 Task: Find connections with filter location Aserrí with filter topic #givingbackwith filter profile language English with filter current company HDFC Bank with filter school LJ University with filter industry Measuring and Control Instrument Manufacturing with filter service category Life Insurance with filter keywords title Marketing Manager
Action: Mouse moved to (721, 120)
Screenshot: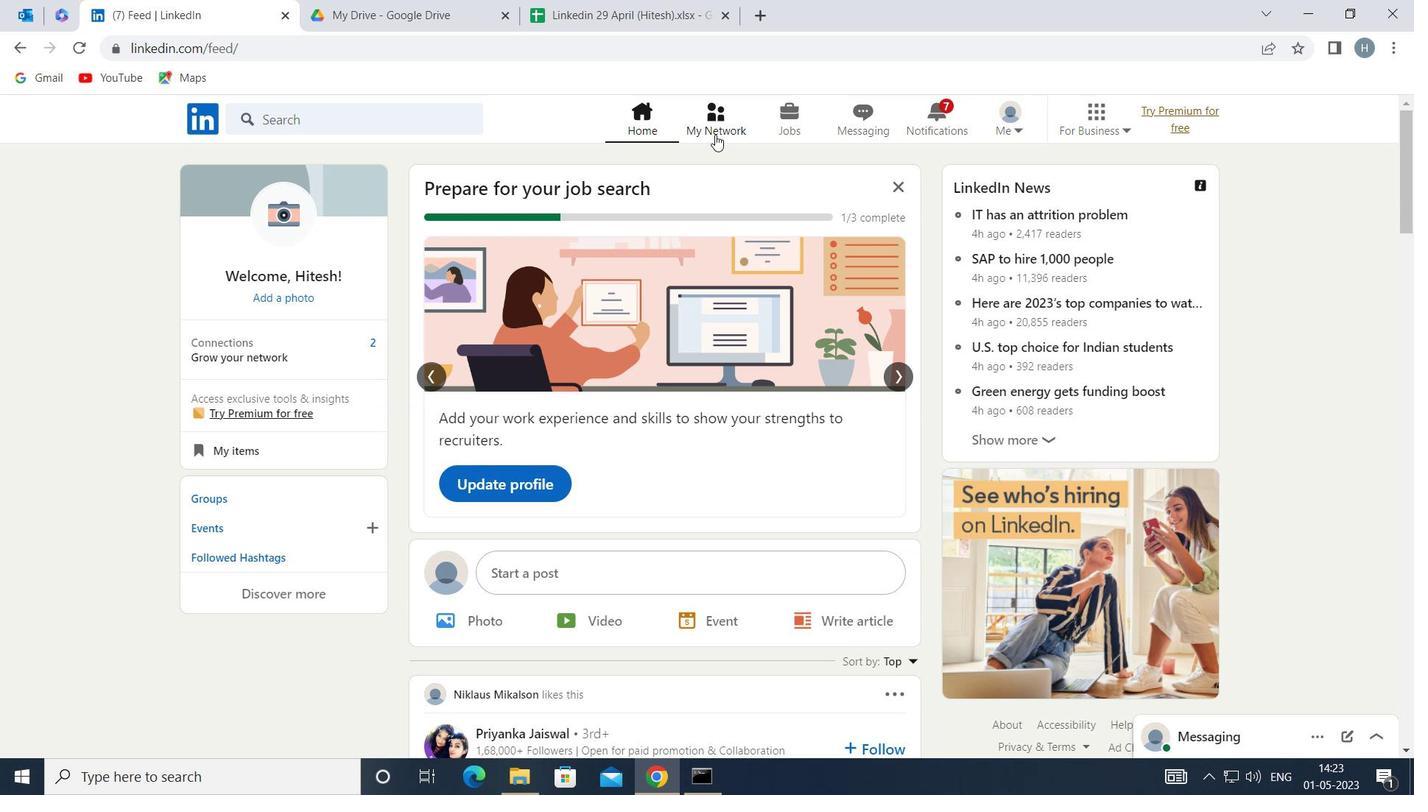 
Action: Mouse pressed left at (721, 120)
Screenshot: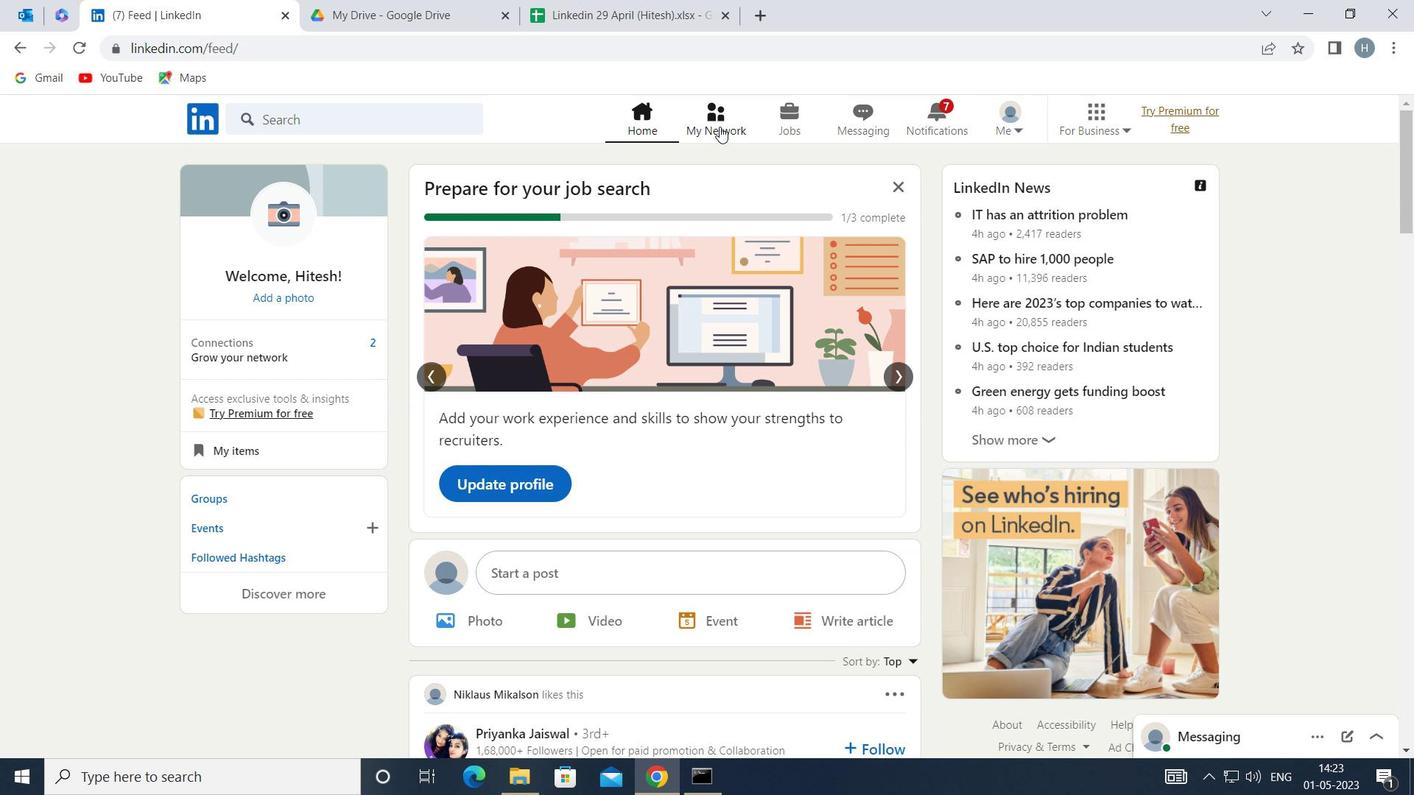 
Action: Mouse moved to (397, 224)
Screenshot: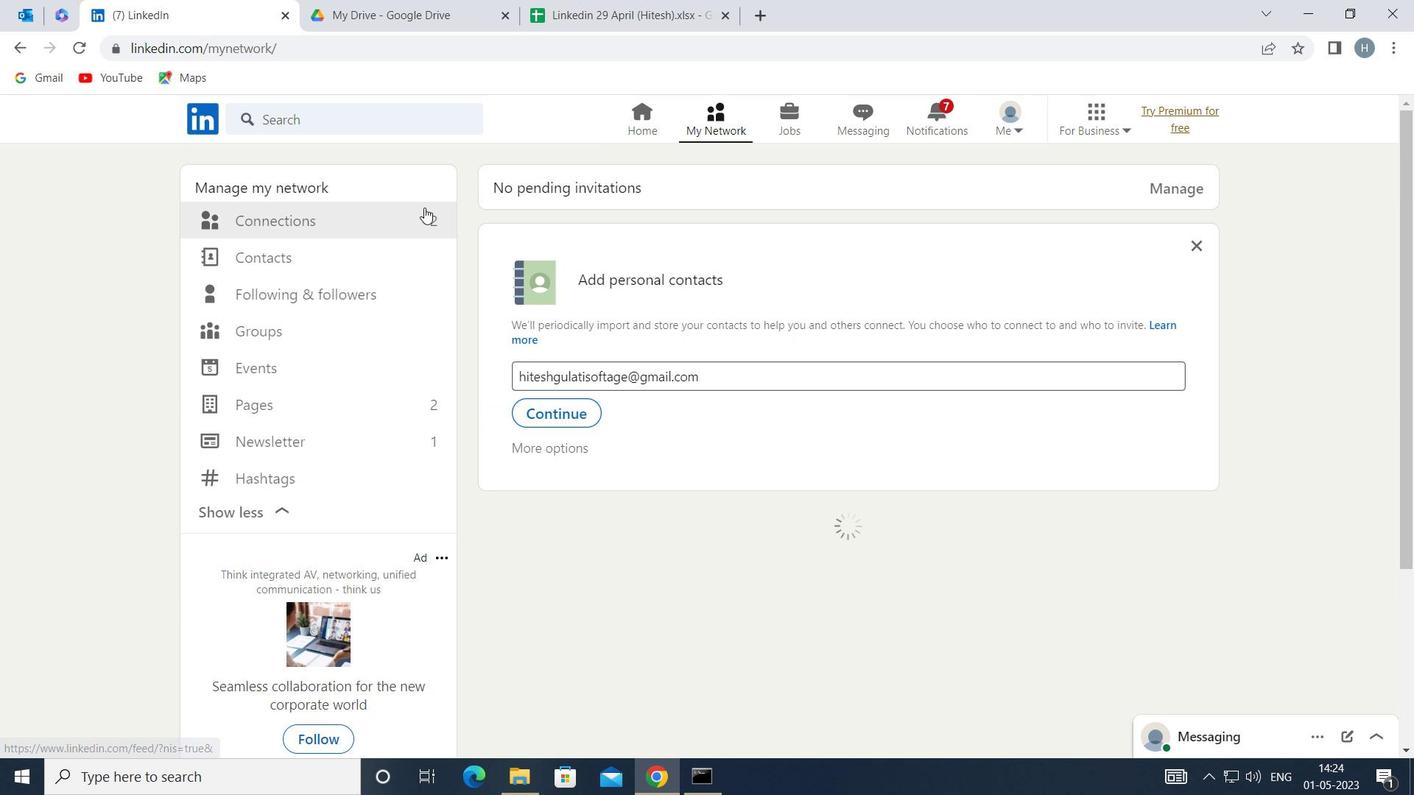 
Action: Mouse pressed left at (397, 224)
Screenshot: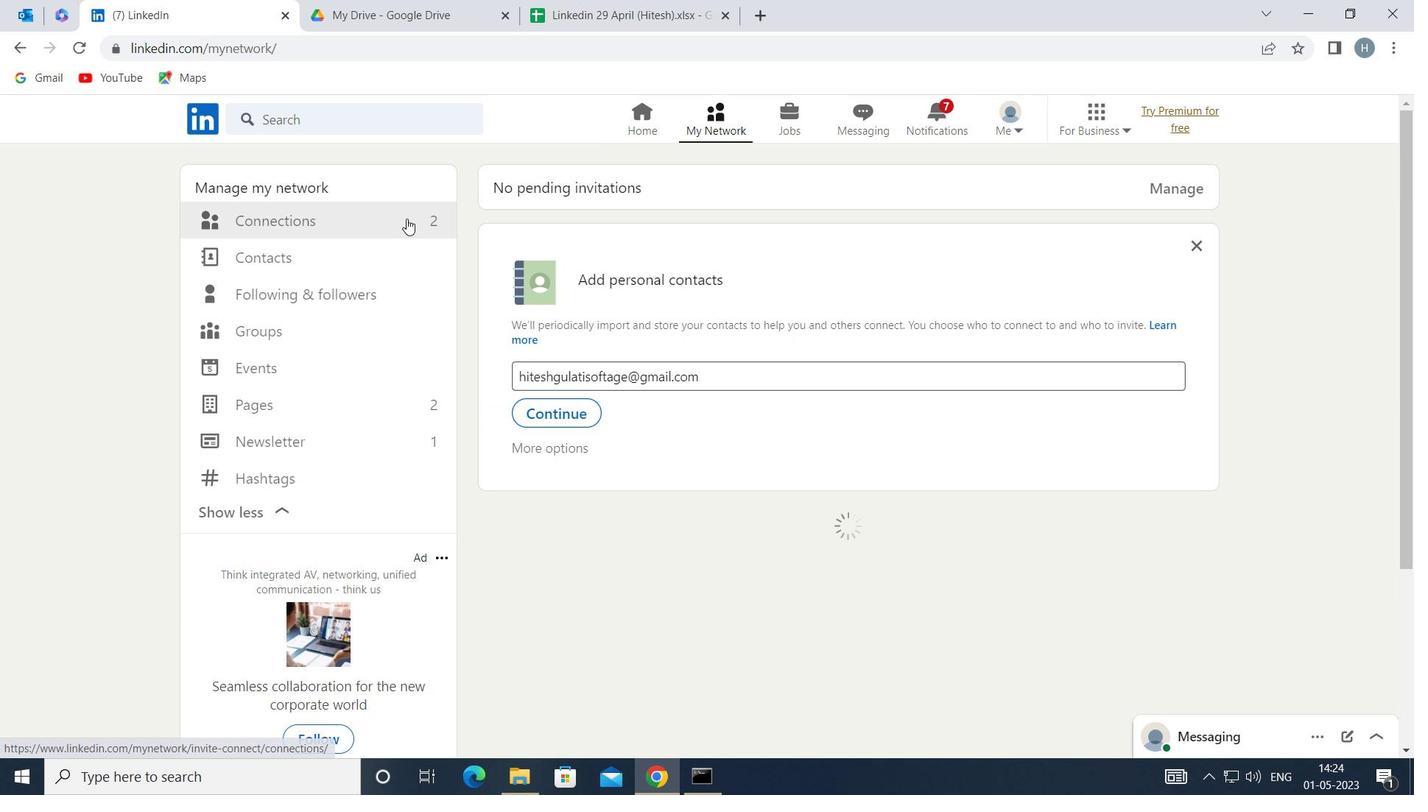 
Action: Mouse moved to (822, 224)
Screenshot: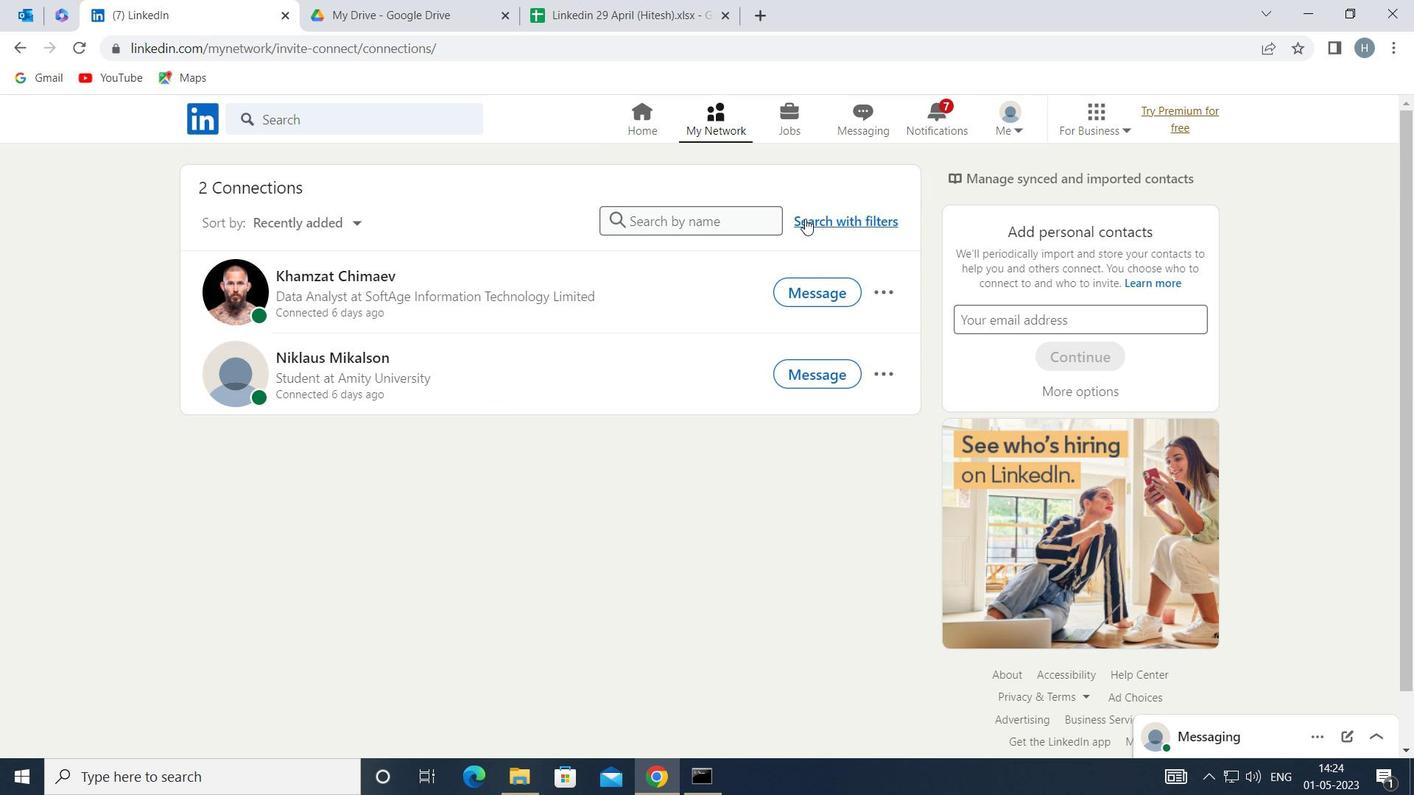 
Action: Mouse pressed left at (822, 224)
Screenshot: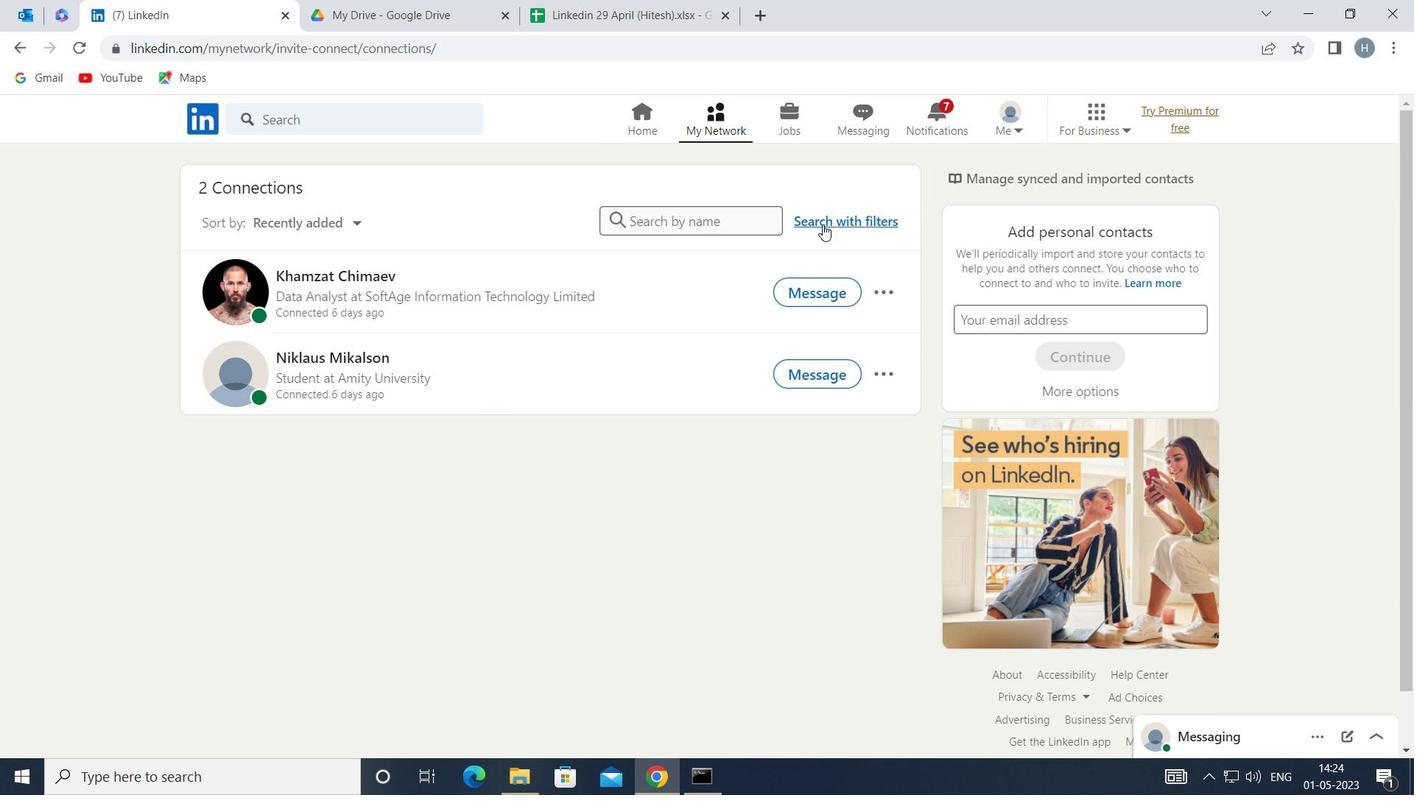 
Action: Mouse moved to (774, 171)
Screenshot: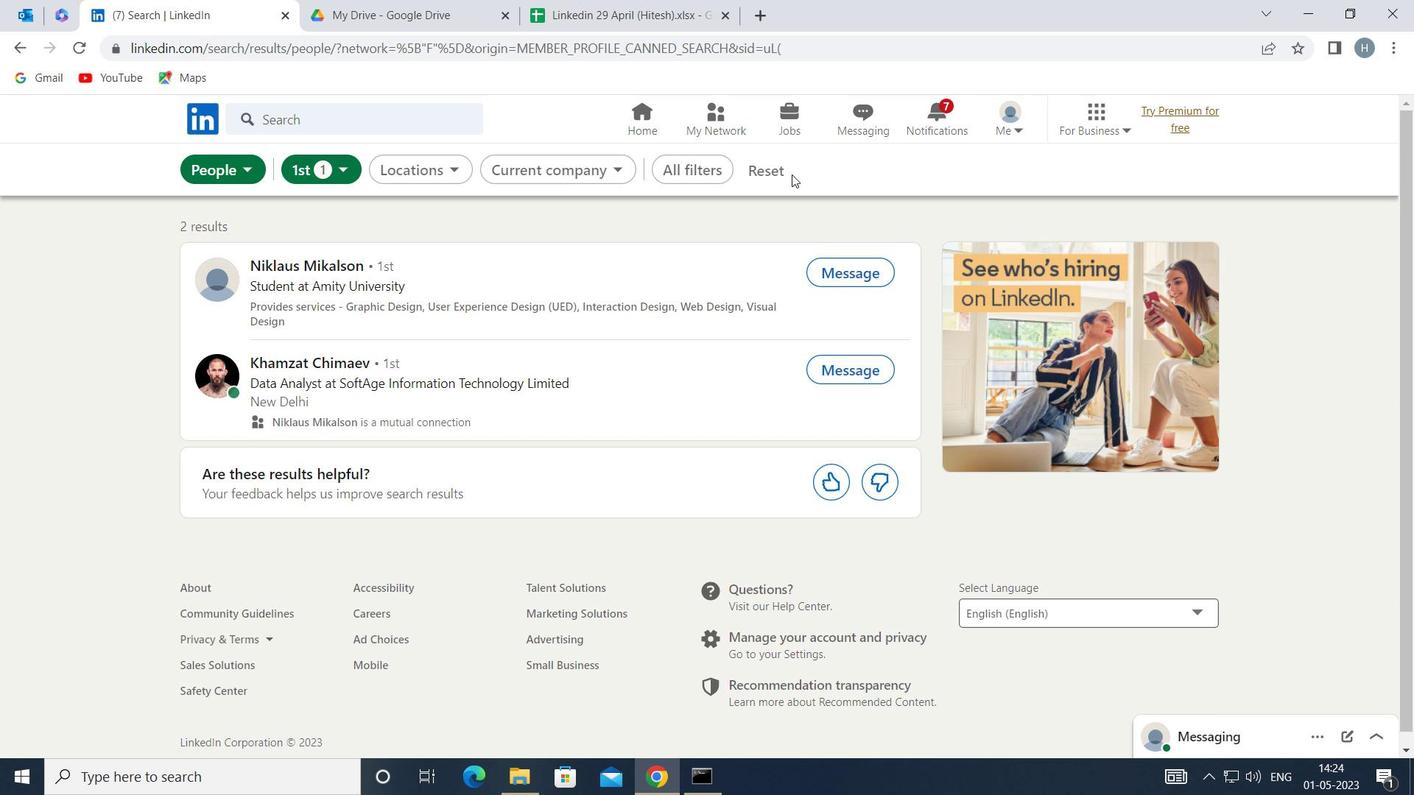 
Action: Mouse pressed left at (774, 171)
Screenshot: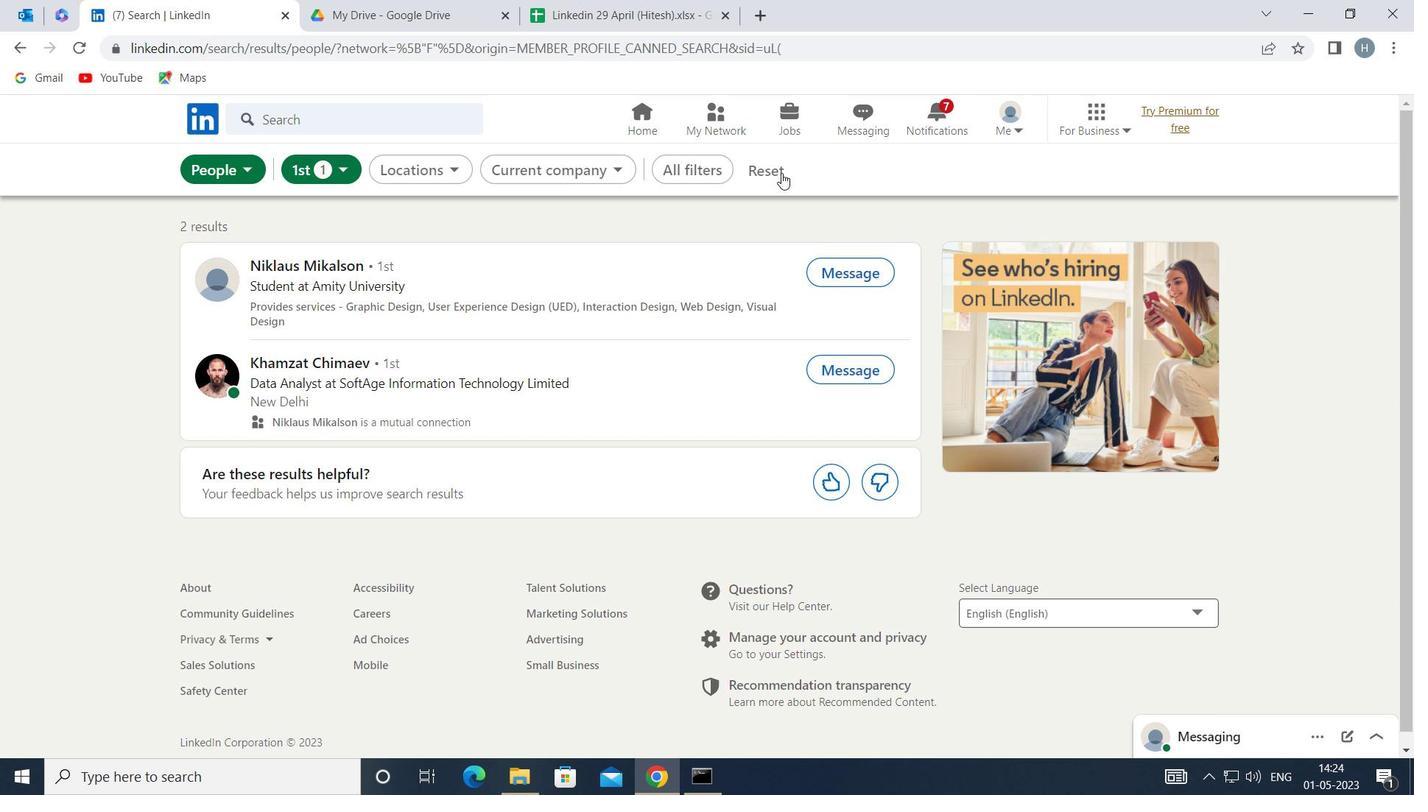 
Action: Mouse moved to (739, 173)
Screenshot: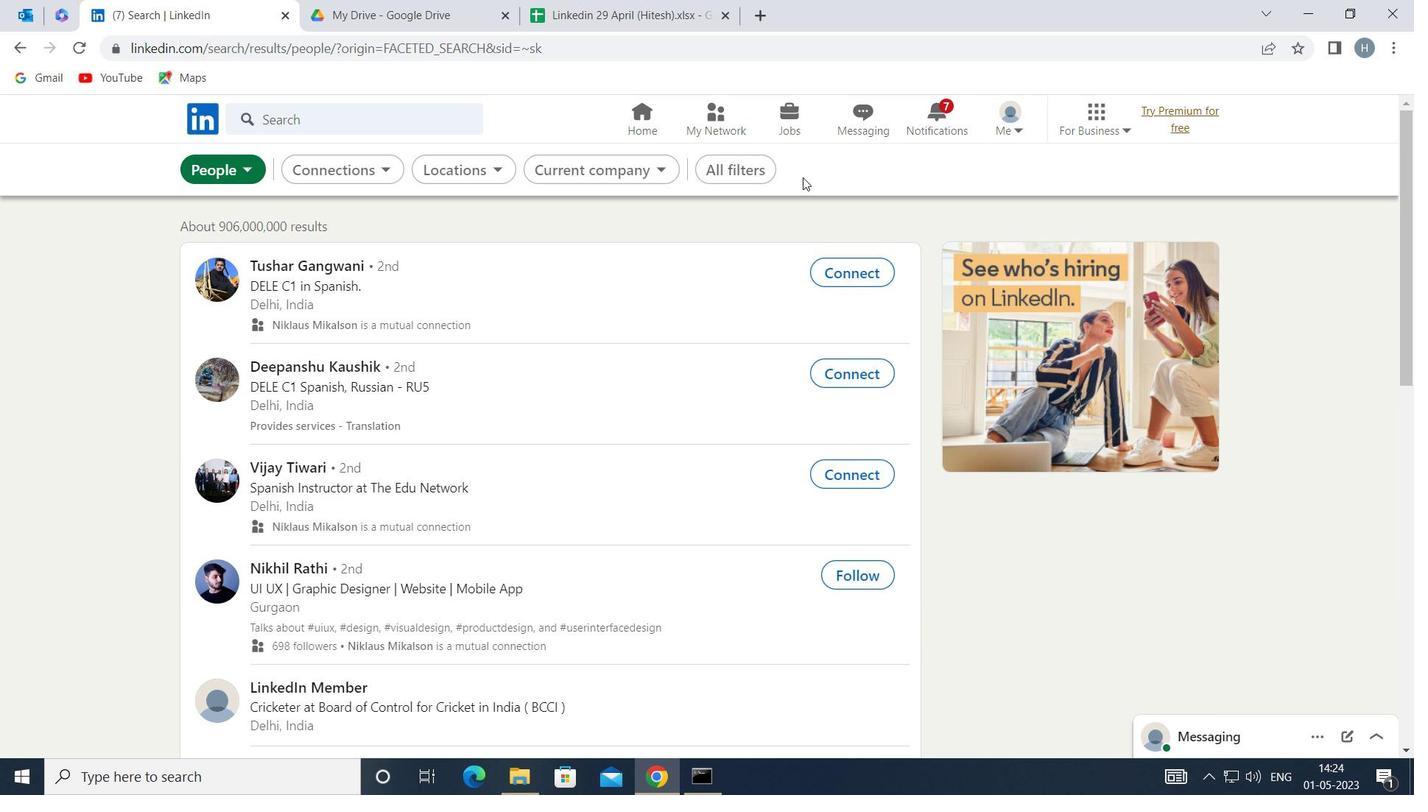 
Action: Mouse pressed left at (739, 173)
Screenshot: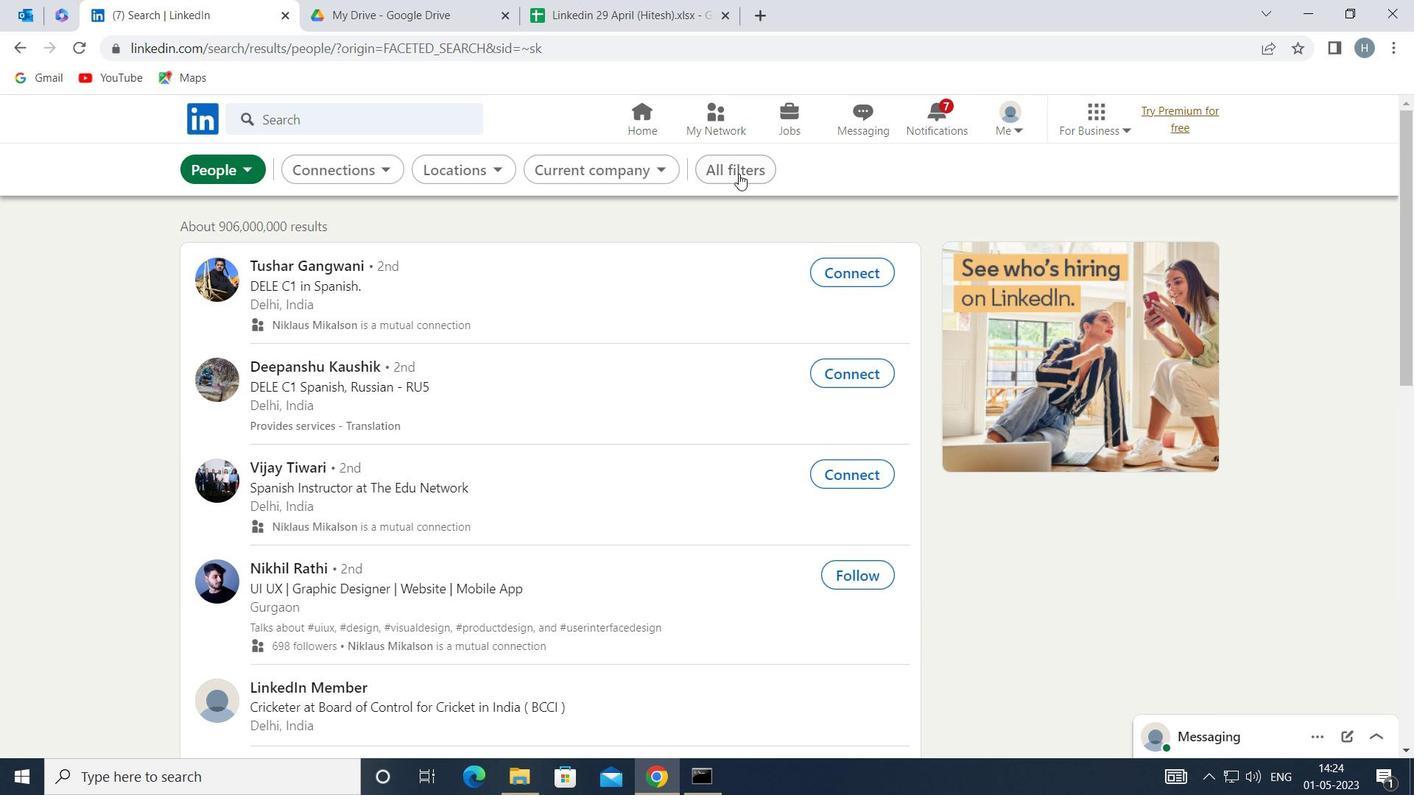 
Action: Mouse moved to (1094, 405)
Screenshot: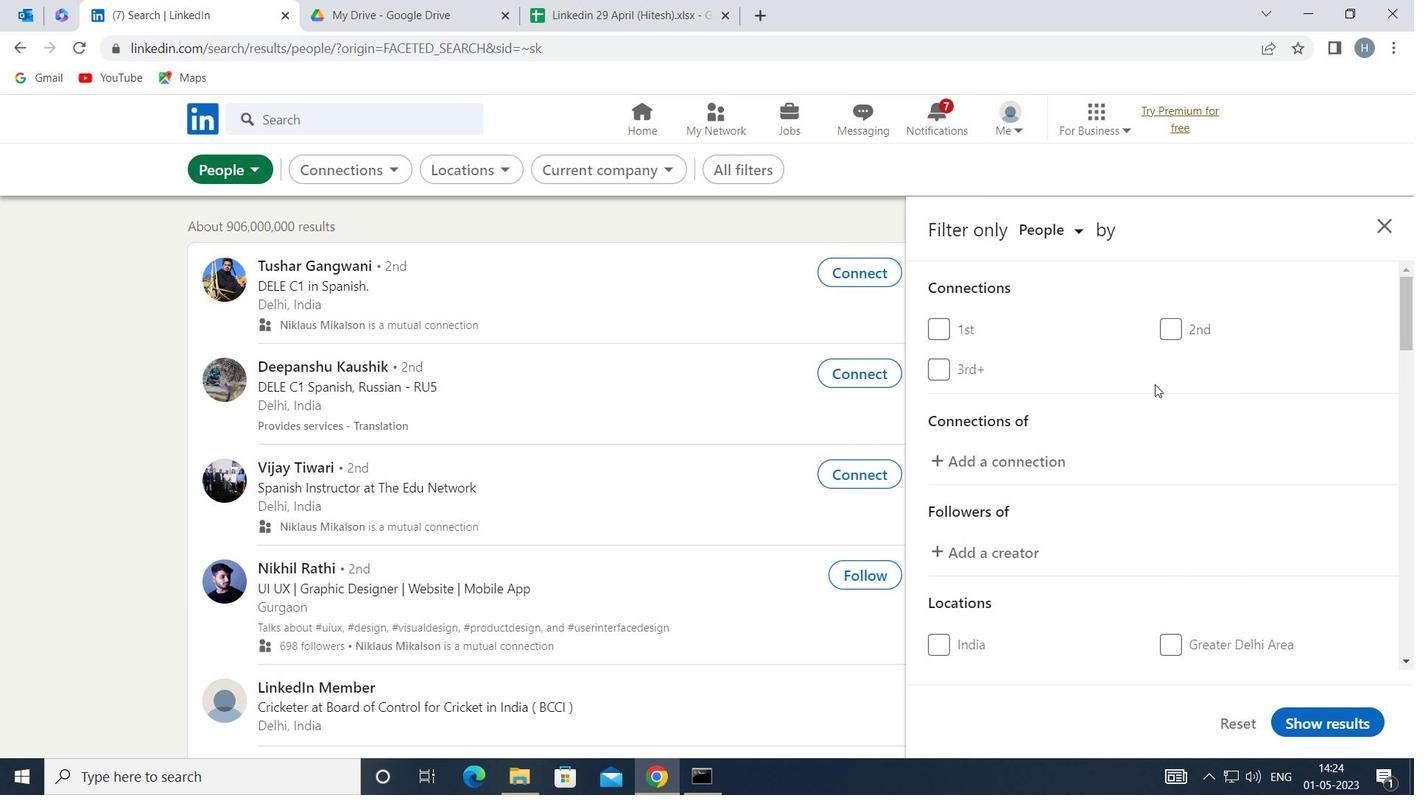 
Action: Mouse scrolled (1094, 405) with delta (0, 0)
Screenshot: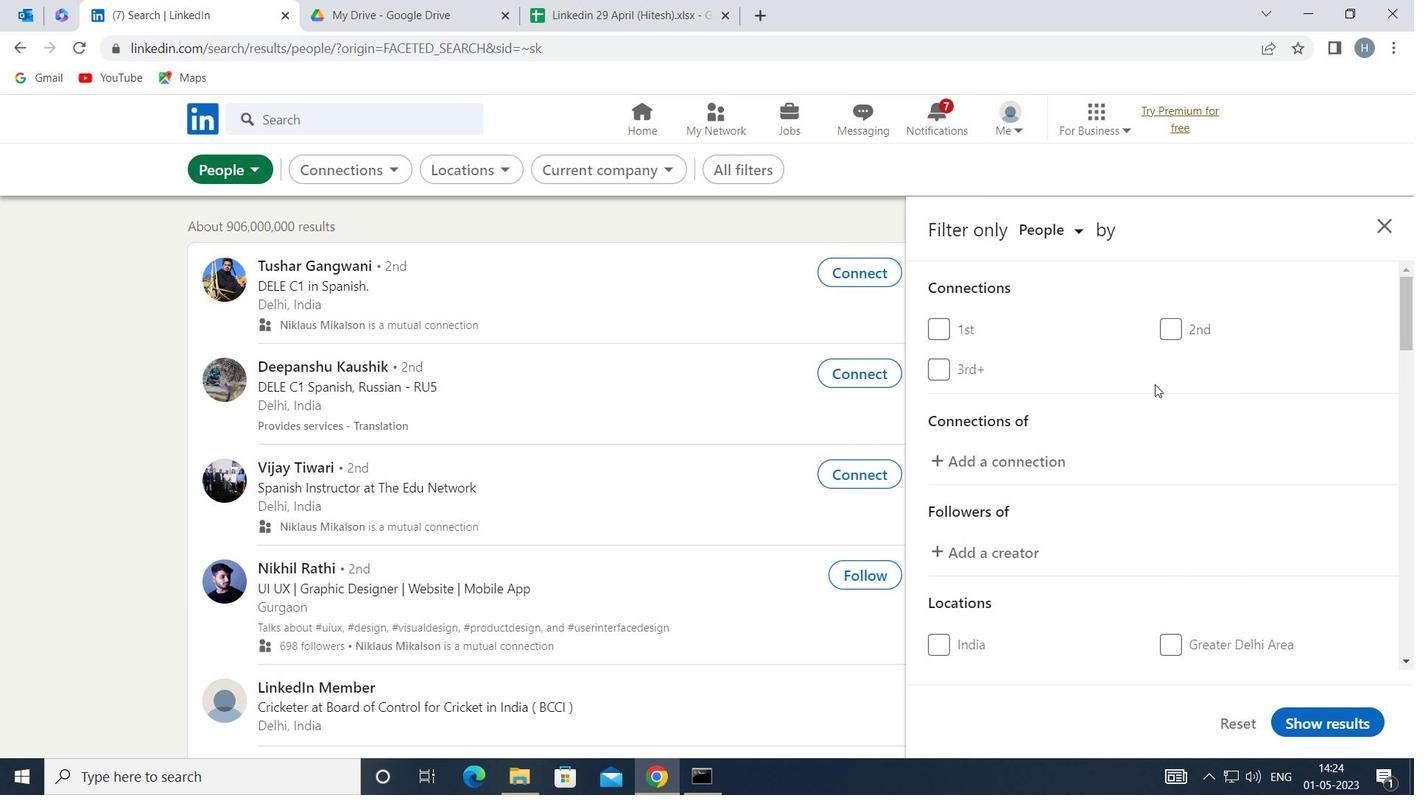 
Action: Mouse moved to (1094, 406)
Screenshot: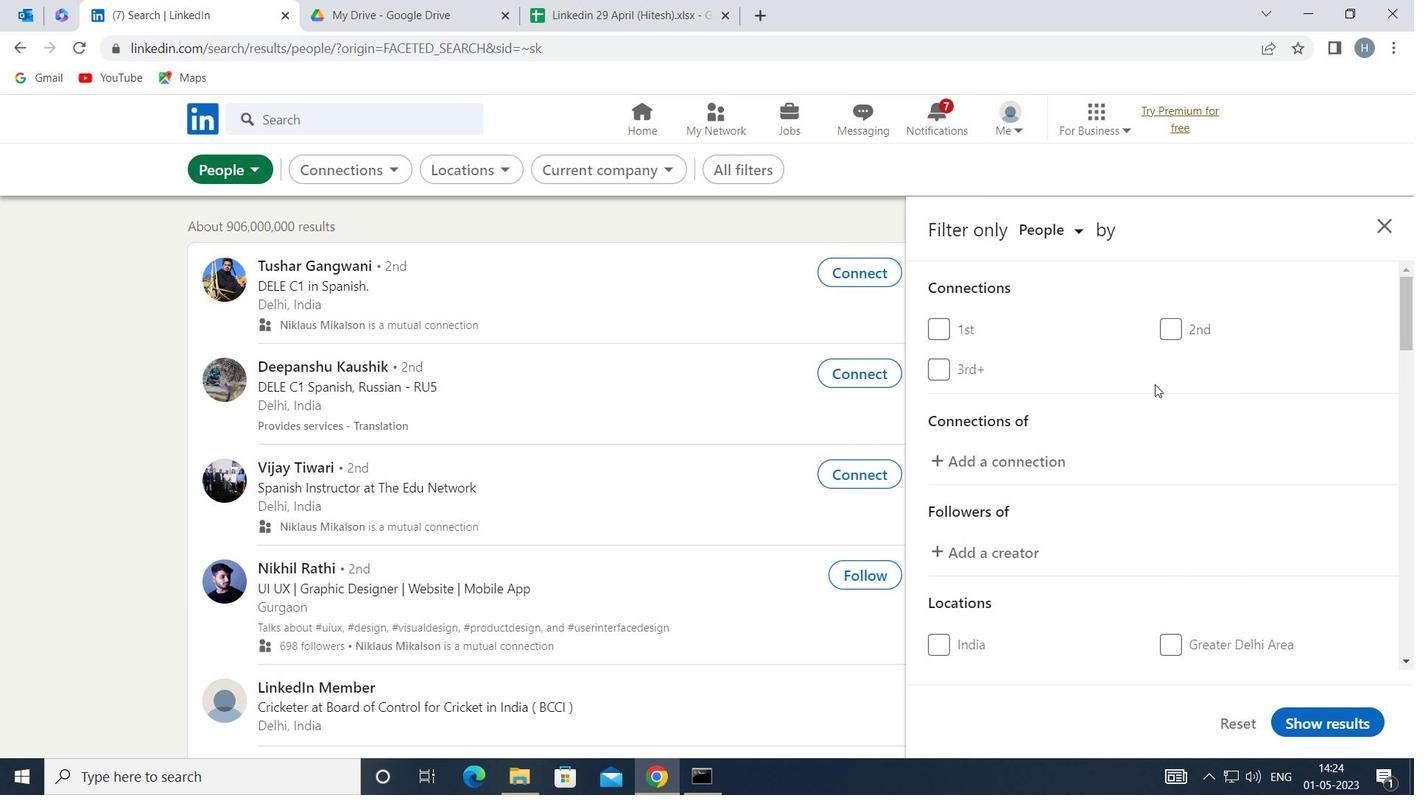 
Action: Mouse scrolled (1094, 405) with delta (0, 0)
Screenshot: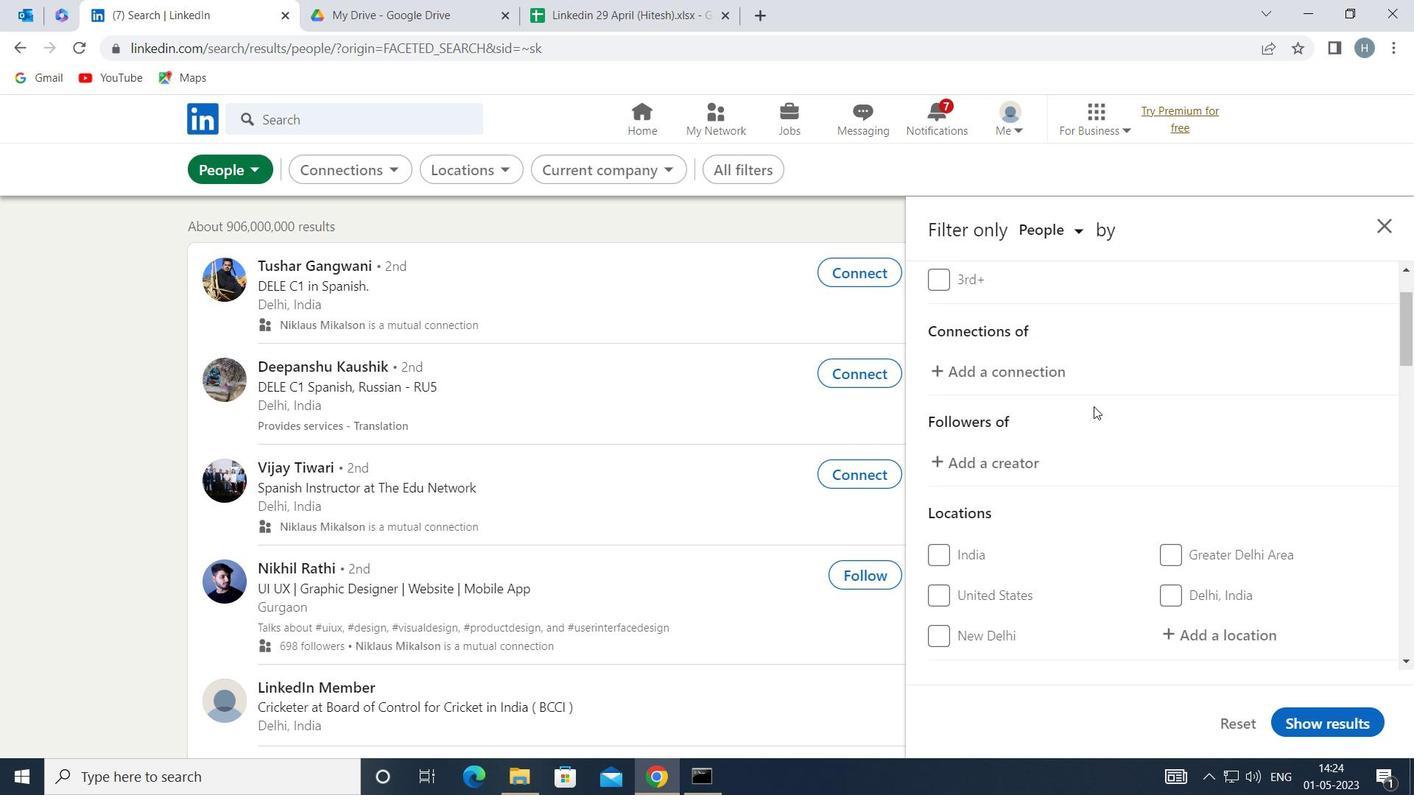 
Action: Mouse moved to (1186, 544)
Screenshot: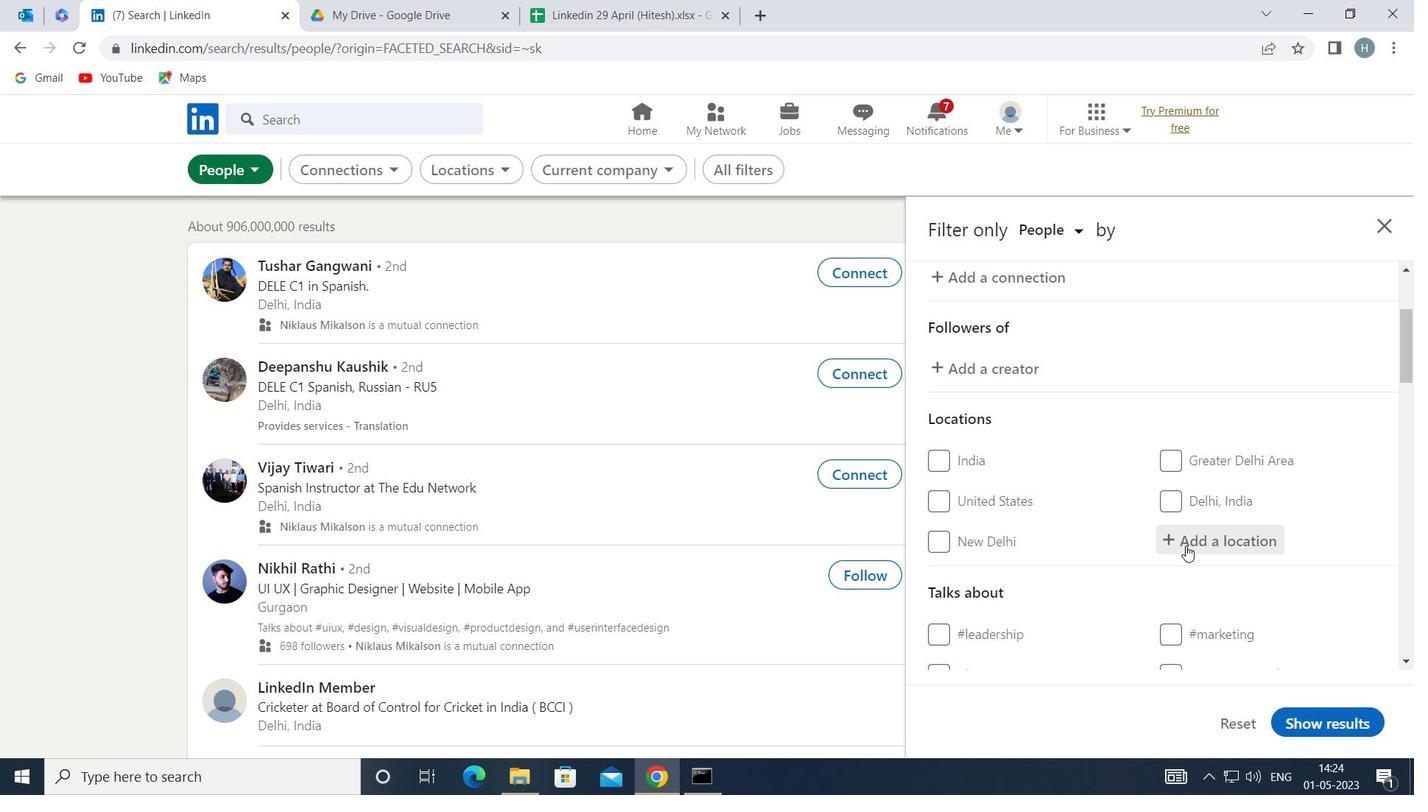 
Action: Mouse pressed left at (1186, 544)
Screenshot: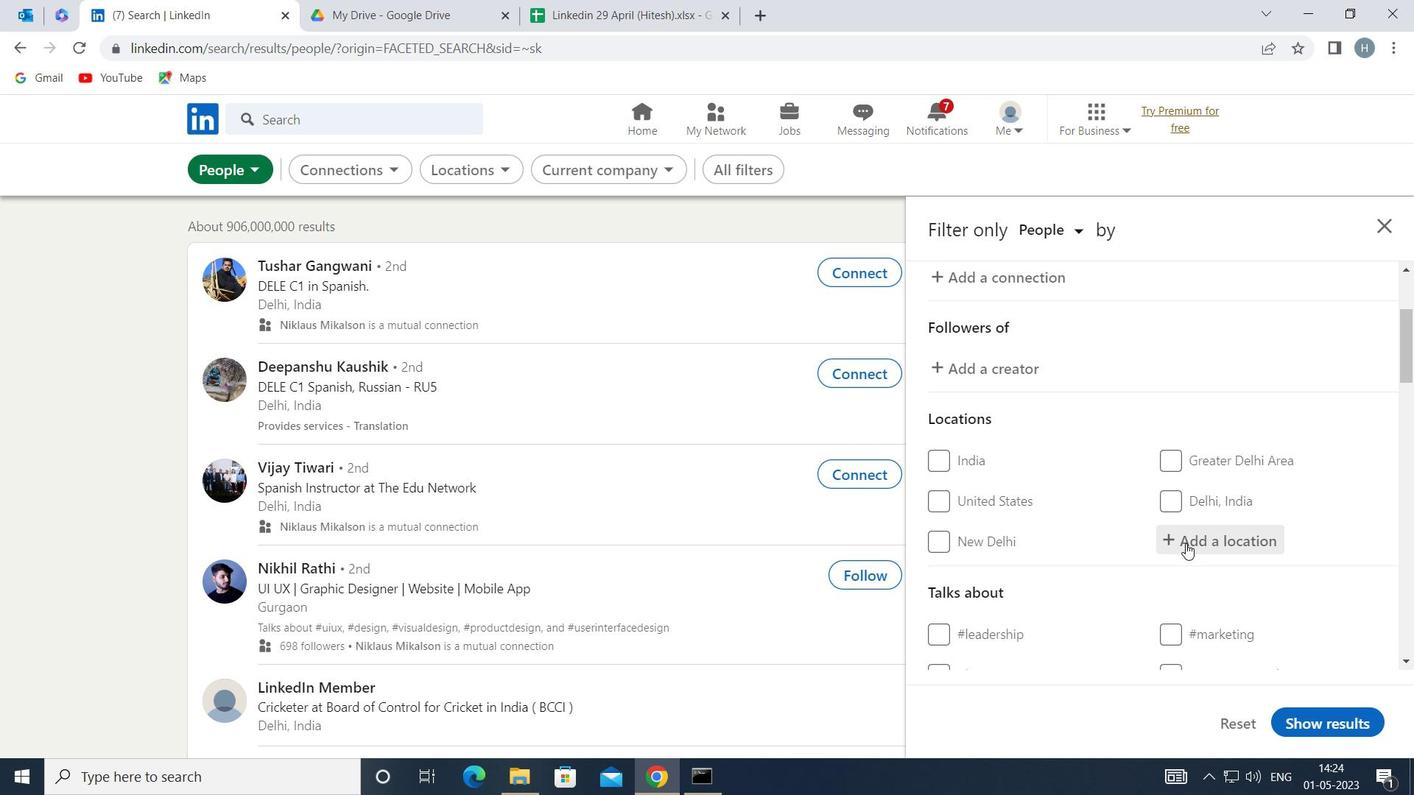 
Action: Mouse moved to (1186, 543)
Screenshot: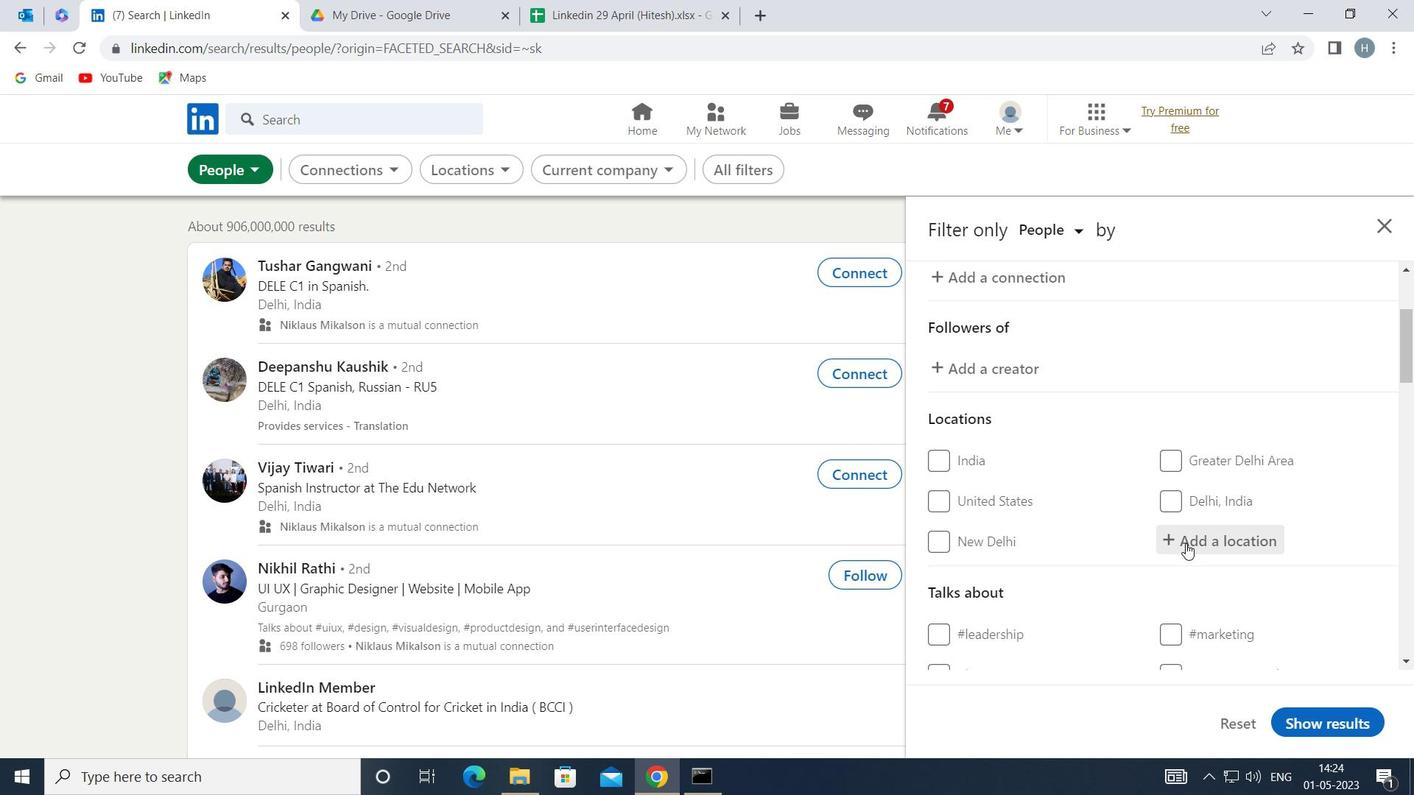 
Action: Key pressed <Key.shift>ASERRI
Screenshot: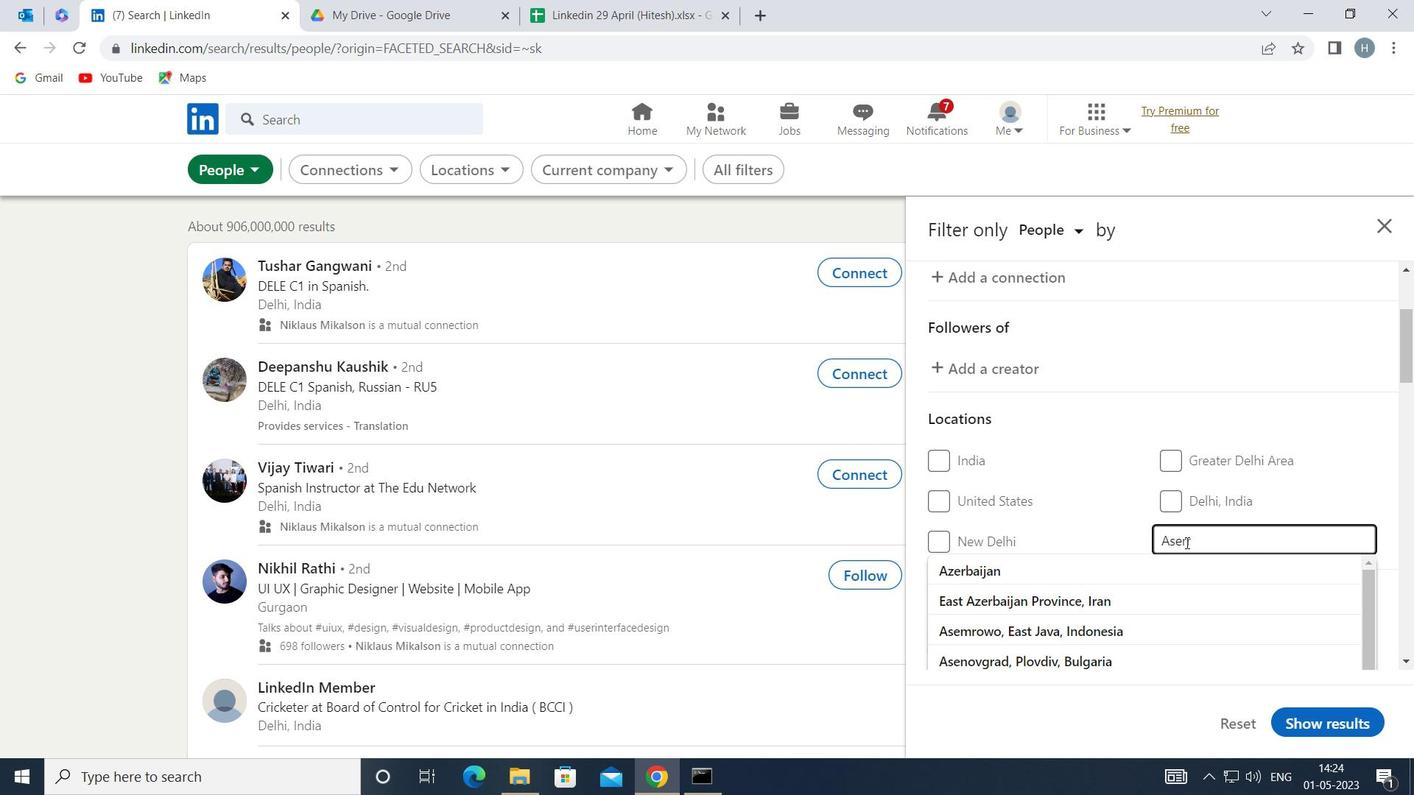 
Action: Mouse moved to (1122, 572)
Screenshot: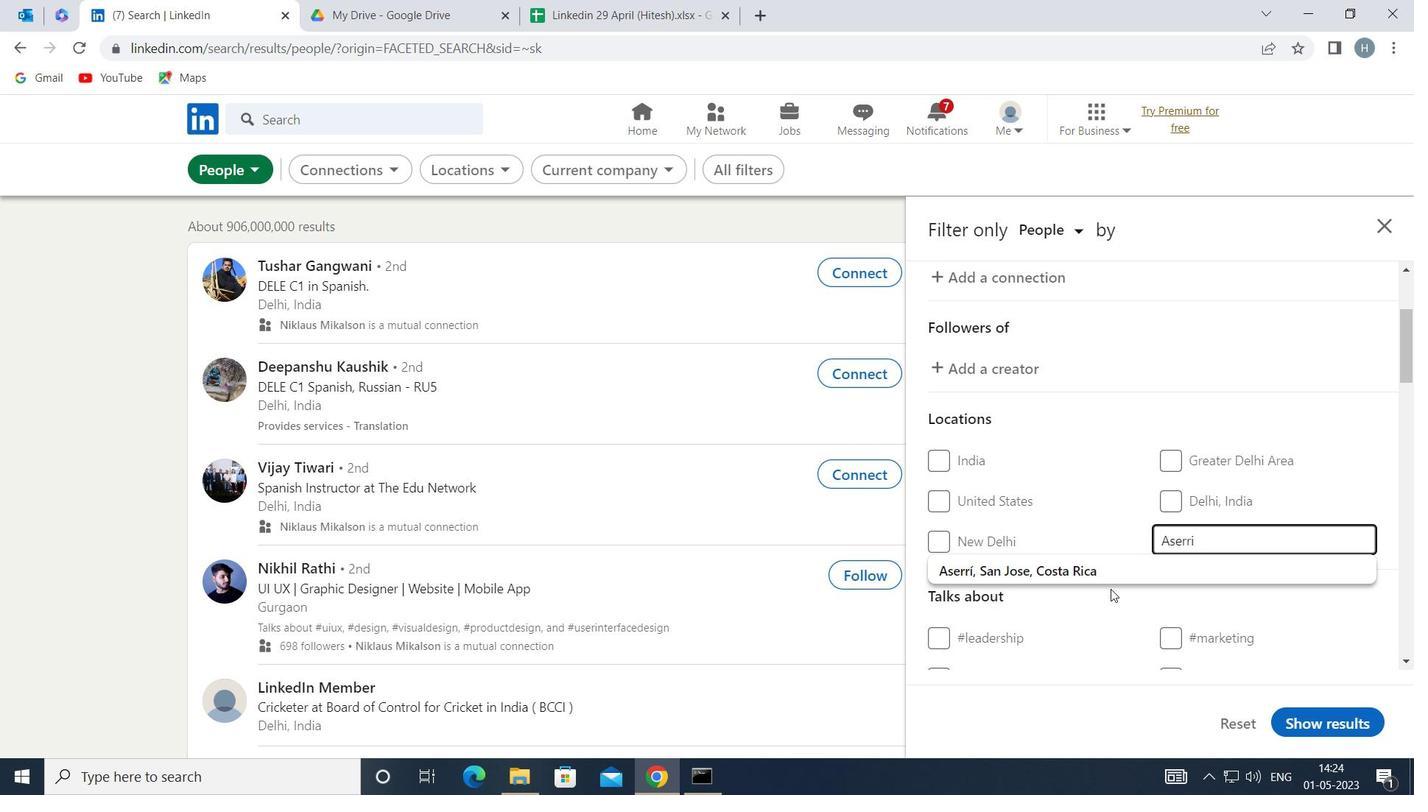 
Action: Mouse pressed left at (1122, 572)
Screenshot: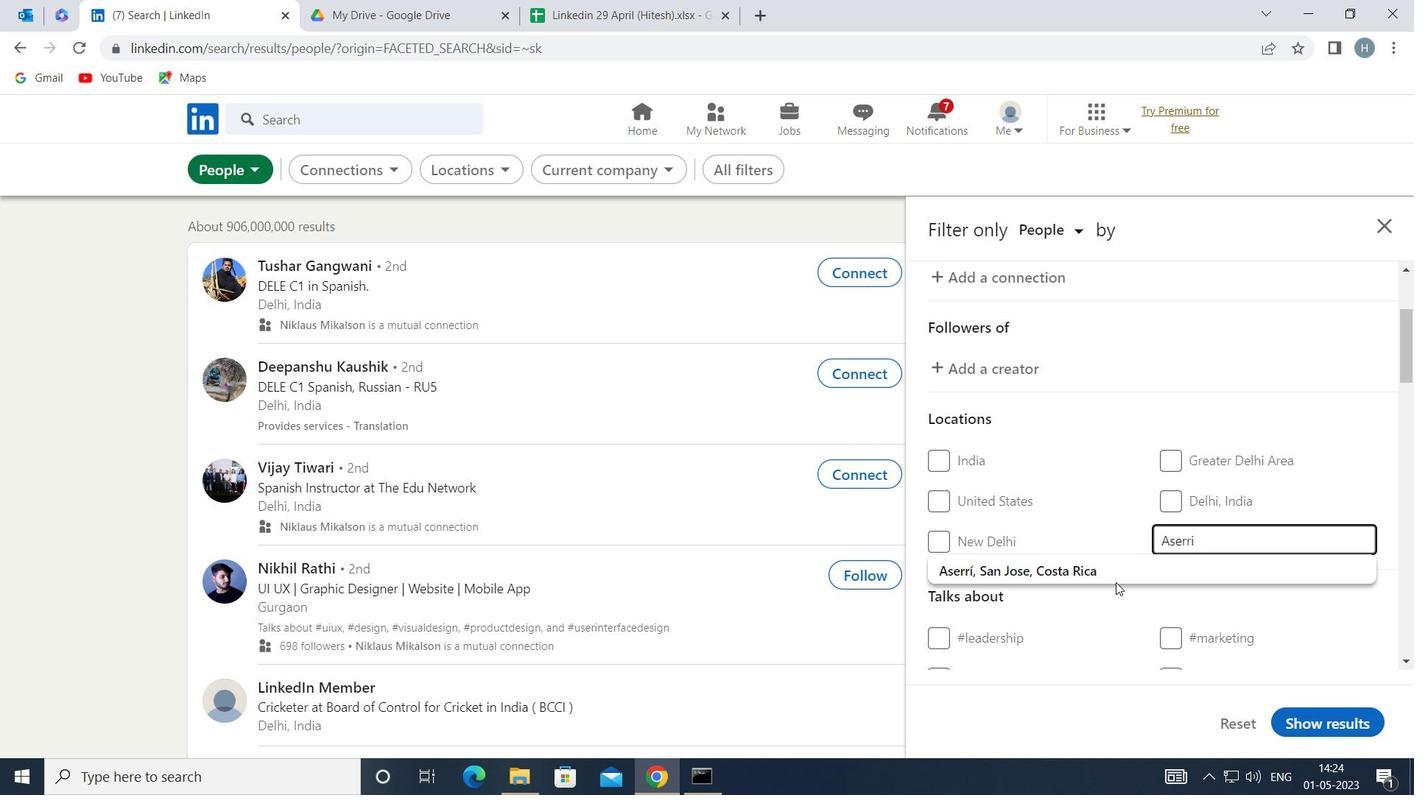 
Action: Mouse moved to (1113, 558)
Screenshot: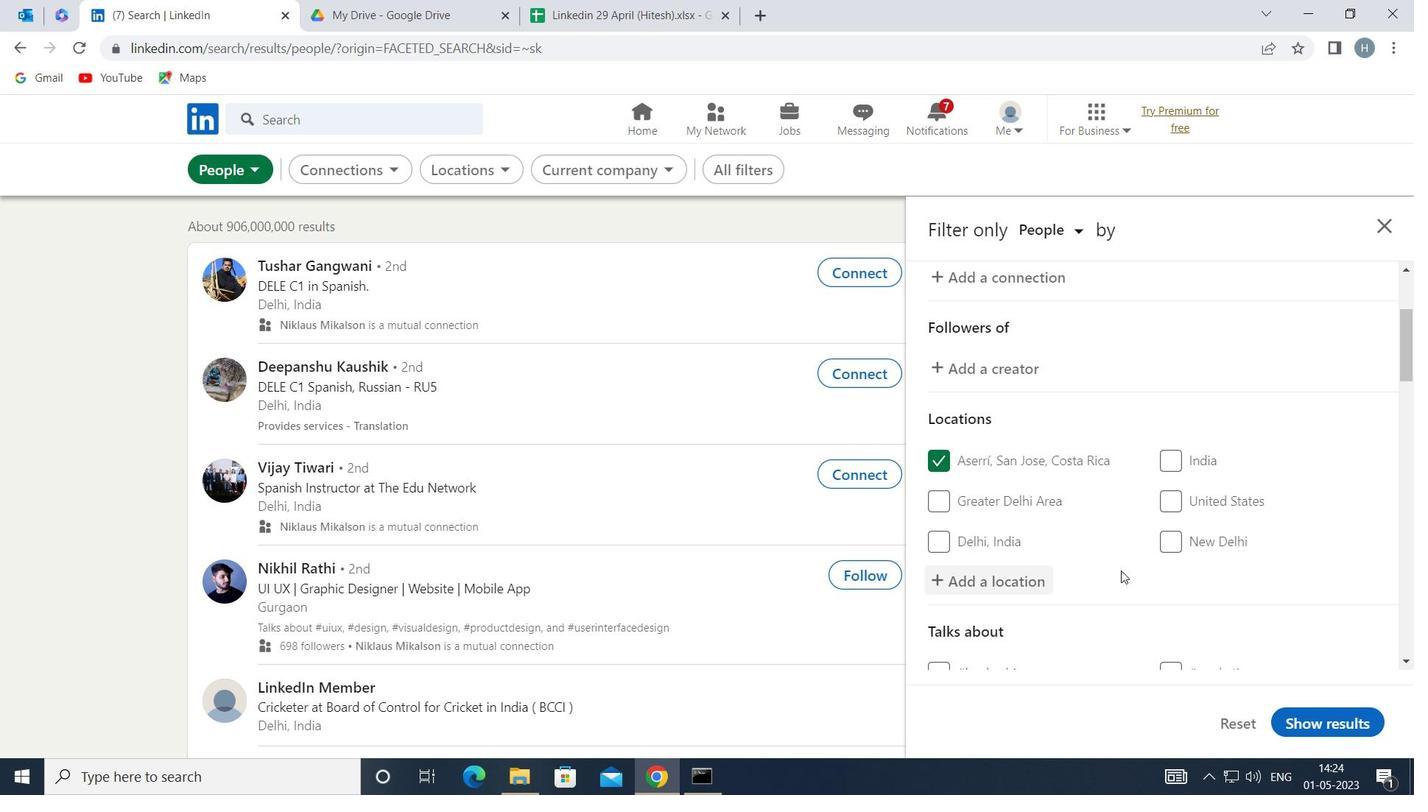 
Action: Mouse scrolled (1113, 557) with delta (0, 0)
Screenshot: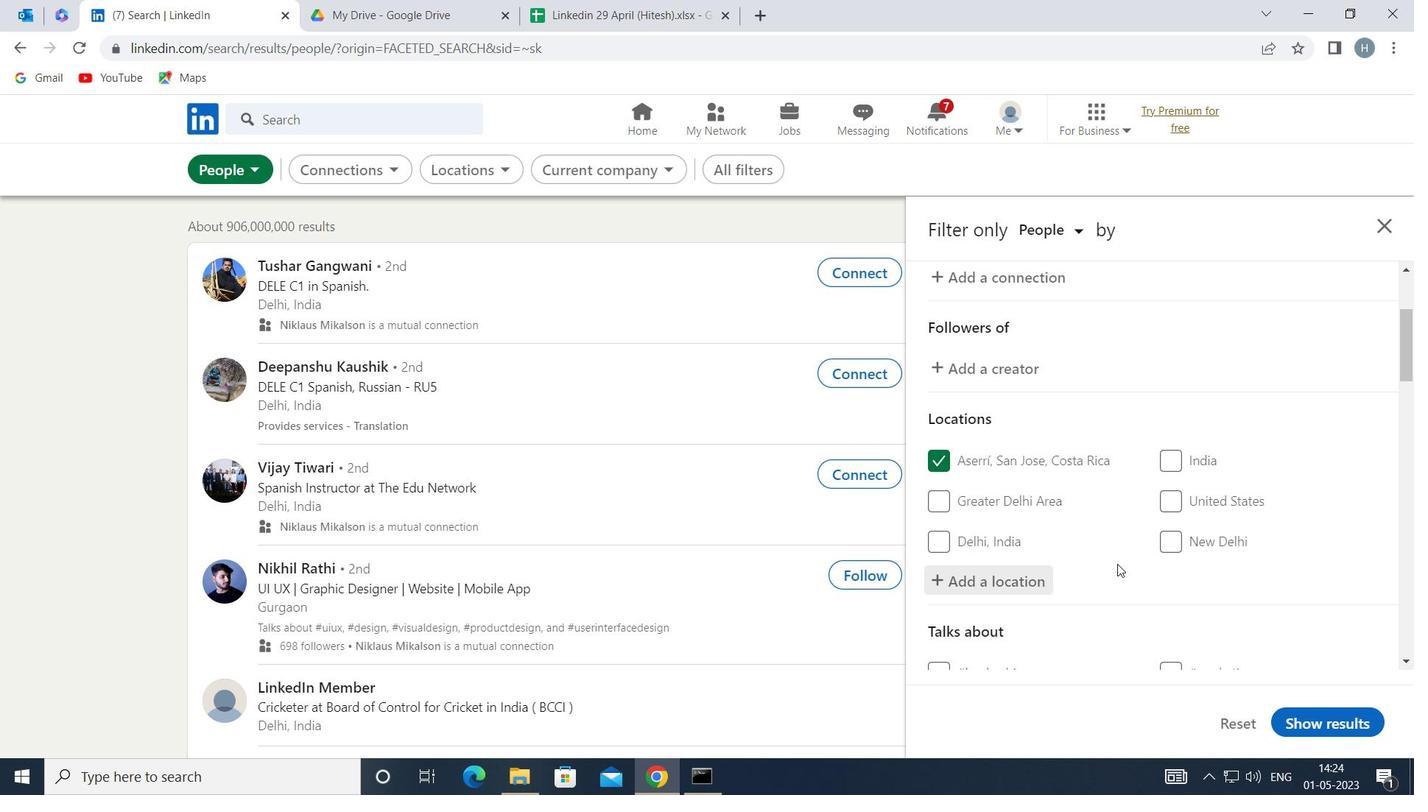 
Action: Mouse moved to (1112, 556)
Screenshot: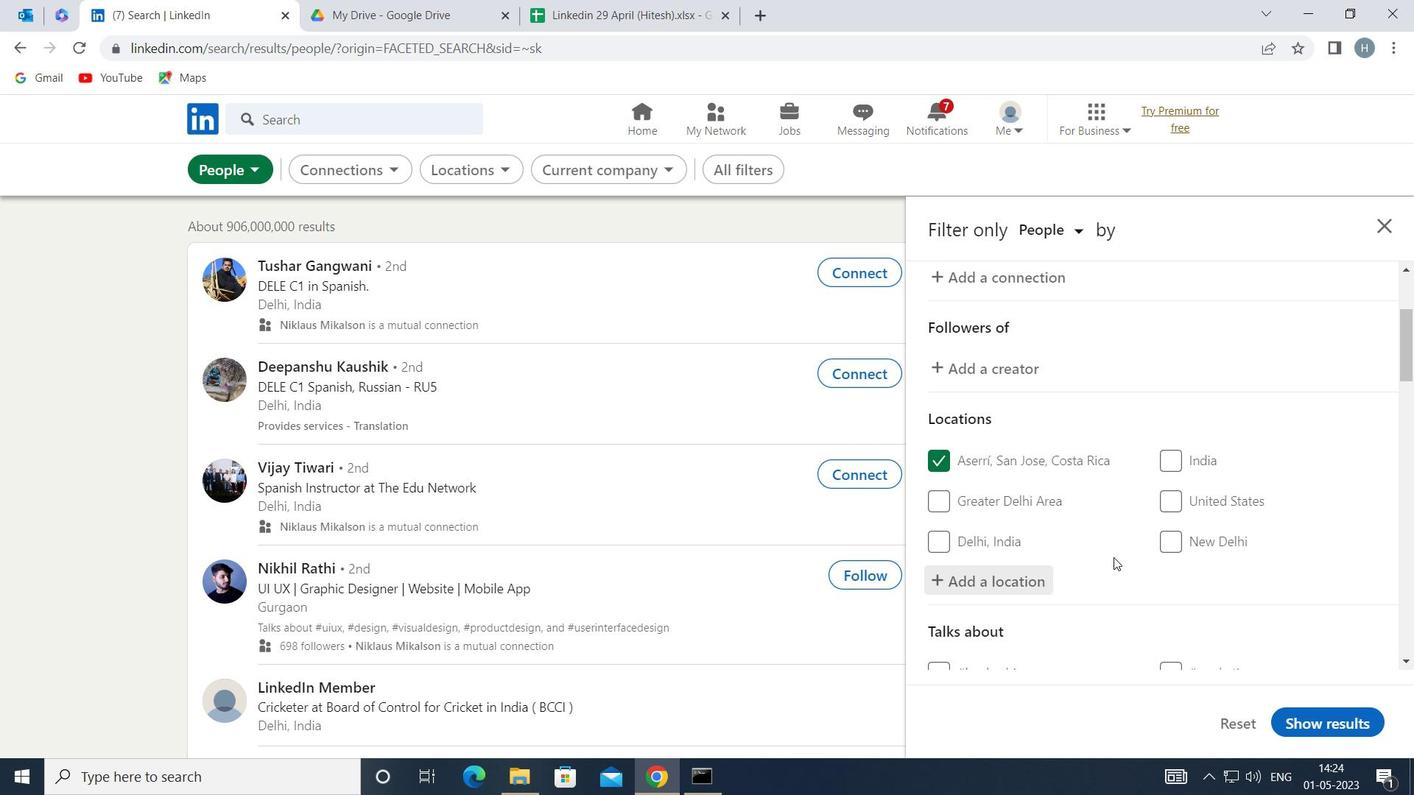 
Action: Mouse scrolled (1112, 556) with delta (0, 0)
Screenshot: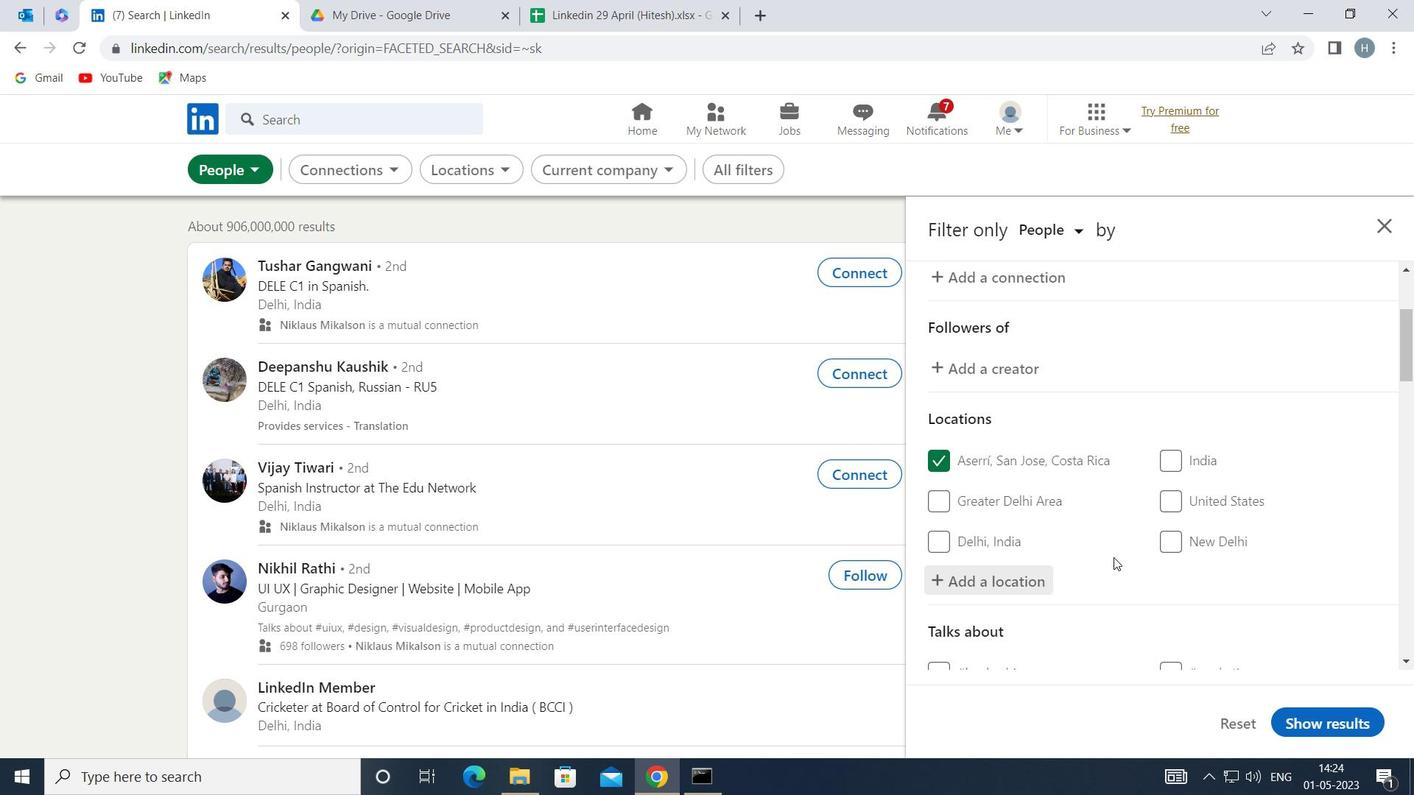 
Action: Mouse moved to (1099, 536)
Screenshot: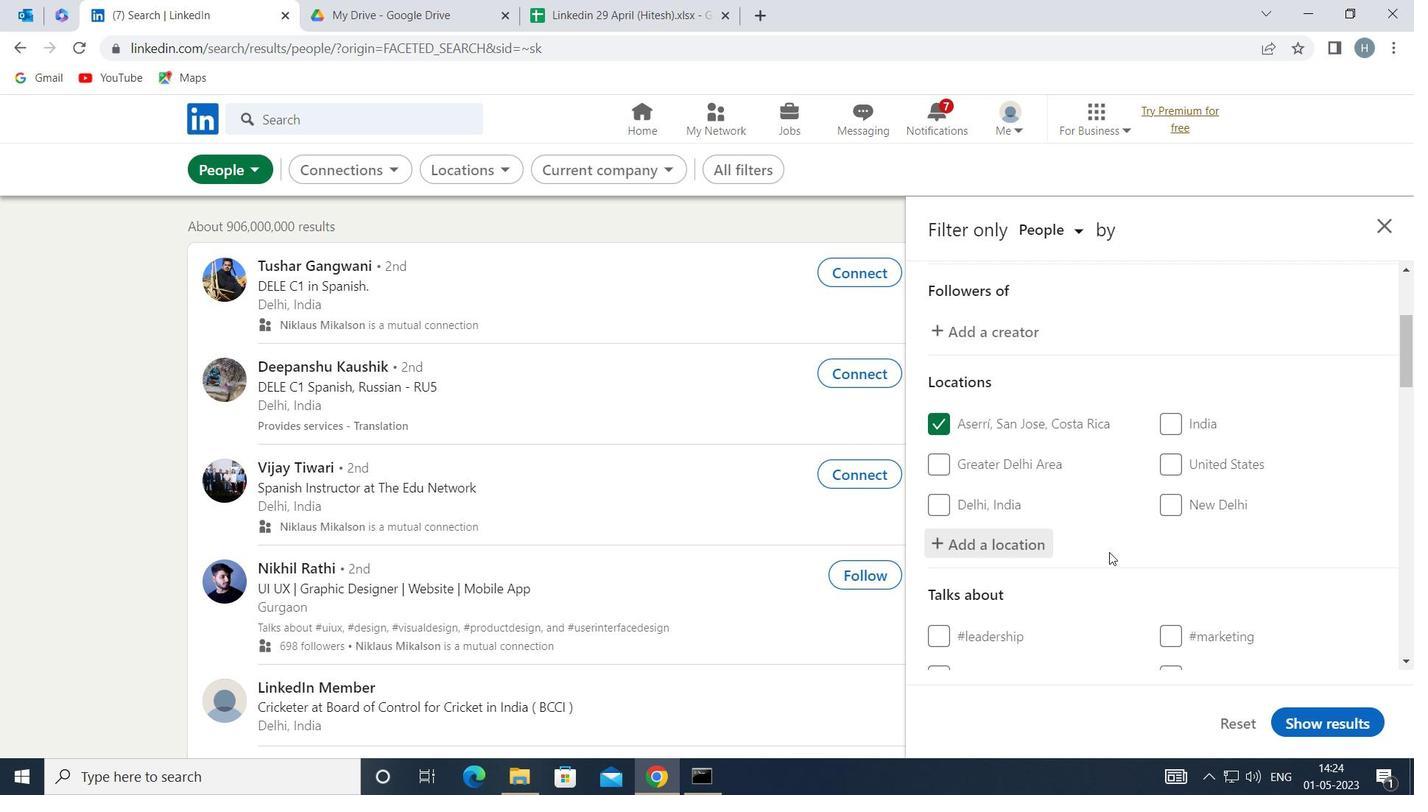 
Action: Mouse scrolled (1099, 535) with delta (0, 0)
Screenshot: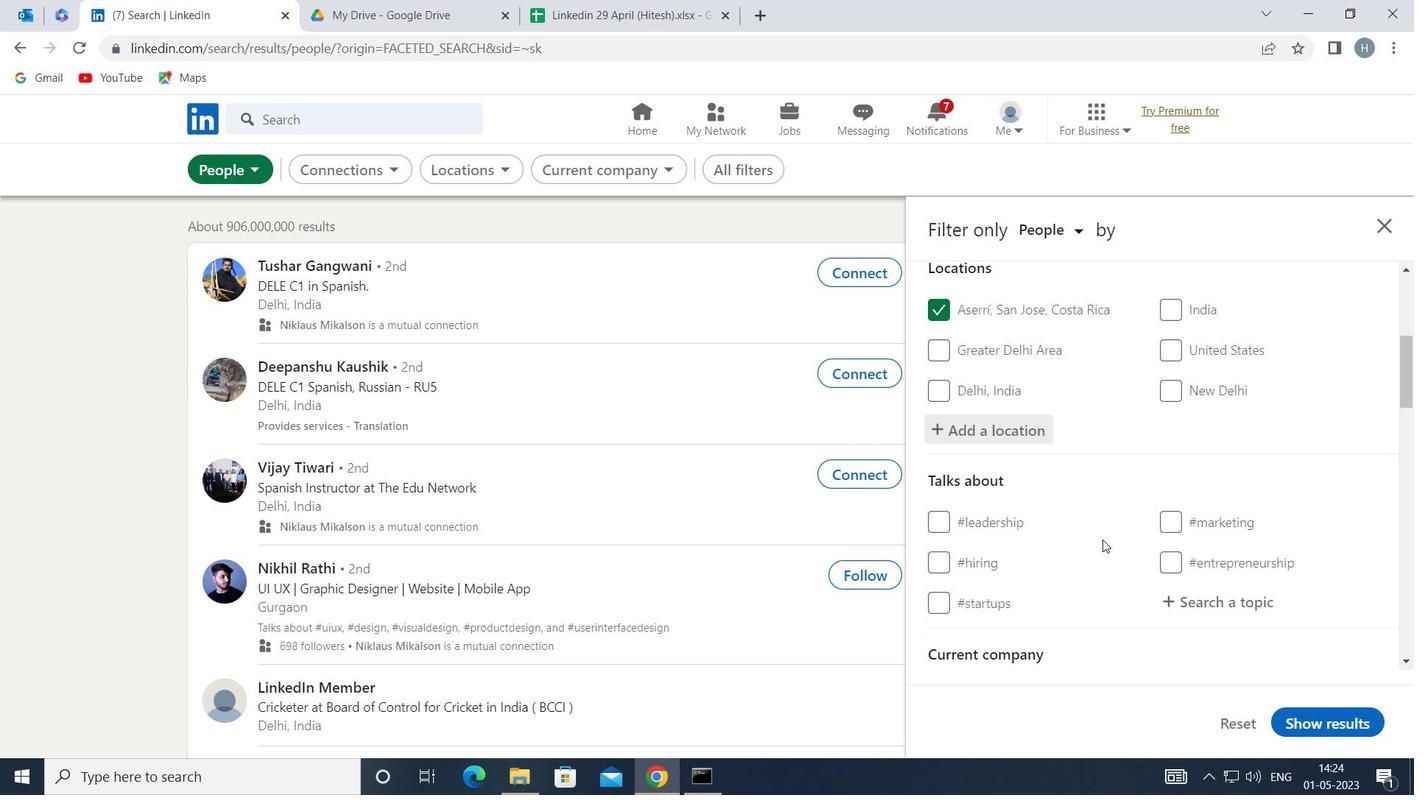 
Action: Mouse moved to (1208, 471)
Screenshot: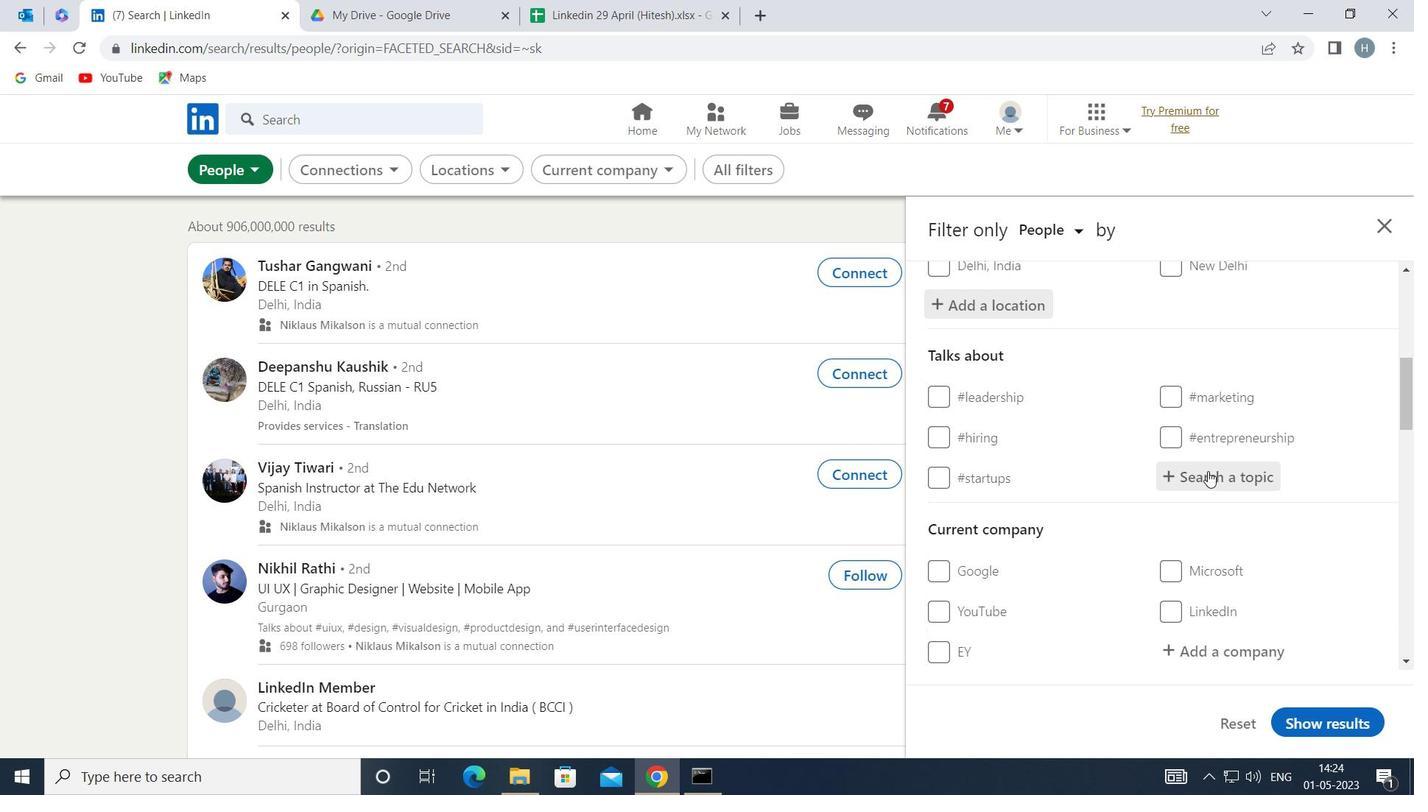 
Action: Mouse pressed left at (1208, 471)
Screenshot: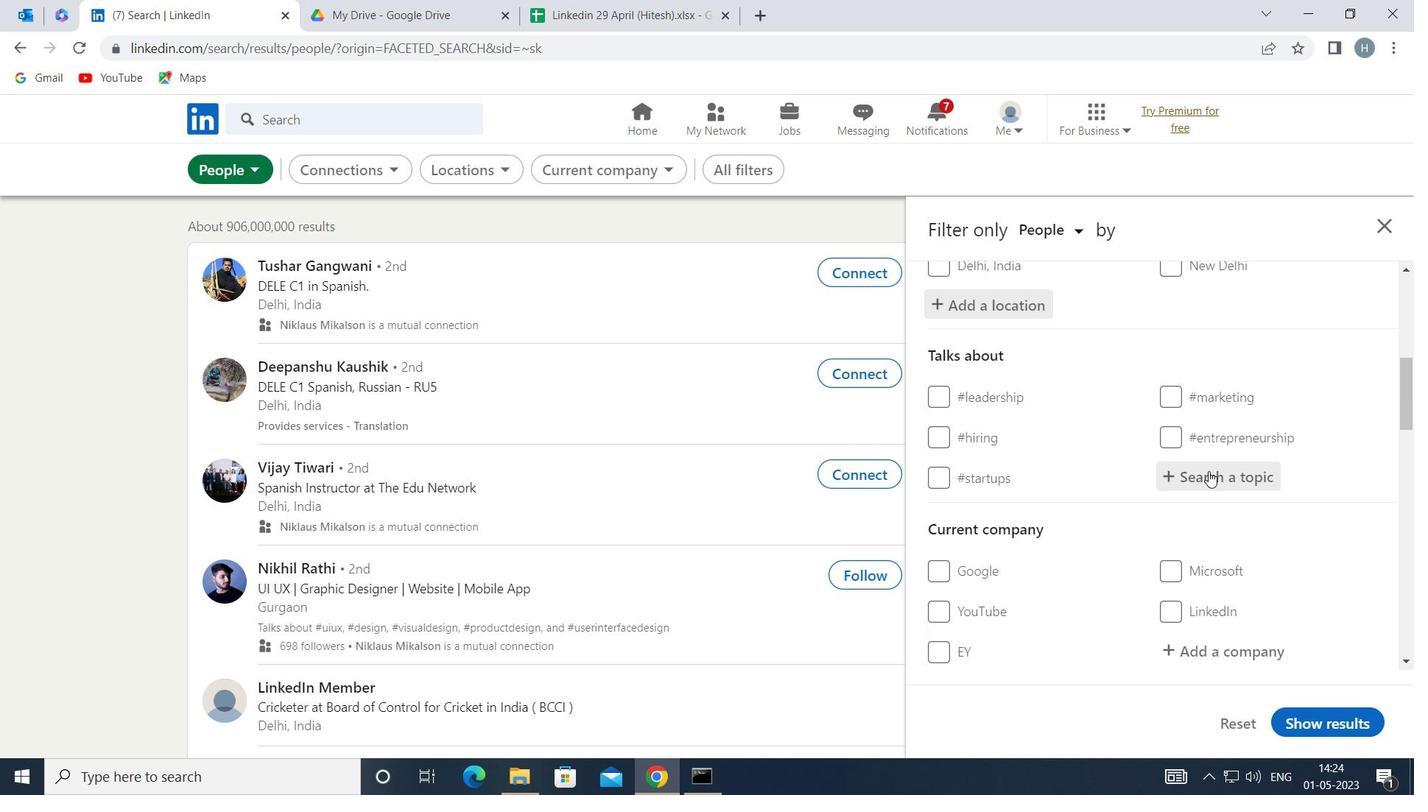 
Action: Key pressed <Key.shift>GIVINGBAC
Screenshot: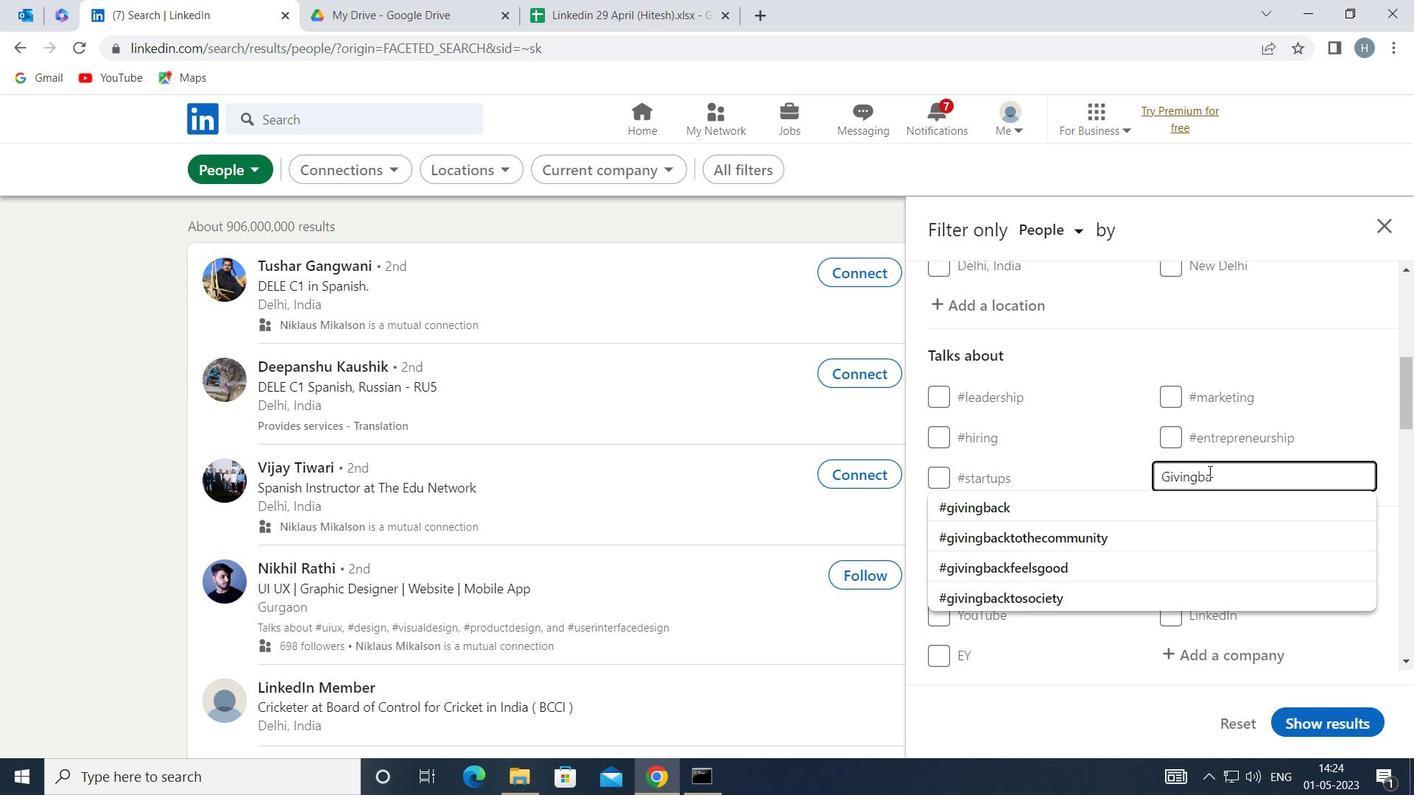 
Action: Mouse moved to (1156, 511)
Screenshot: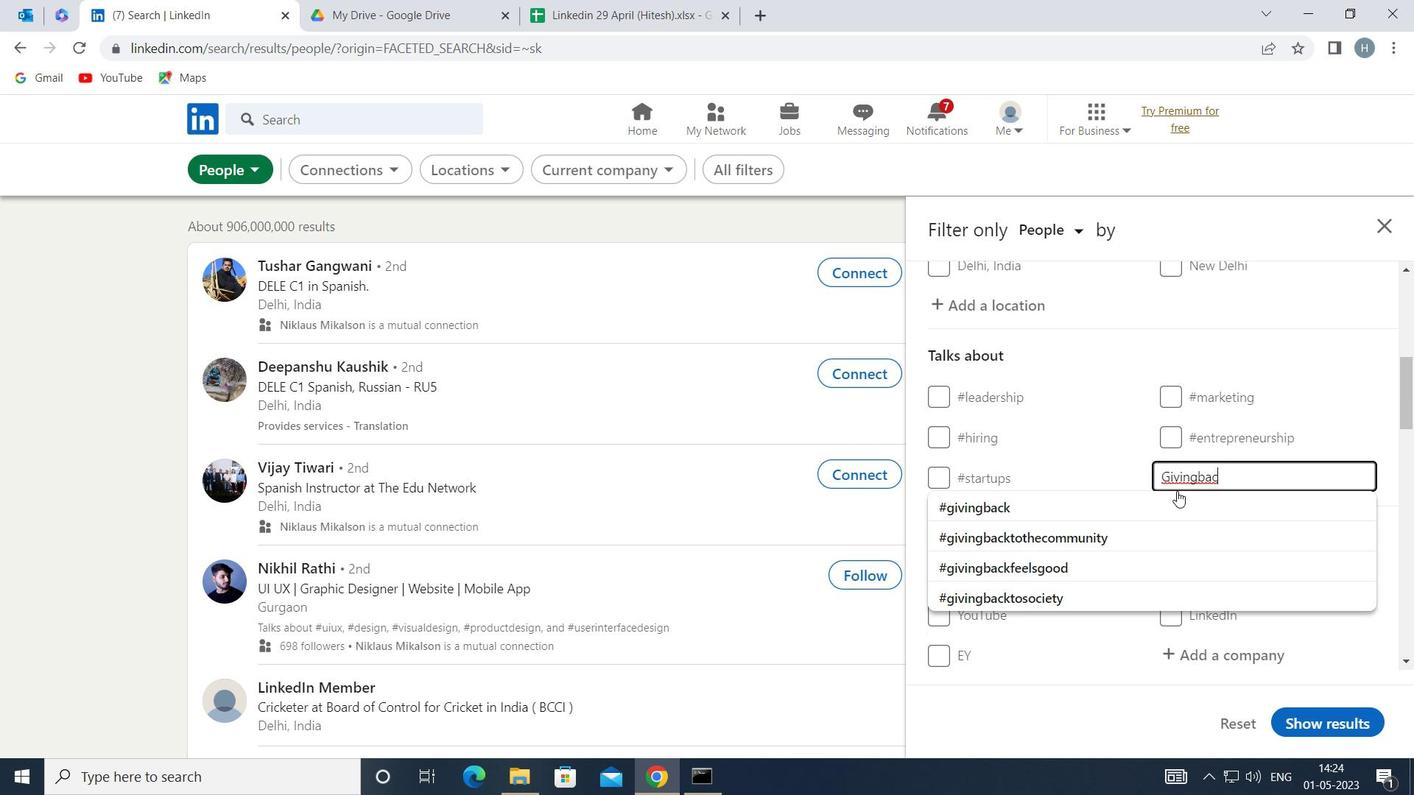 
Action: Mouse pressed left at (1156, 511)
Screenshot: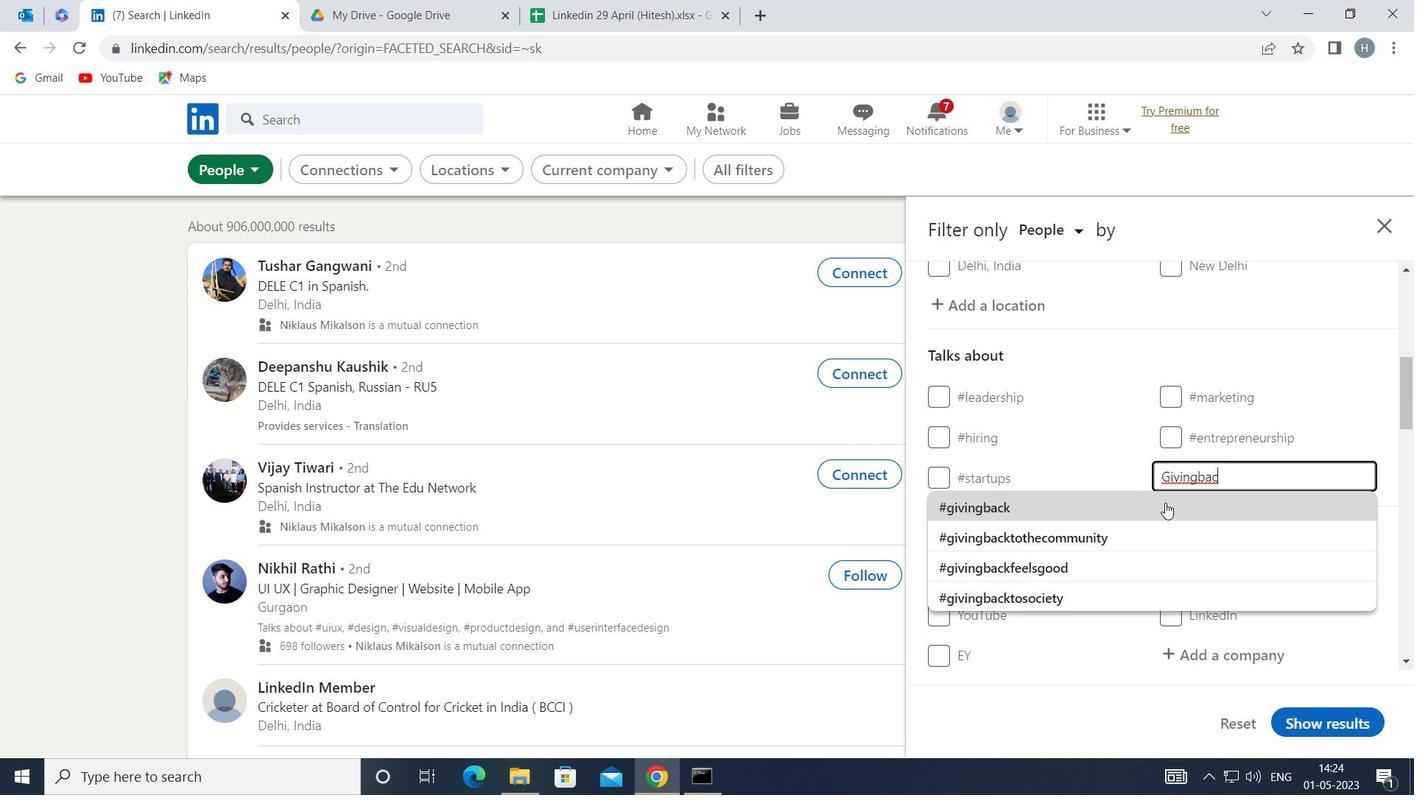 
Action: Mouse moved to (1060, 457)
Screenshot: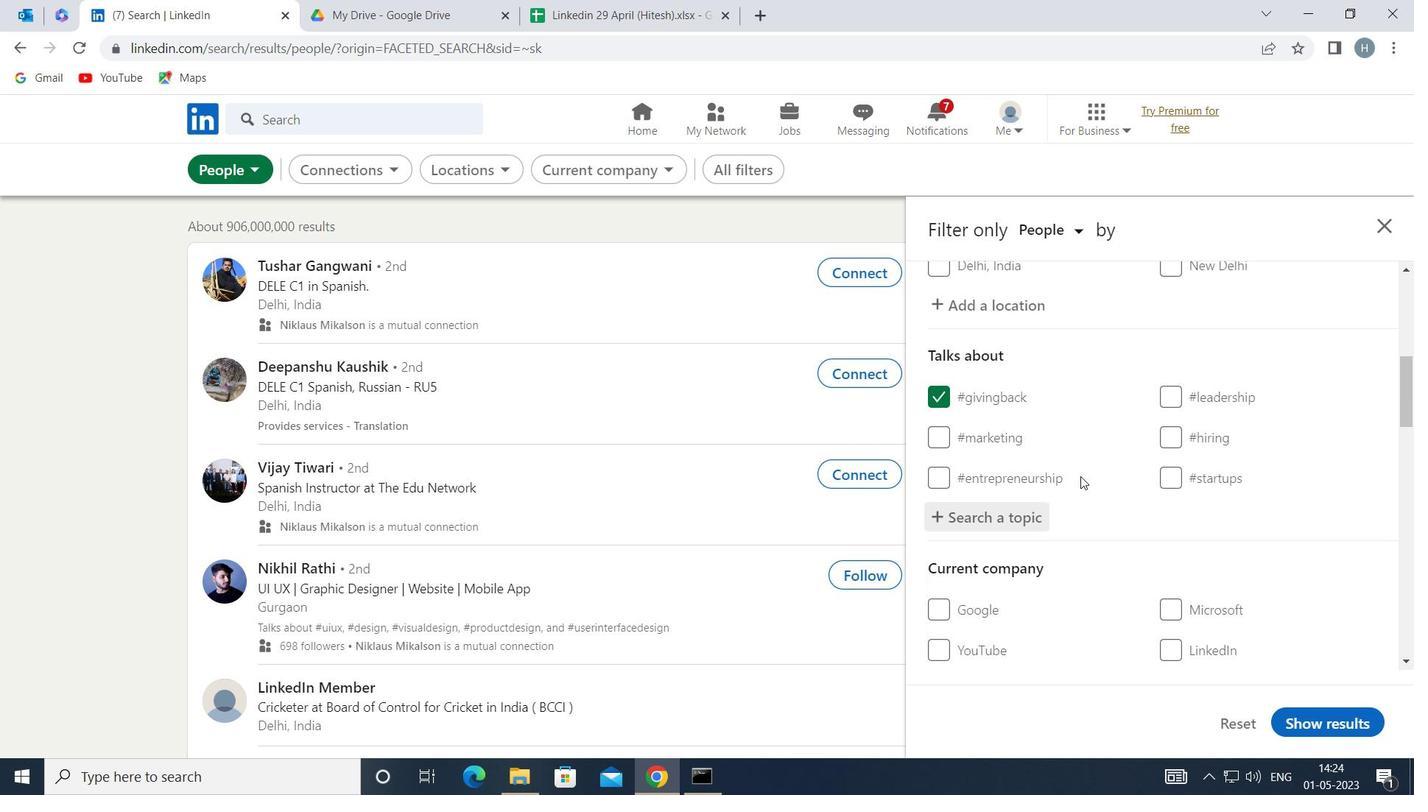 
Action: Mouse scrolled (1060, 456) with delta (0, 0)
Screenshot: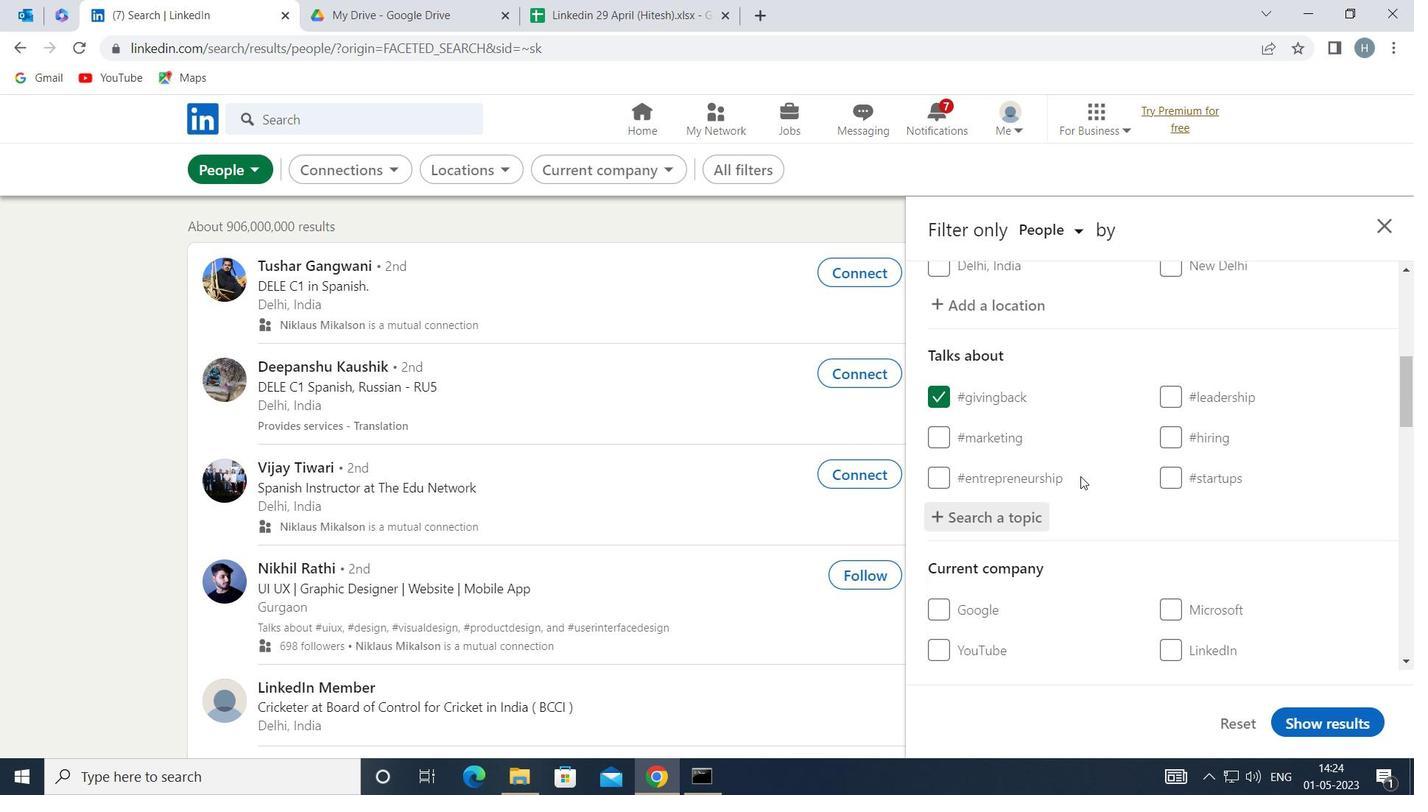 
Action: Mouse scrolled (1060, 456) with delta (0, 0)
Screenshot: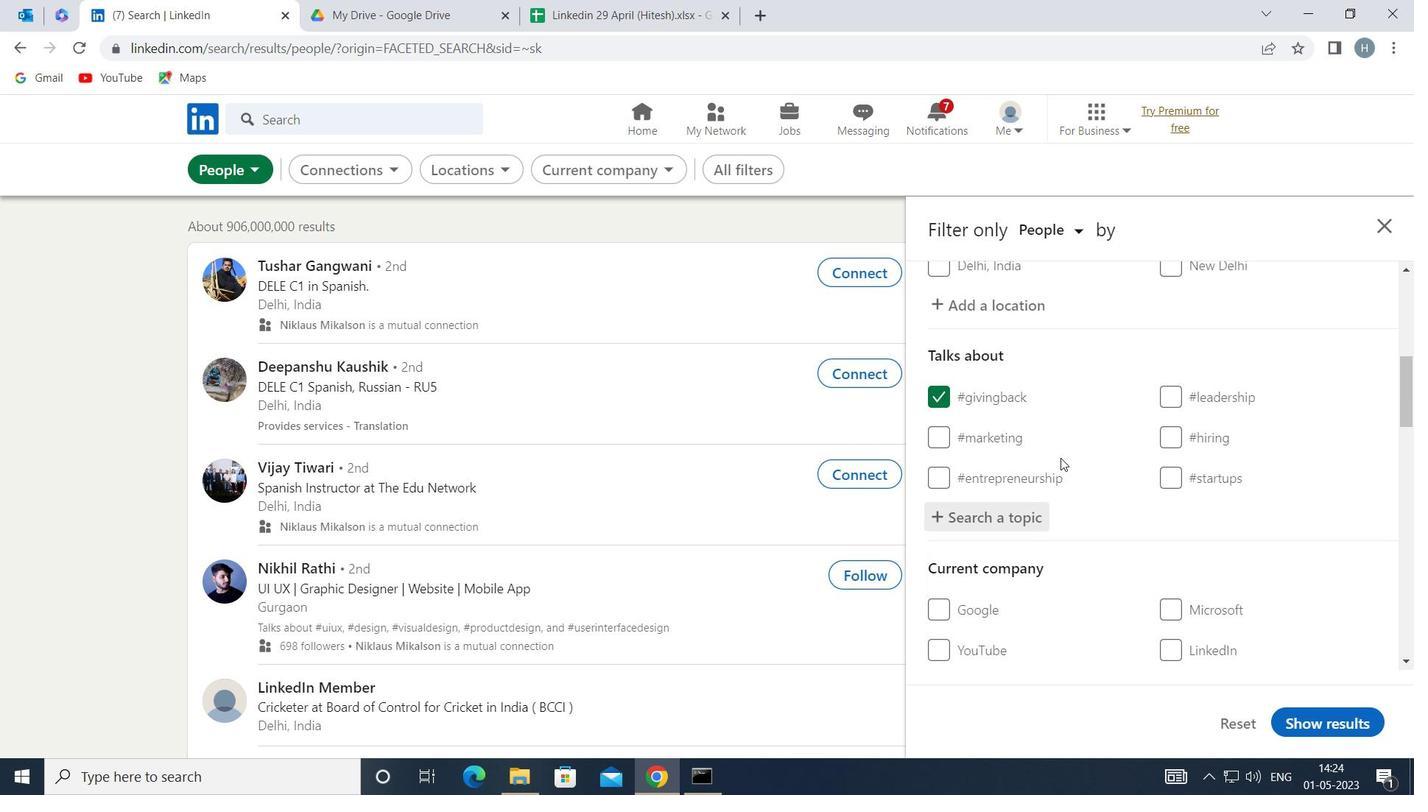 
Action: Mouse moved to (1064, 452)
Screenshot: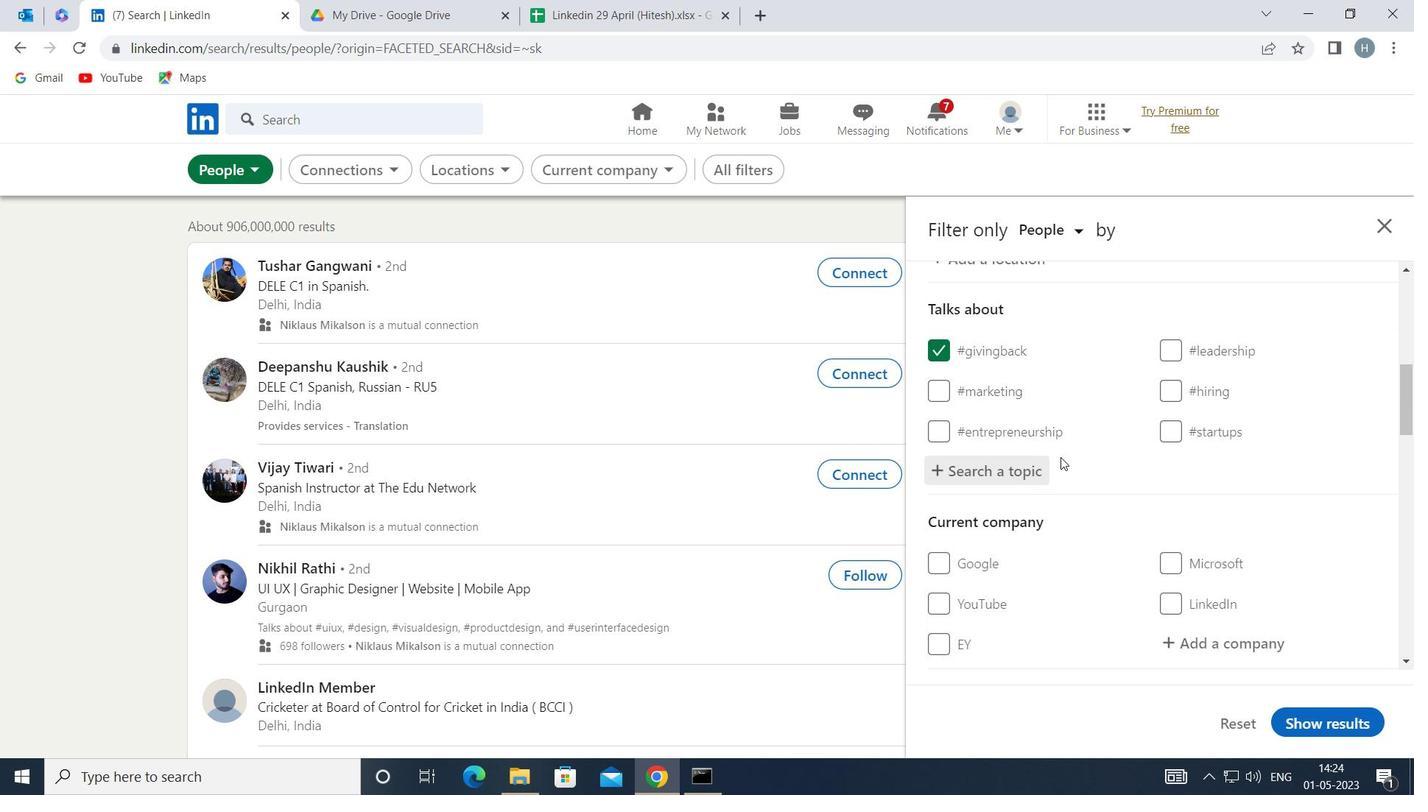 
Action: Mouse scrolled (1064, 451) with delta (0, 0)
Screenshot: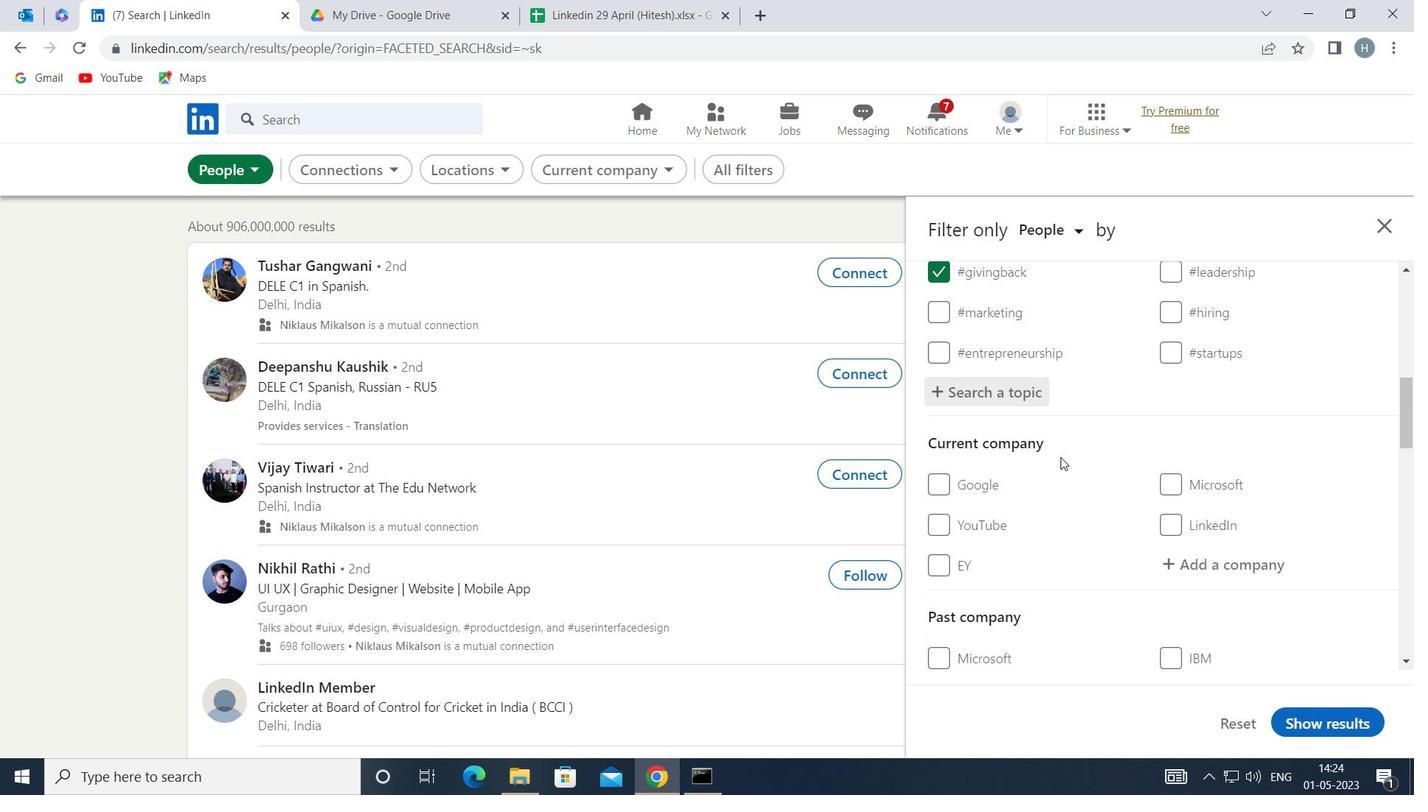 
Action: Mouse scrolled (1064, 451) with delta (0, 0)
Screenshot: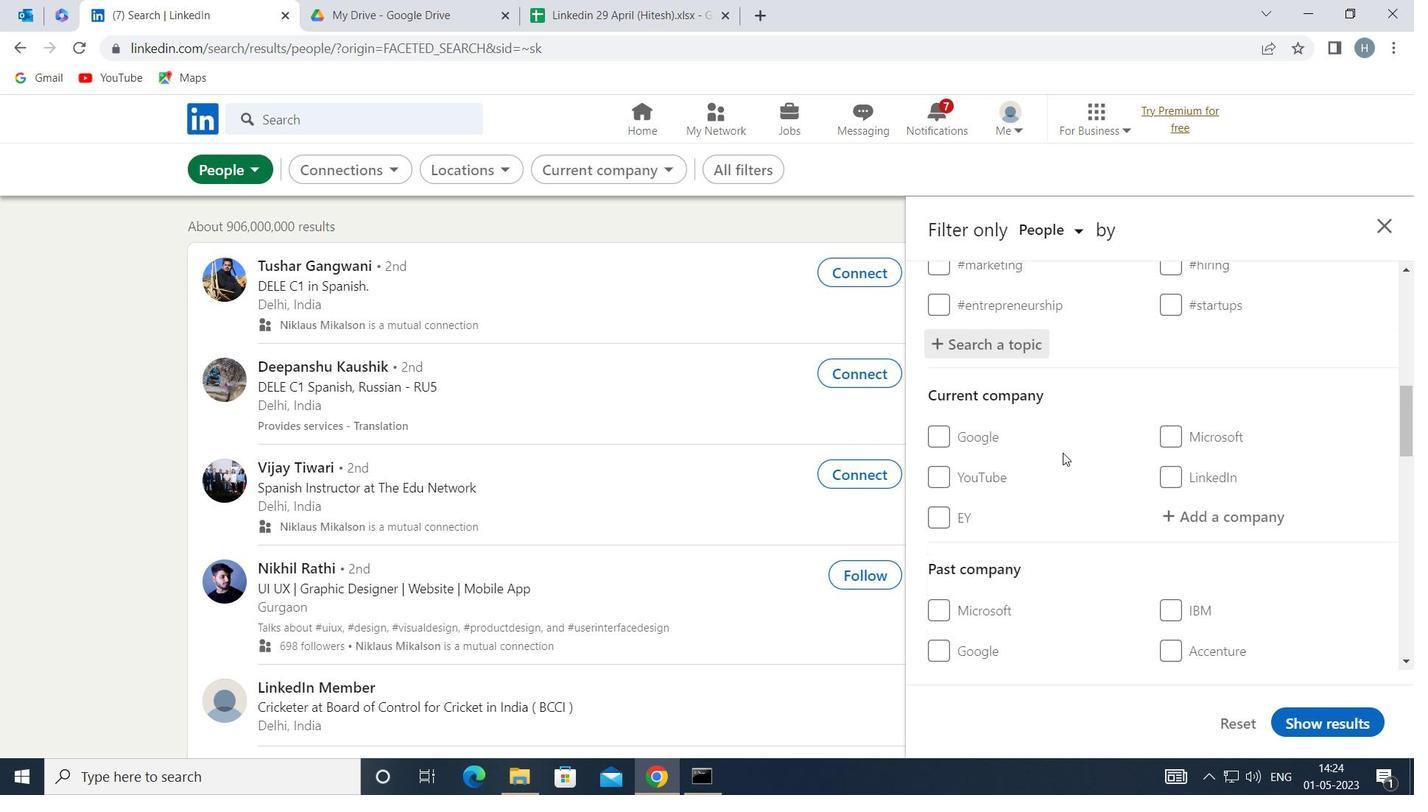 
Action: Mouse moved to (1072, 447)
Screenshot: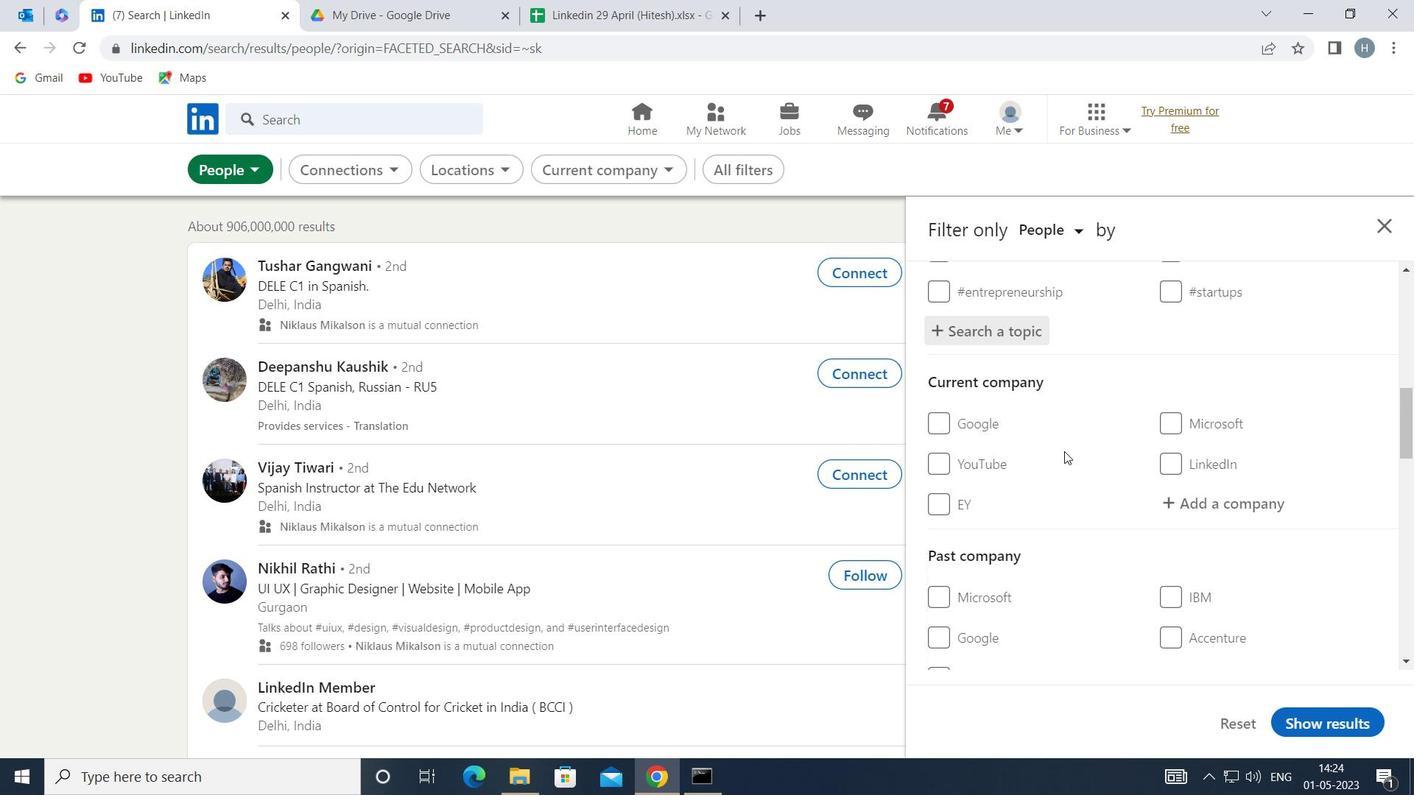 
Action: Mouse scrolled (1072, 447) with delta (0, 0)
Screenshot: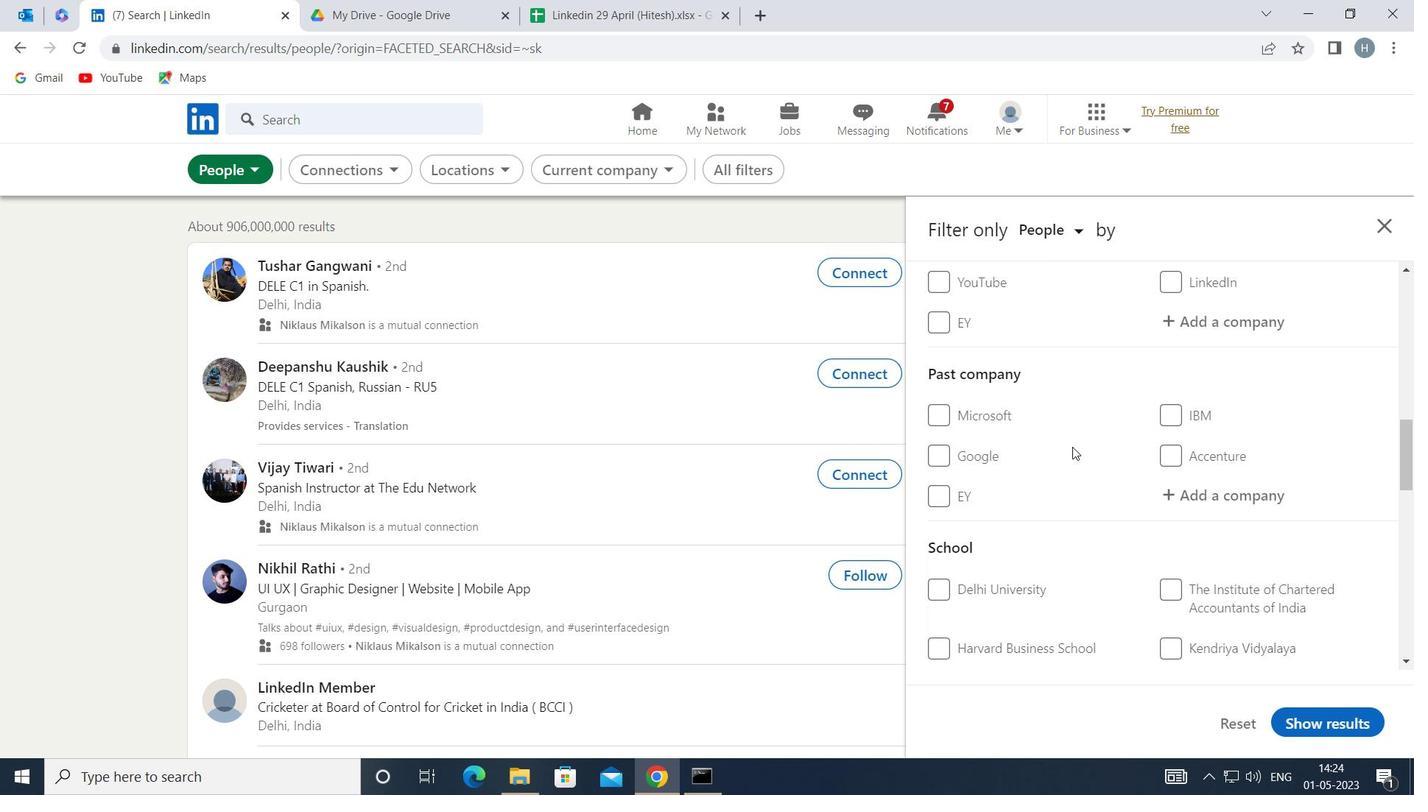 
Action: Mouse scrolled (1072, 447) with delta (0, 0)
Screenshot: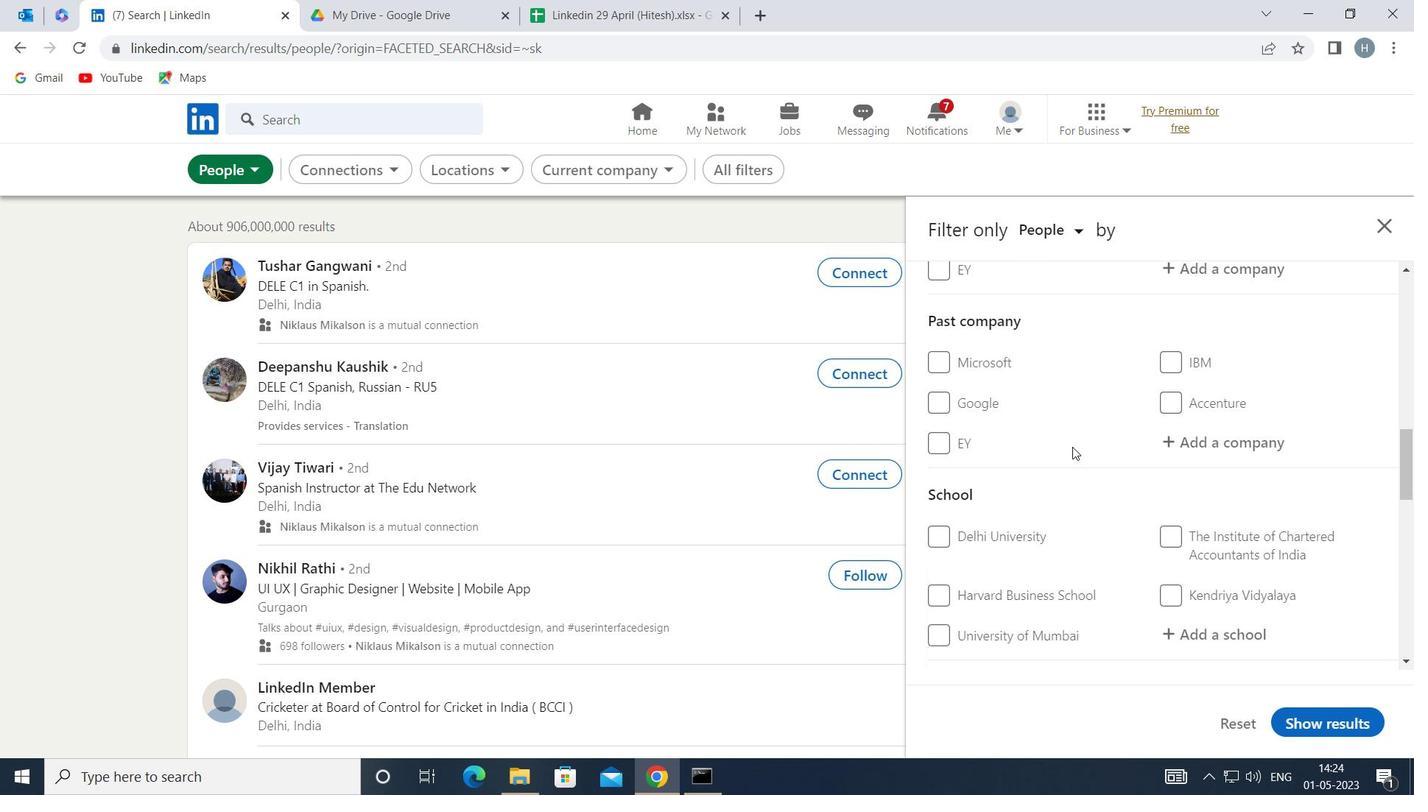 
Action: Mouse scrolled (1072, 447) with delta (0, 0)
Screenshot: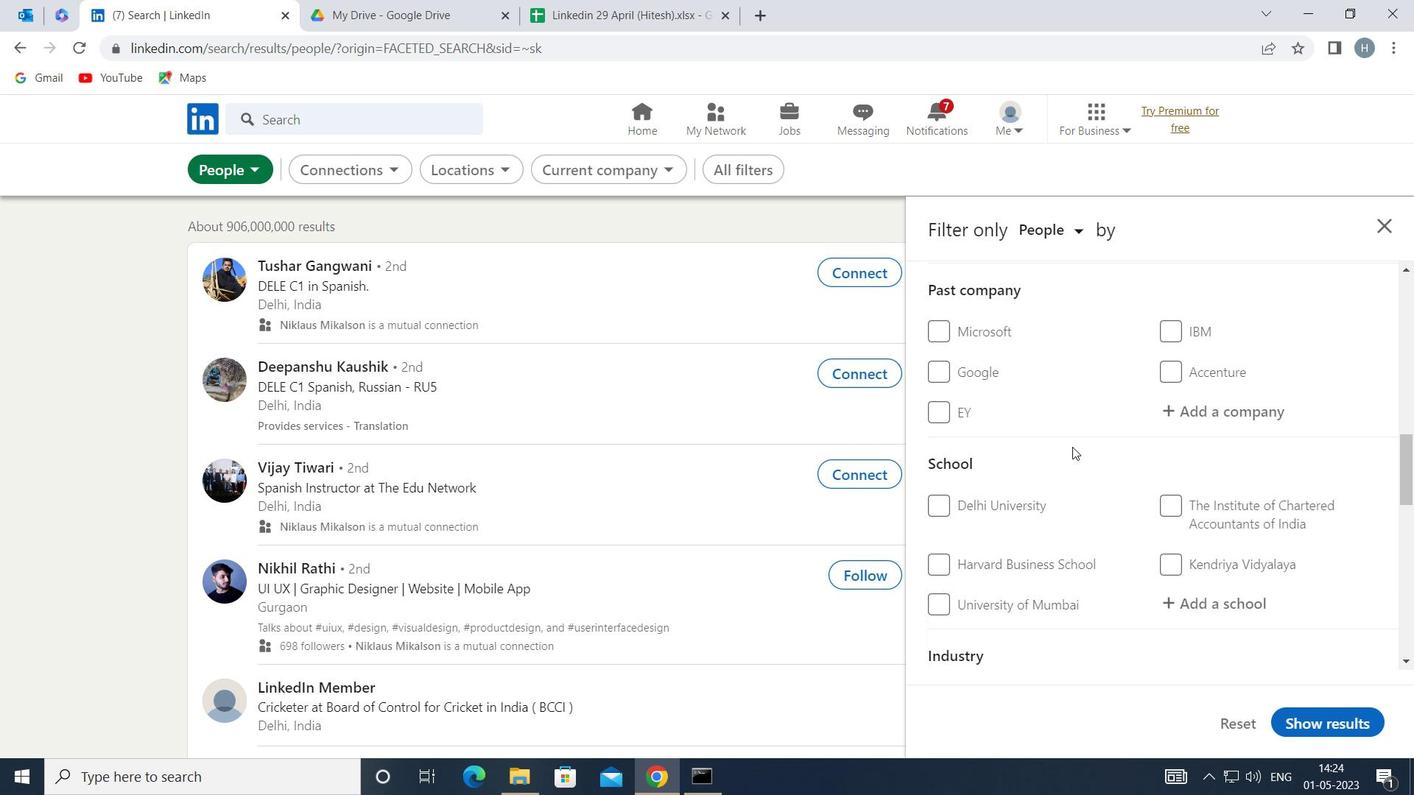 
Action: Mouse scrolled (1072, 447) with delta (0, 0)
Screenshot: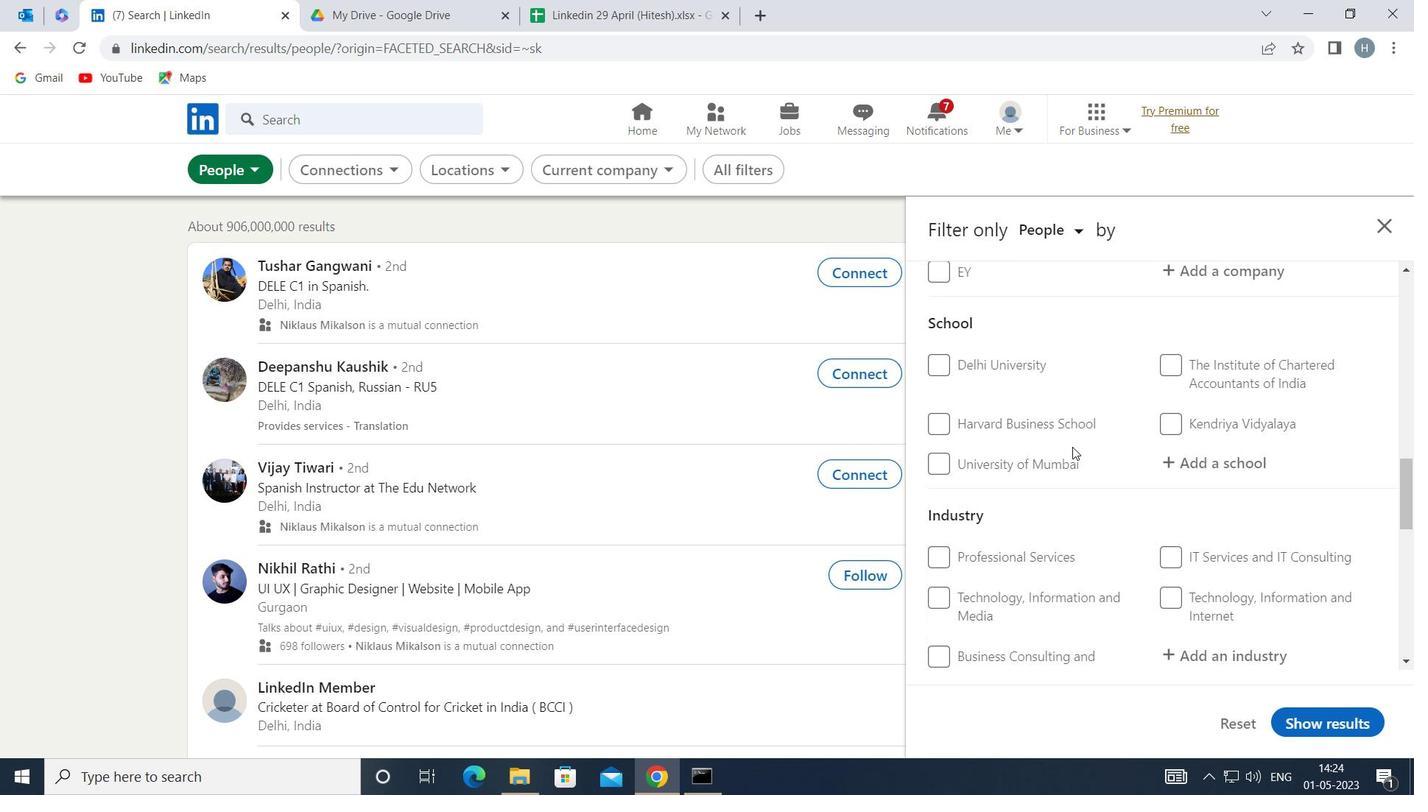 
Action: Mouse scrolled (1072, 447) with delta (0, 0)
Screenshot: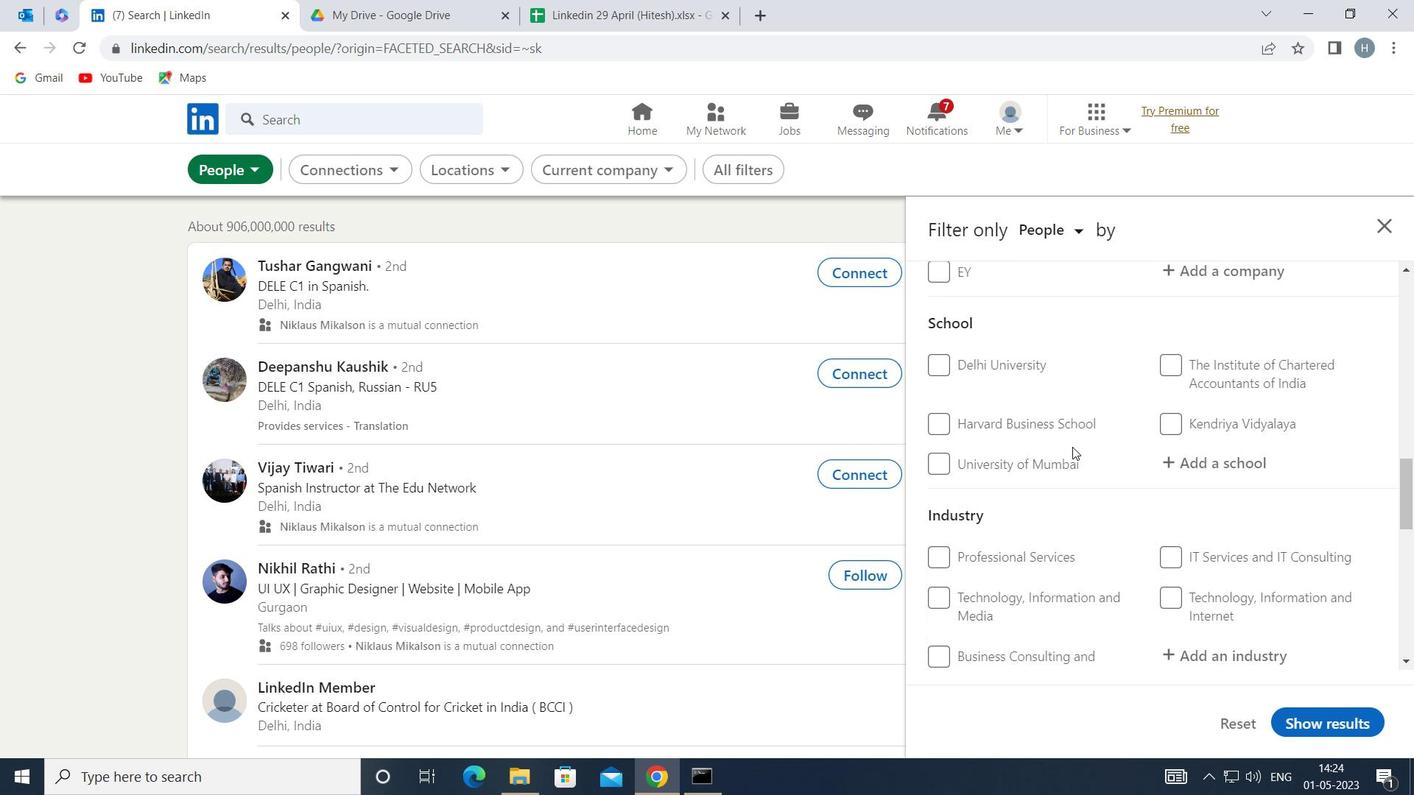 
Action: Mouse scrolled (1072, 447) with delta (0, 0)
Screenshot: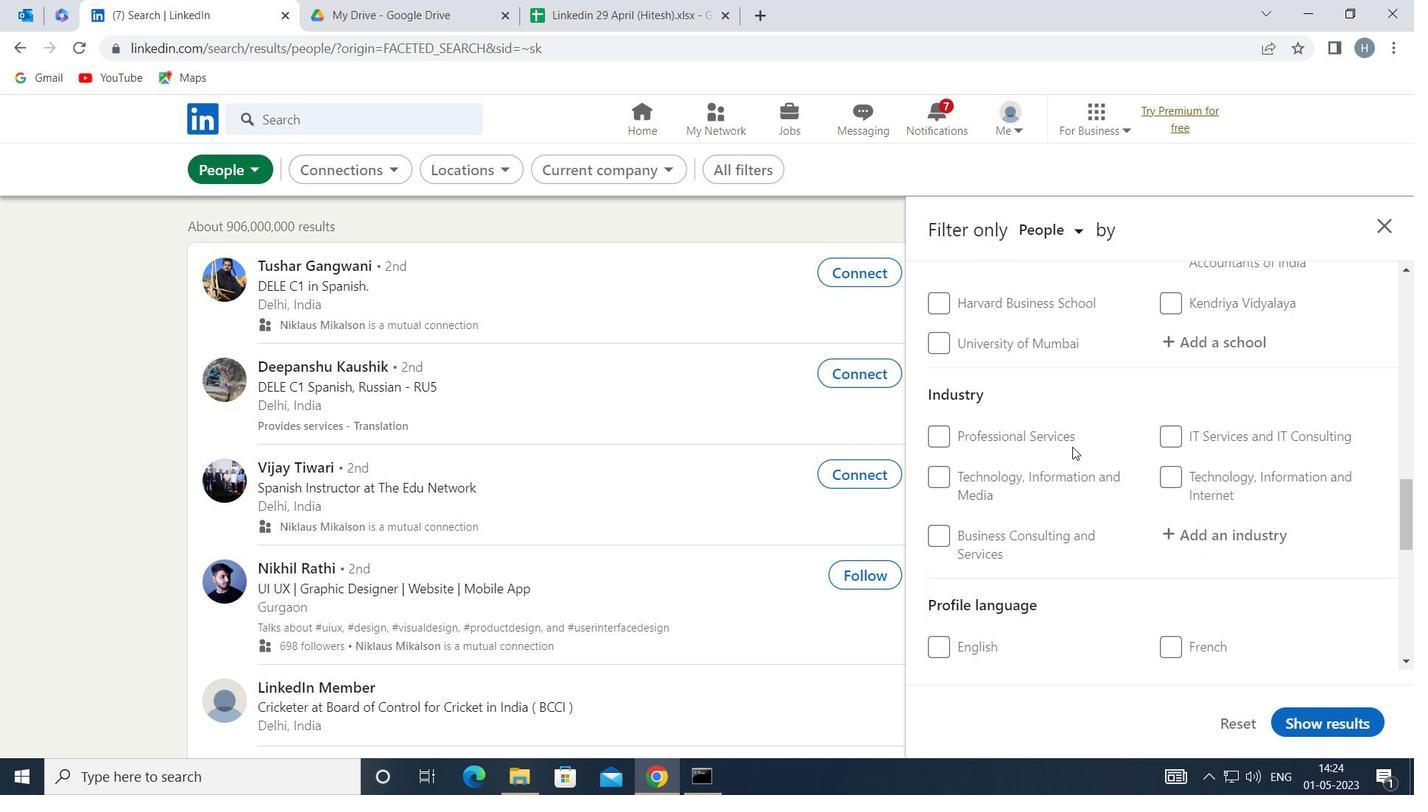 
Action: Mouse moved to (993, 442)
Screenshot: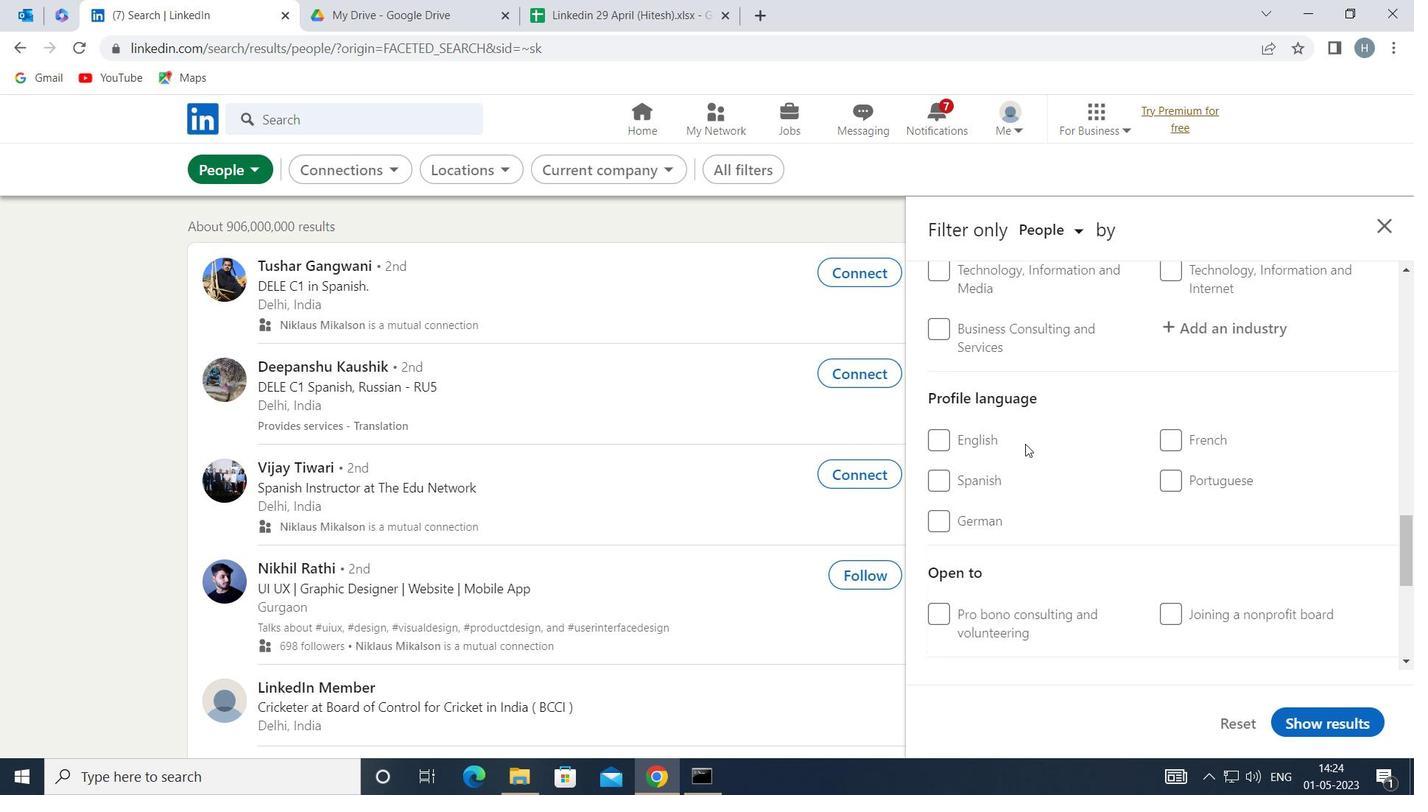 
Action: Mouse pressed left at (993, 442)
Screenshot: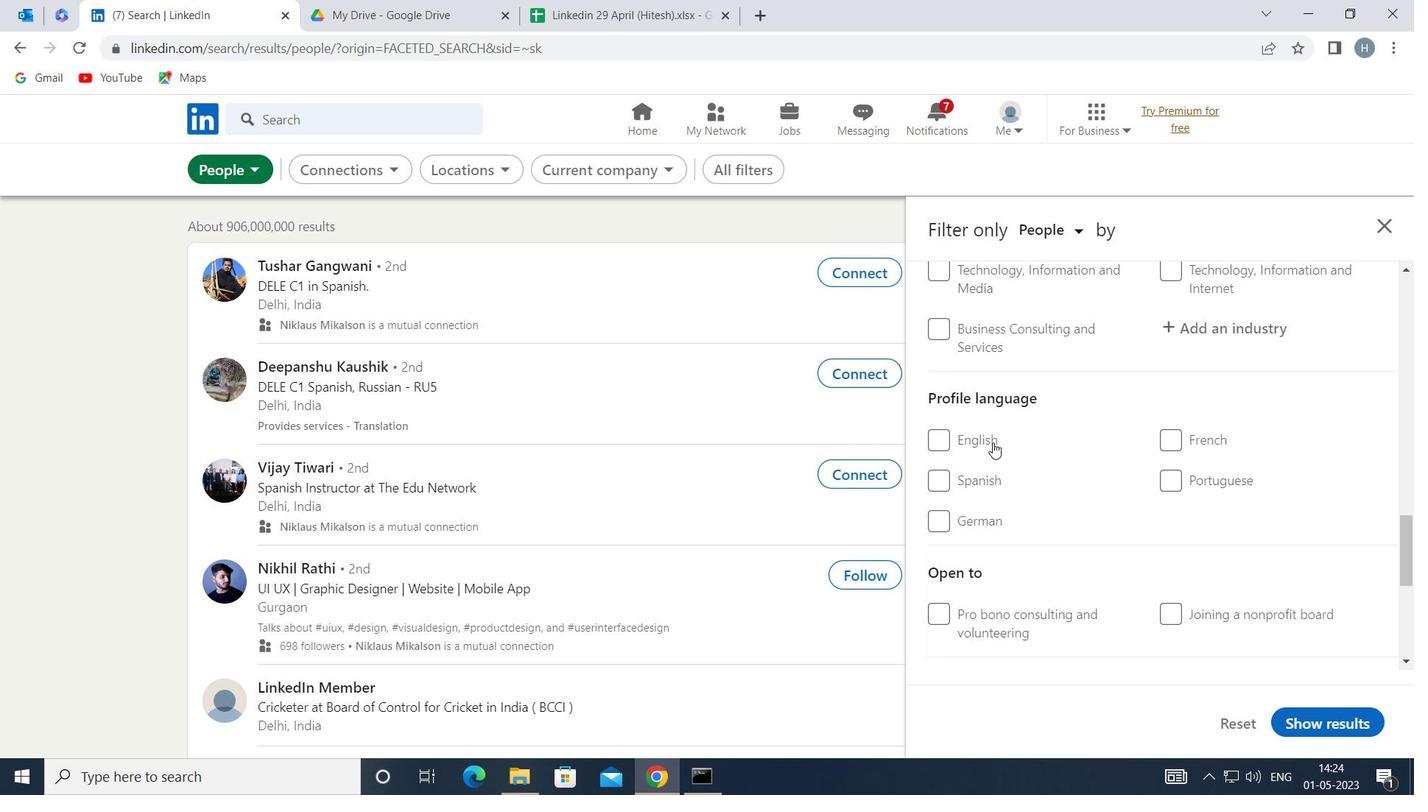 
Action: Mouse moved to (1094, 440)
Screenshot: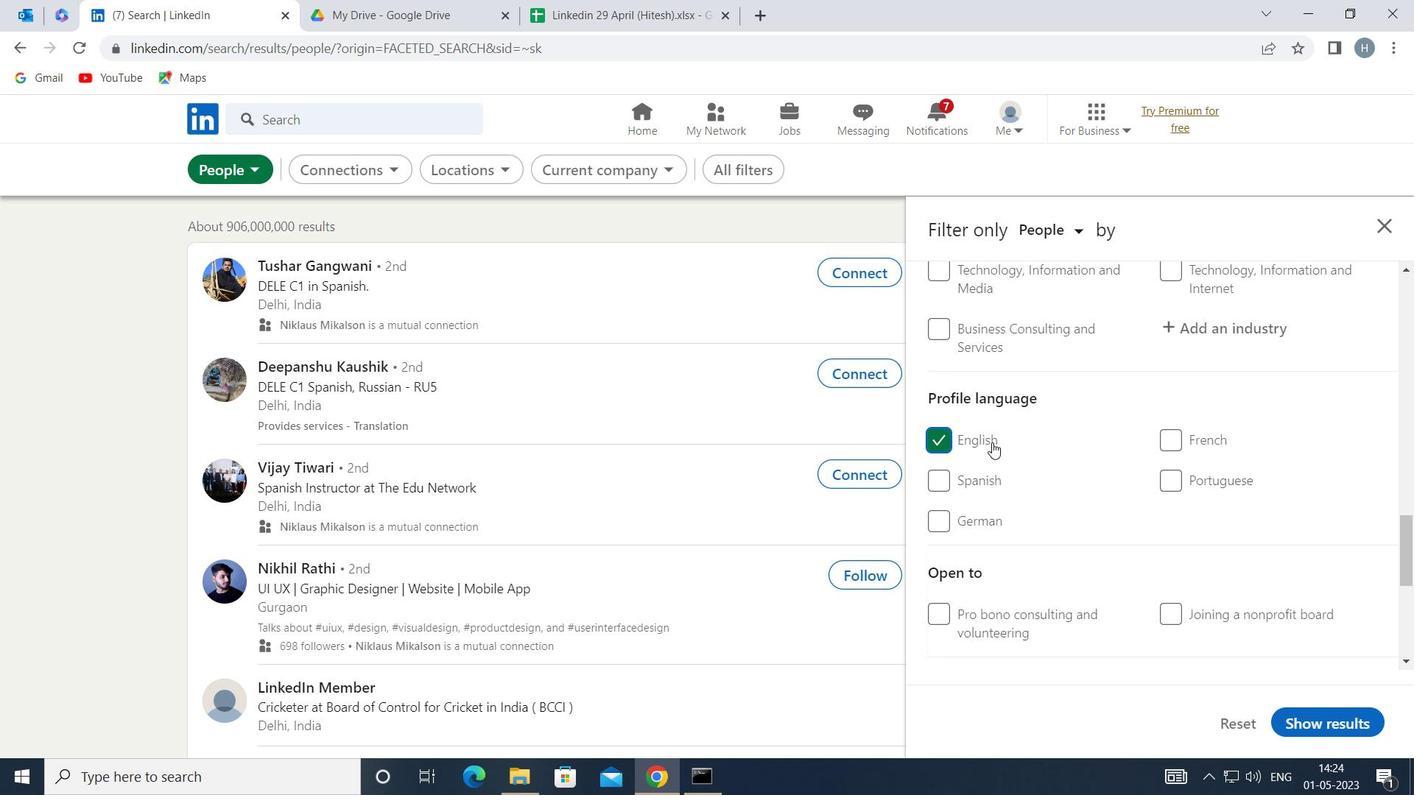 
Action: Mouse scrolled (1094, 441) with delta (0, 0)
Screenshot: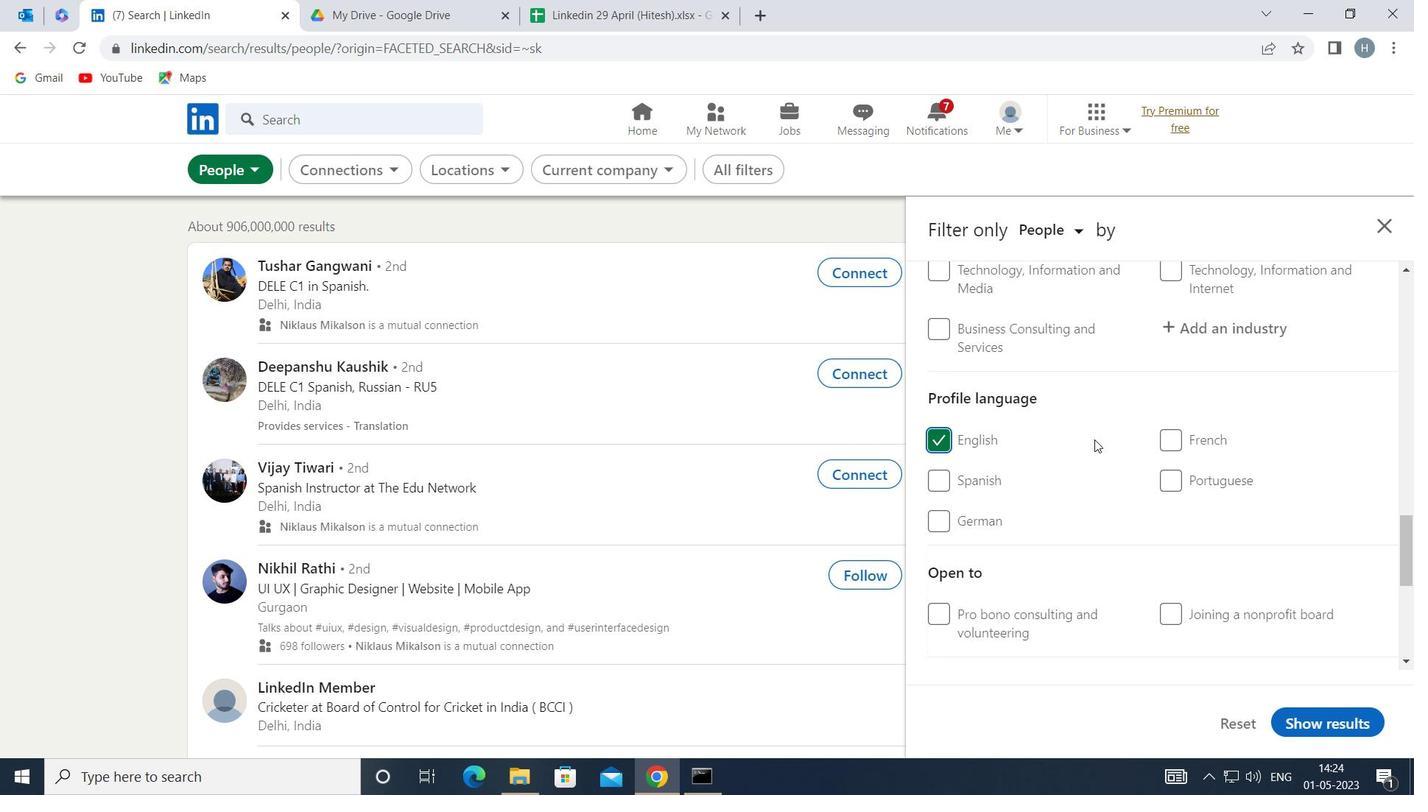 
Action: Mouse scrolled (1094, 441) with delta (0, 0)
Screenshot: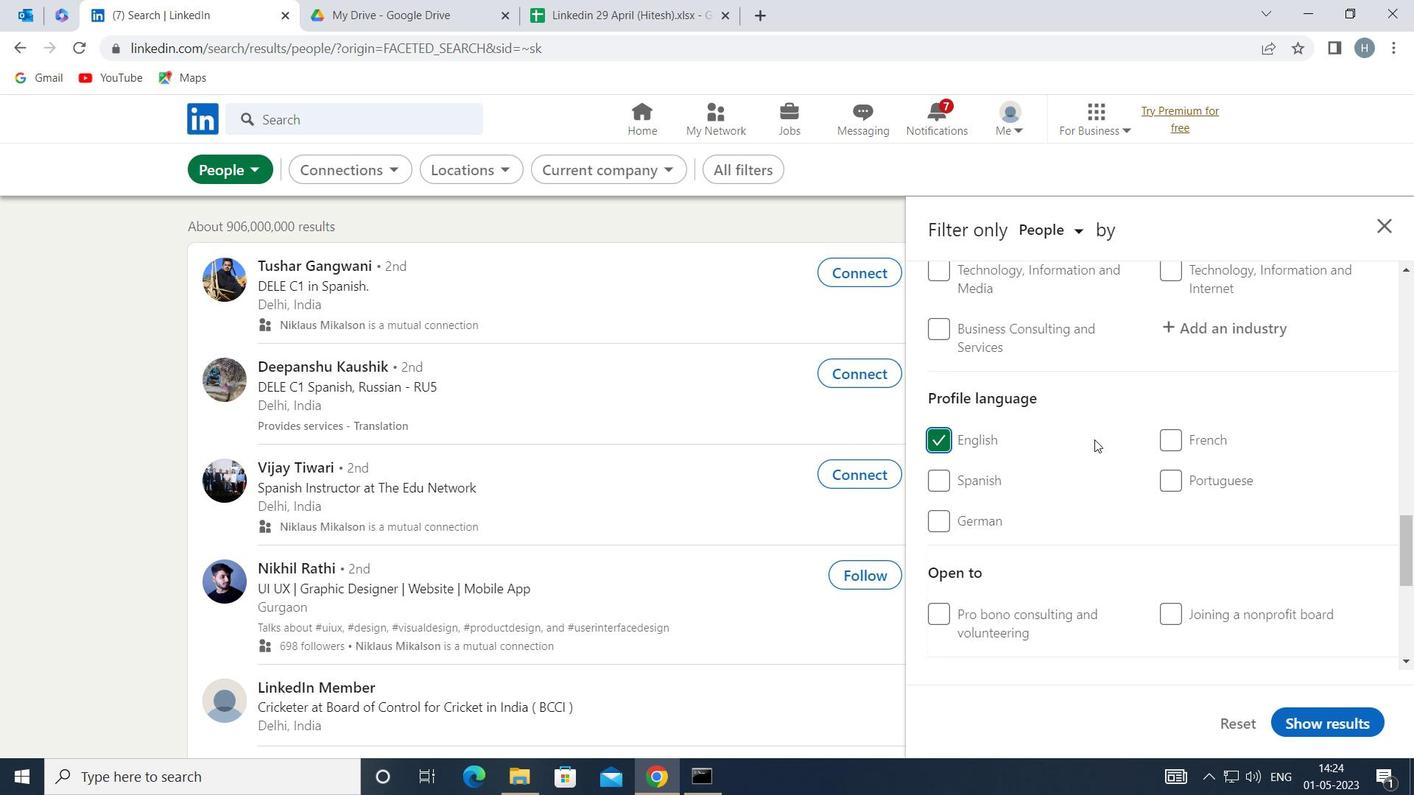 
Action: Mouse scrolled (1094, 441) with delta (0, 0)
Screenshot: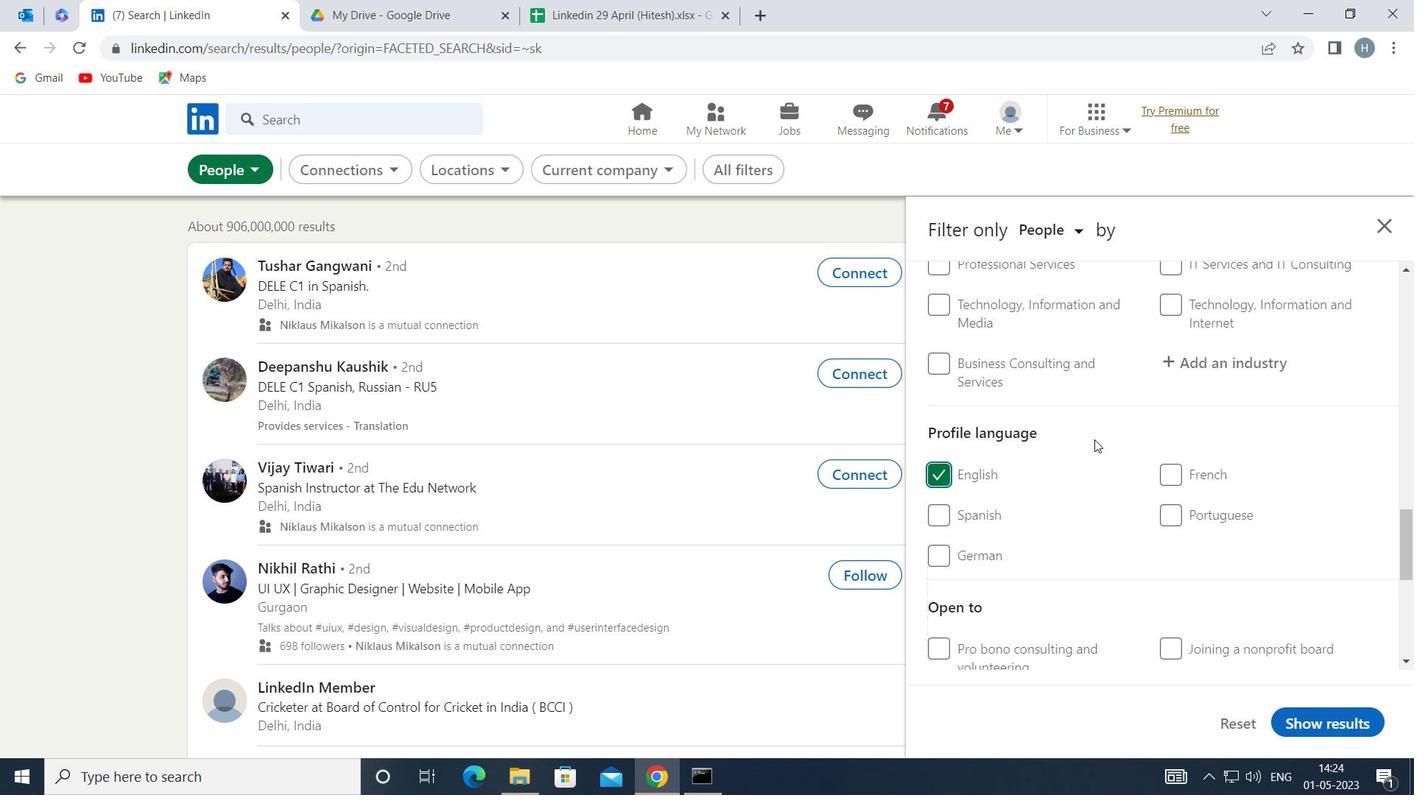
Action: Mouse scrolled (1094, 441) with delta (0, 0)
Screenshot: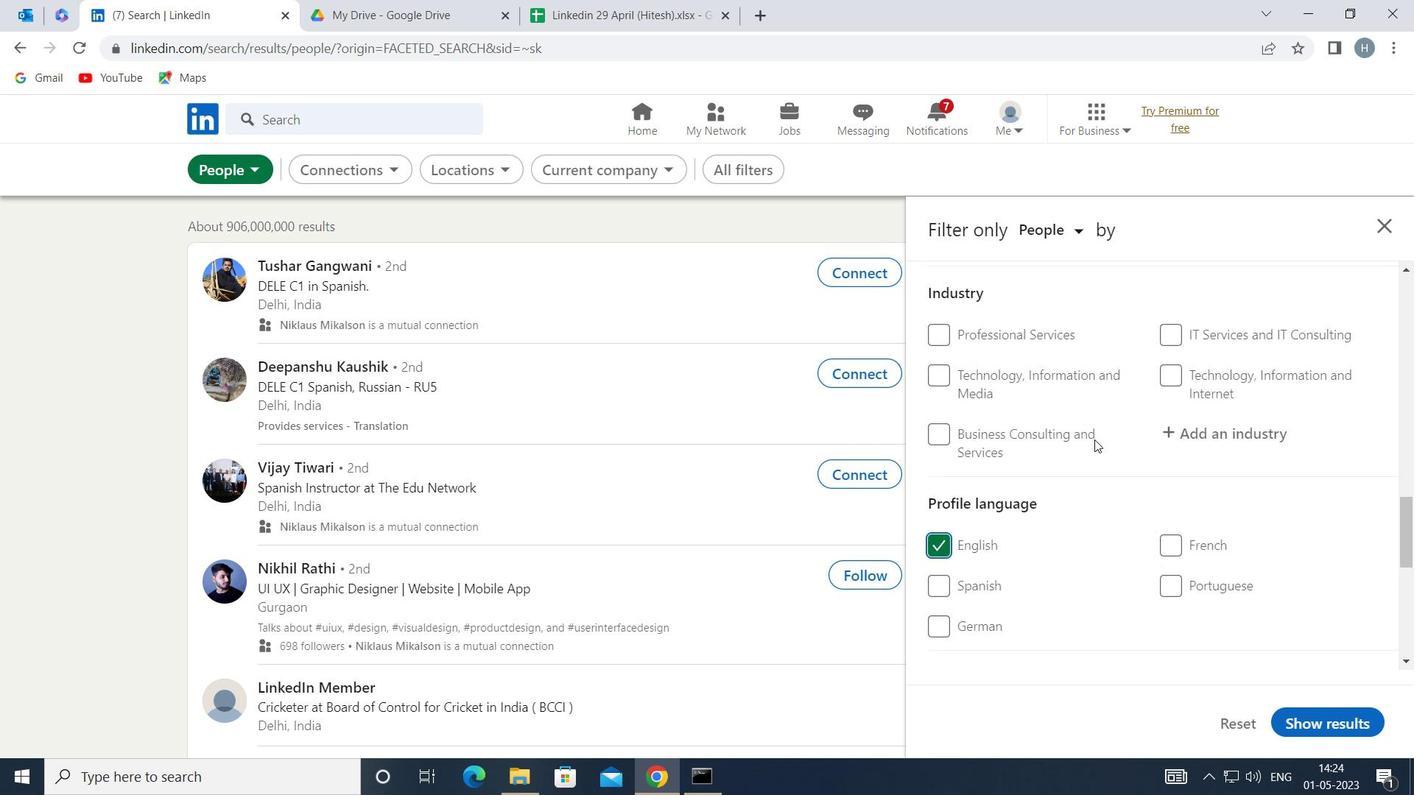 
Action: Mouse scrolled (1094, 441) with delta (0, 0)
Screenshot: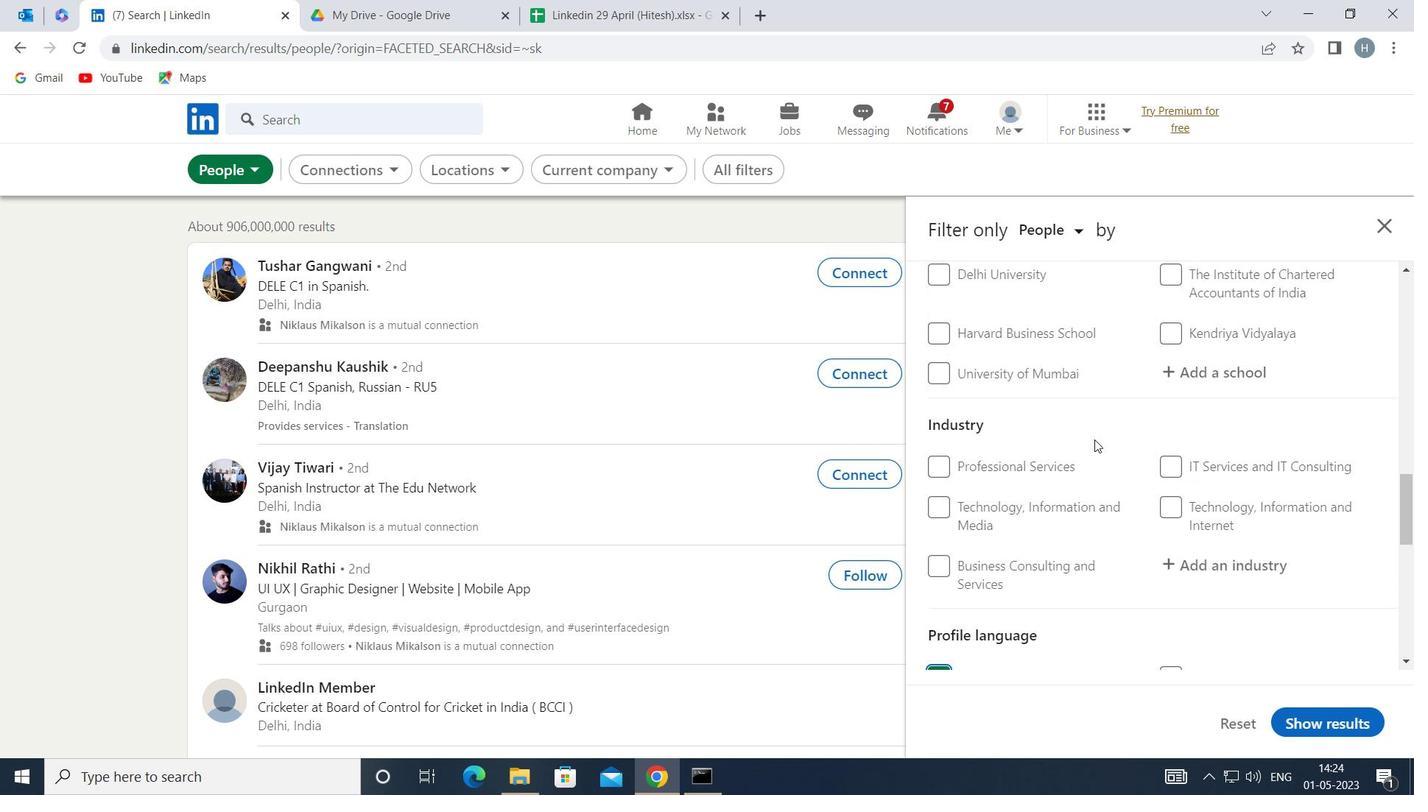 
Action: Mouse scrolled (1094, 441) with delta (0, 0)
Screenshot: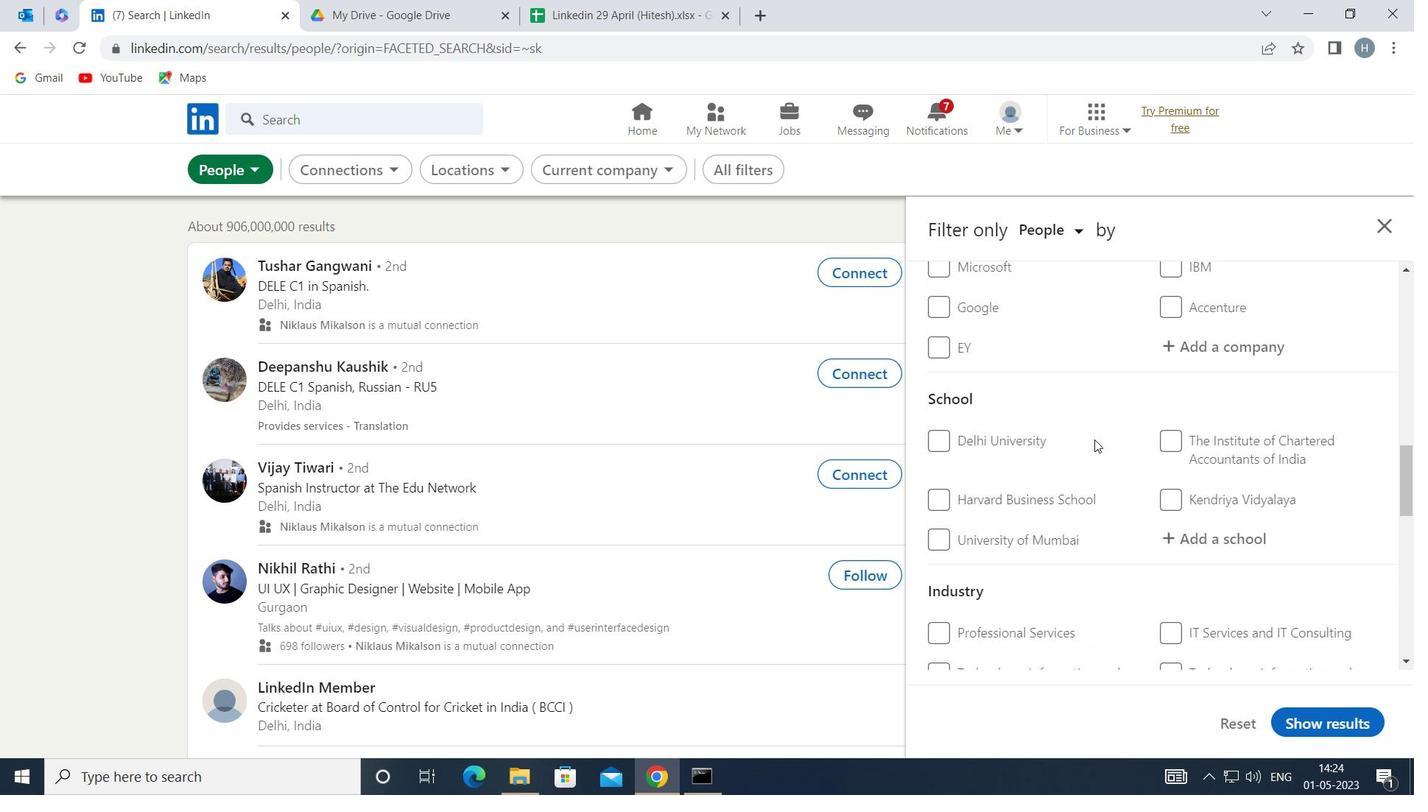 
Action: Mouse scrolled (1094, 441) with delta (0, 0)
Screenshot: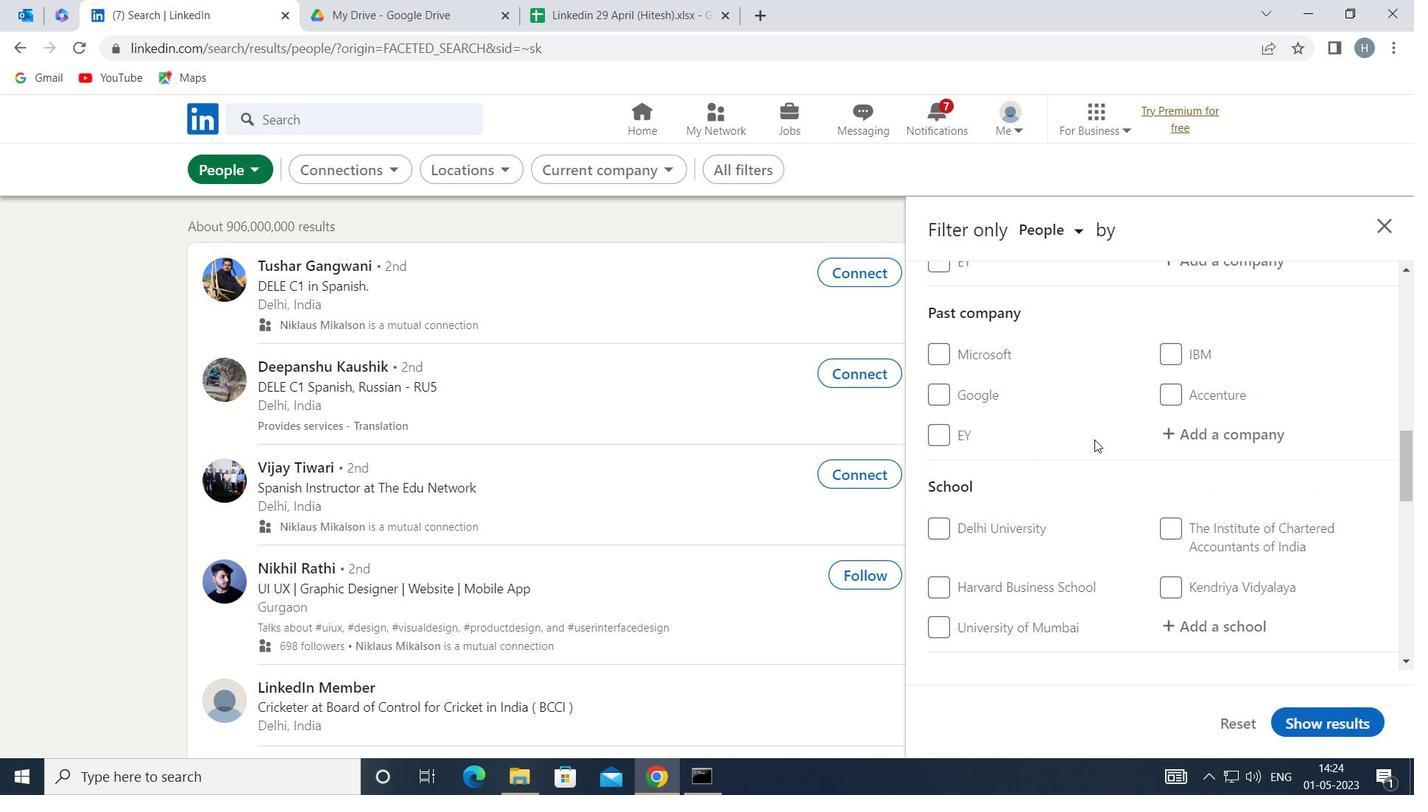 
Action: Mouse scrolled (1094, 441) with delta (0, 0)
Screenshot: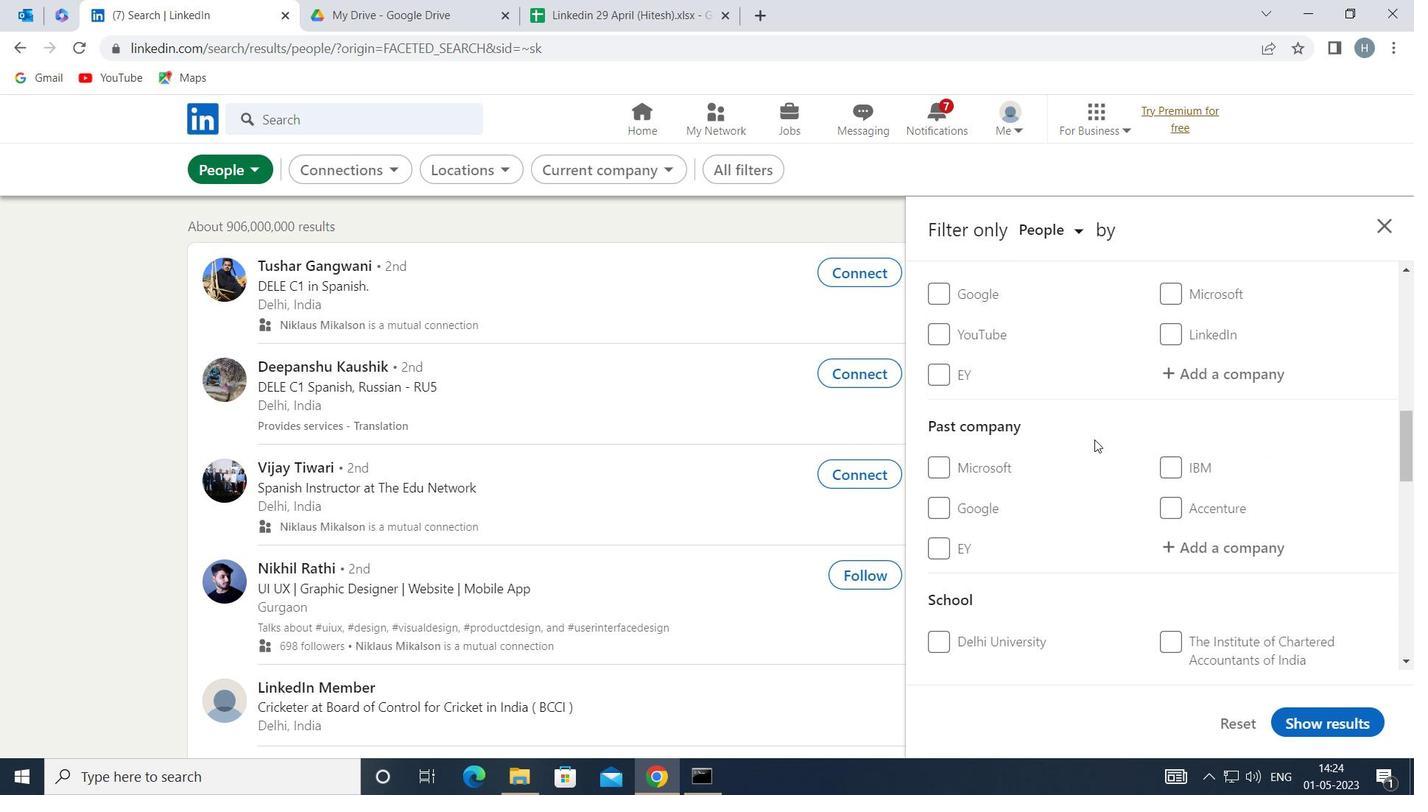 
Action: Mouse moved to (1231, 510)
Screenshot: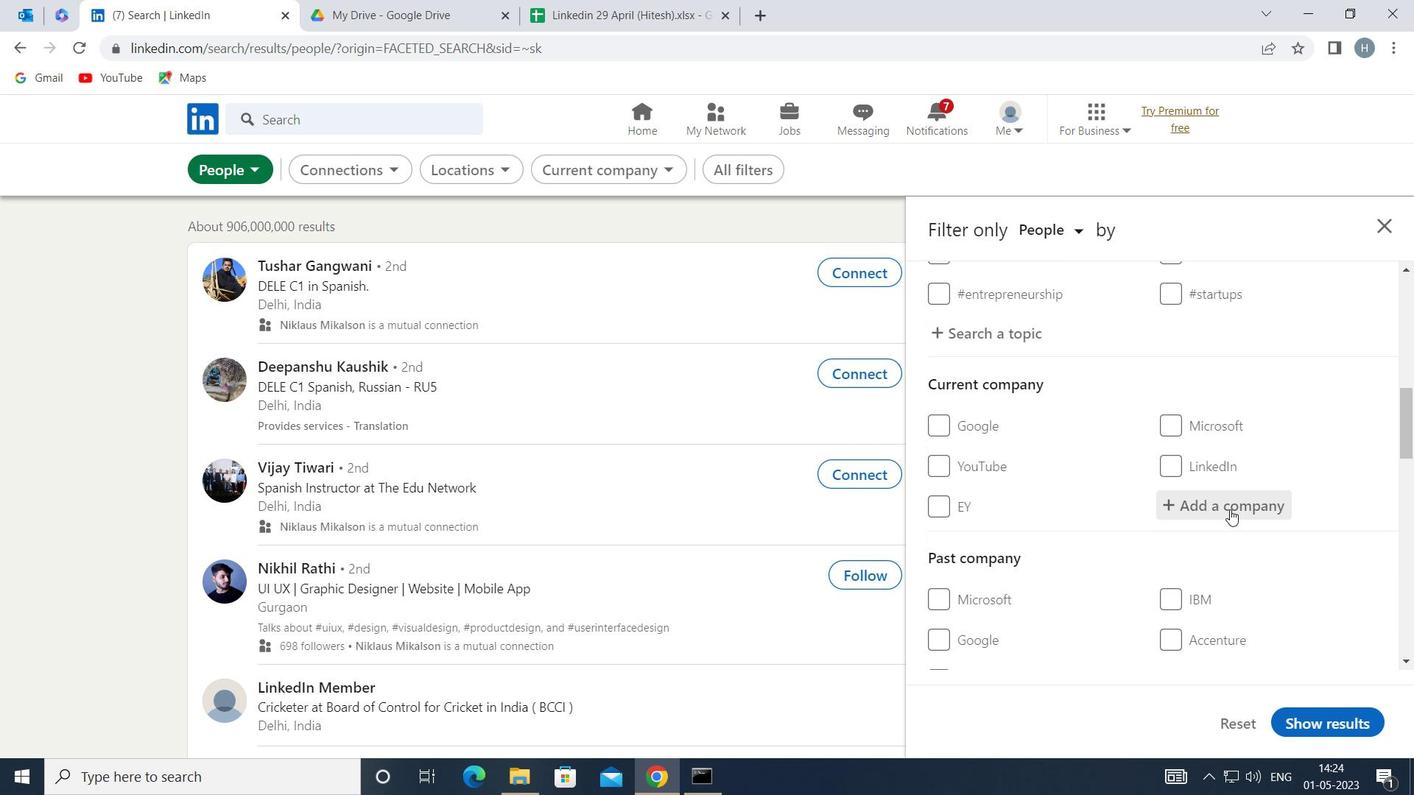 
Action: Mouse pressed left at (1231, 510)
Screenshot: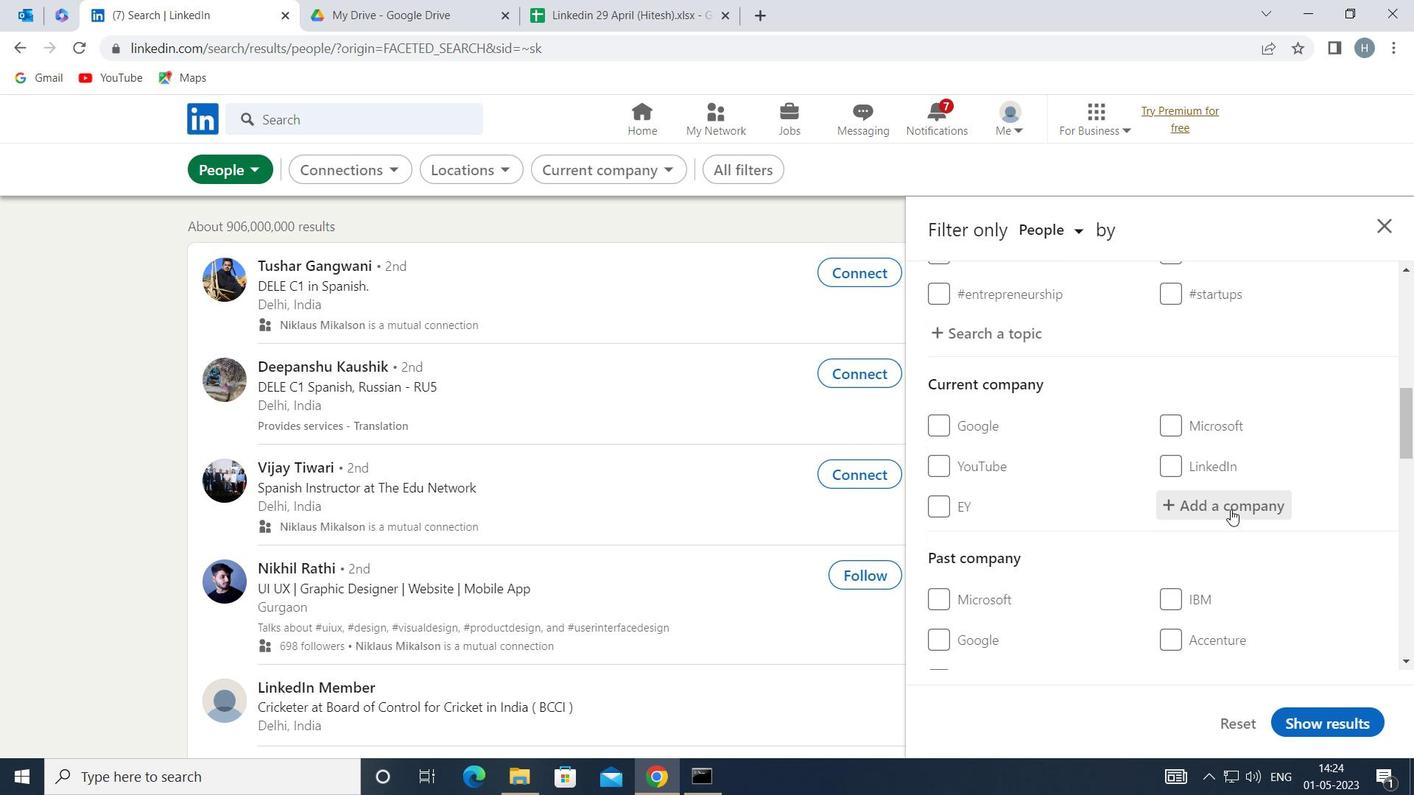 
Action: Key pressed <Key.shift><Key.shift><Key.shift>HDFC<Key.space><Key.shift>BANK
Screenshot: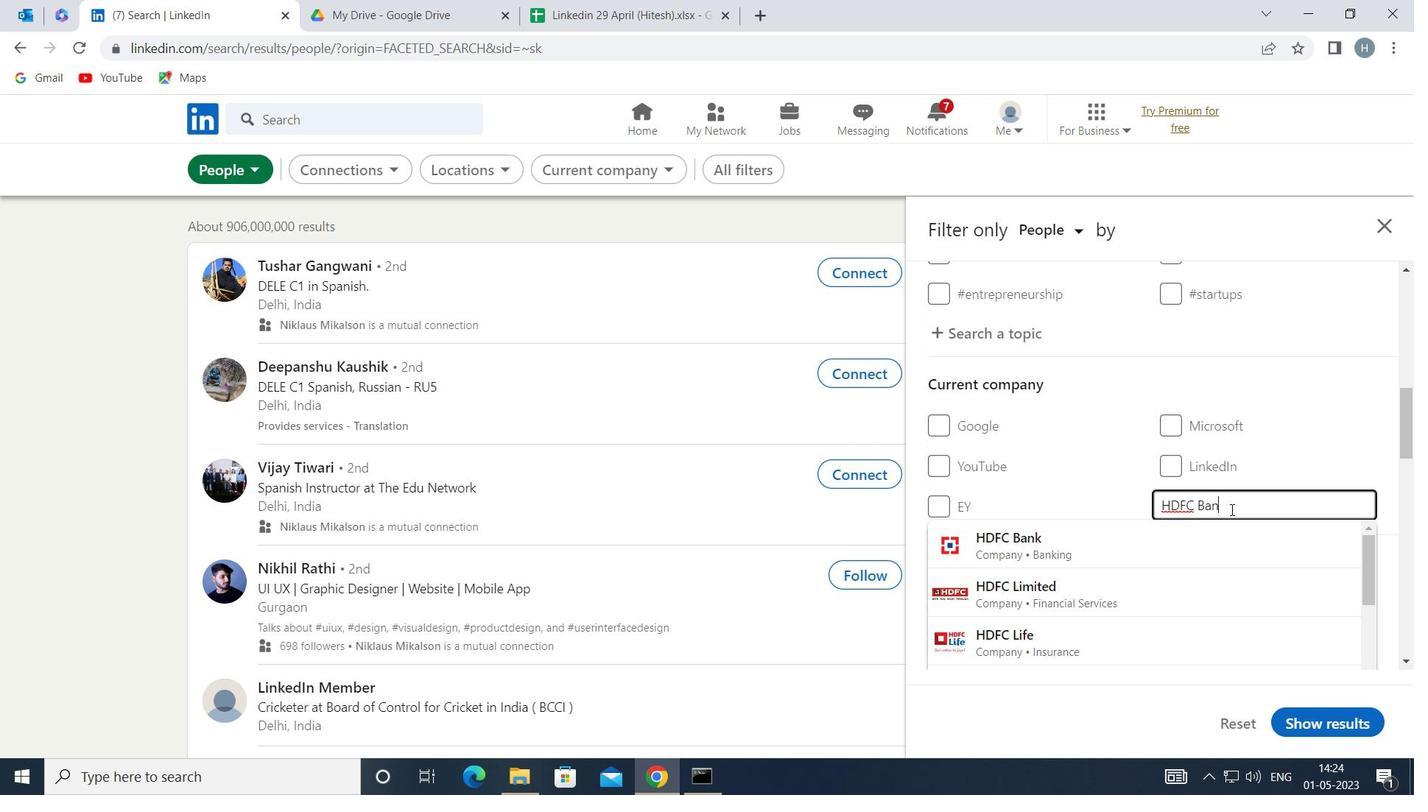 
Action: Mouse moved to (1099, 537)
Screenshot: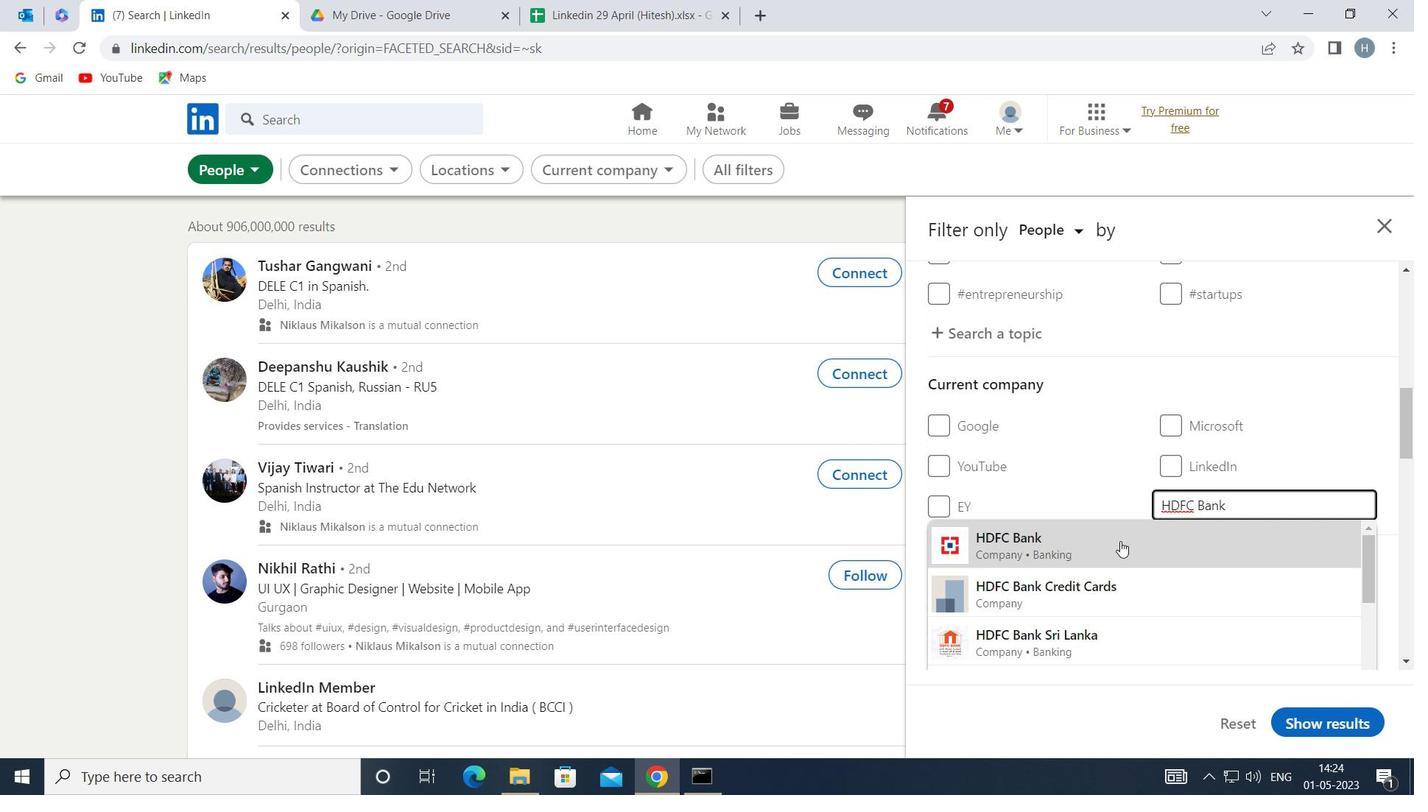 
Action: Mouse pressed left at (1099, 537)
Screenshot: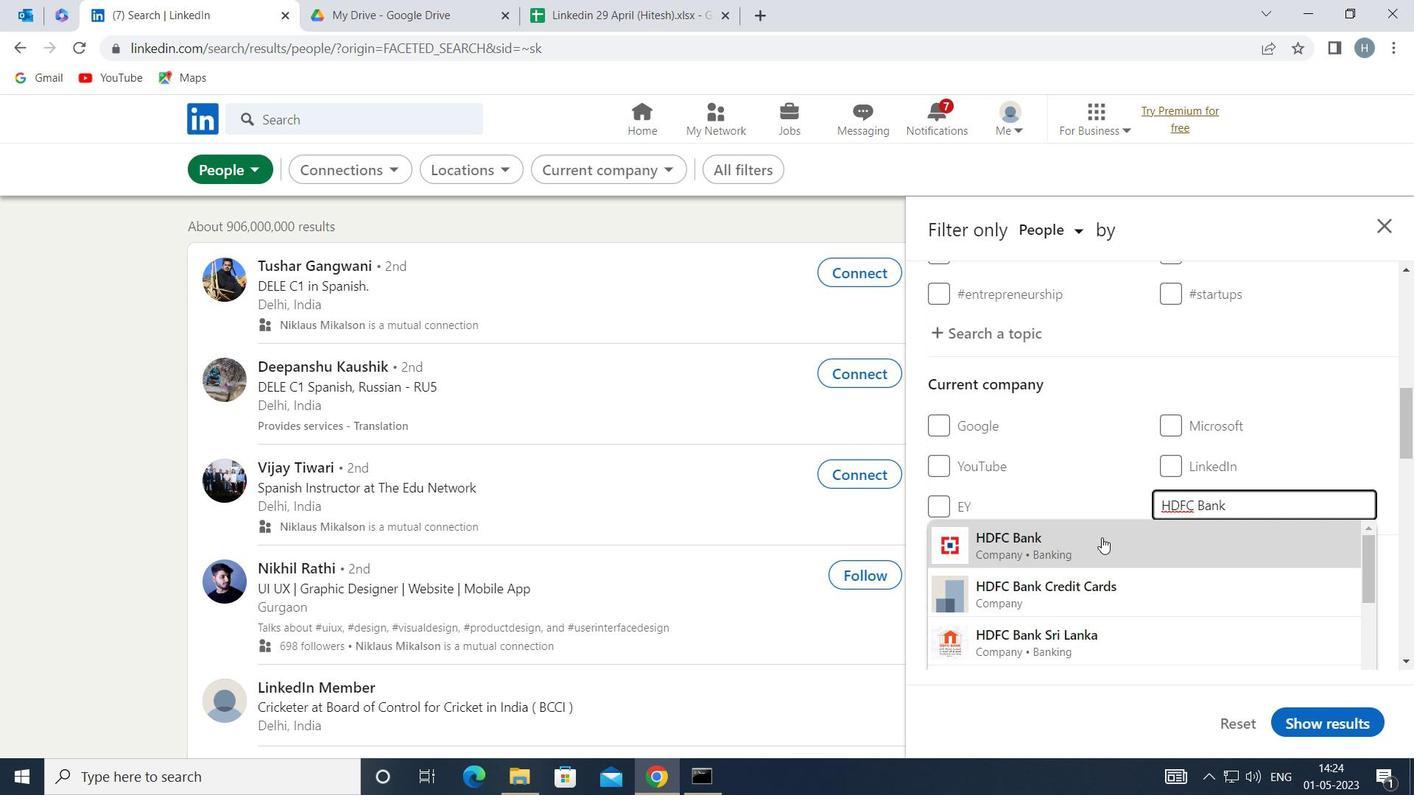 
Action: Mouse moved to (1064, 503)
Screenshot: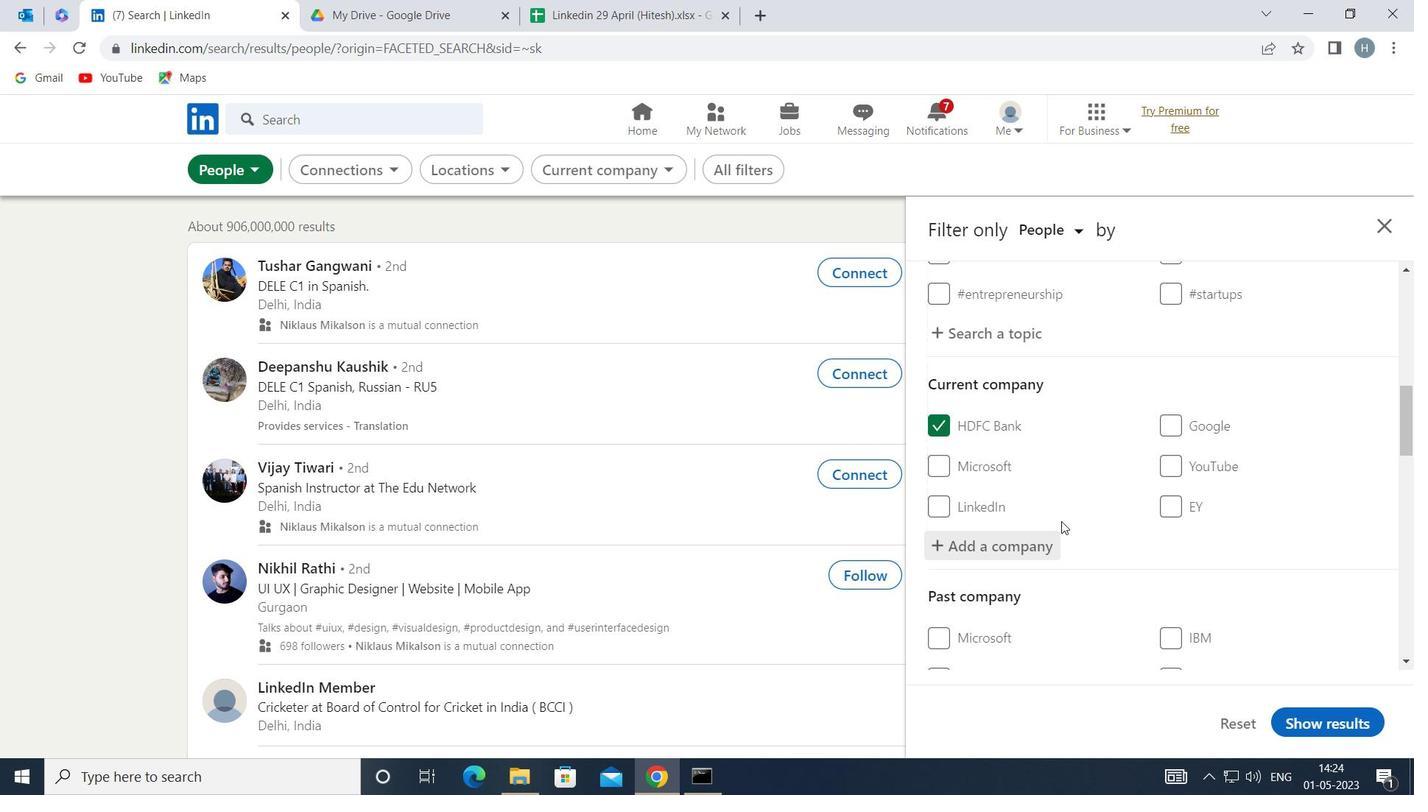 
Action: Mouse scrolled (1064, 502) with delta (0, 0)
Screenshot: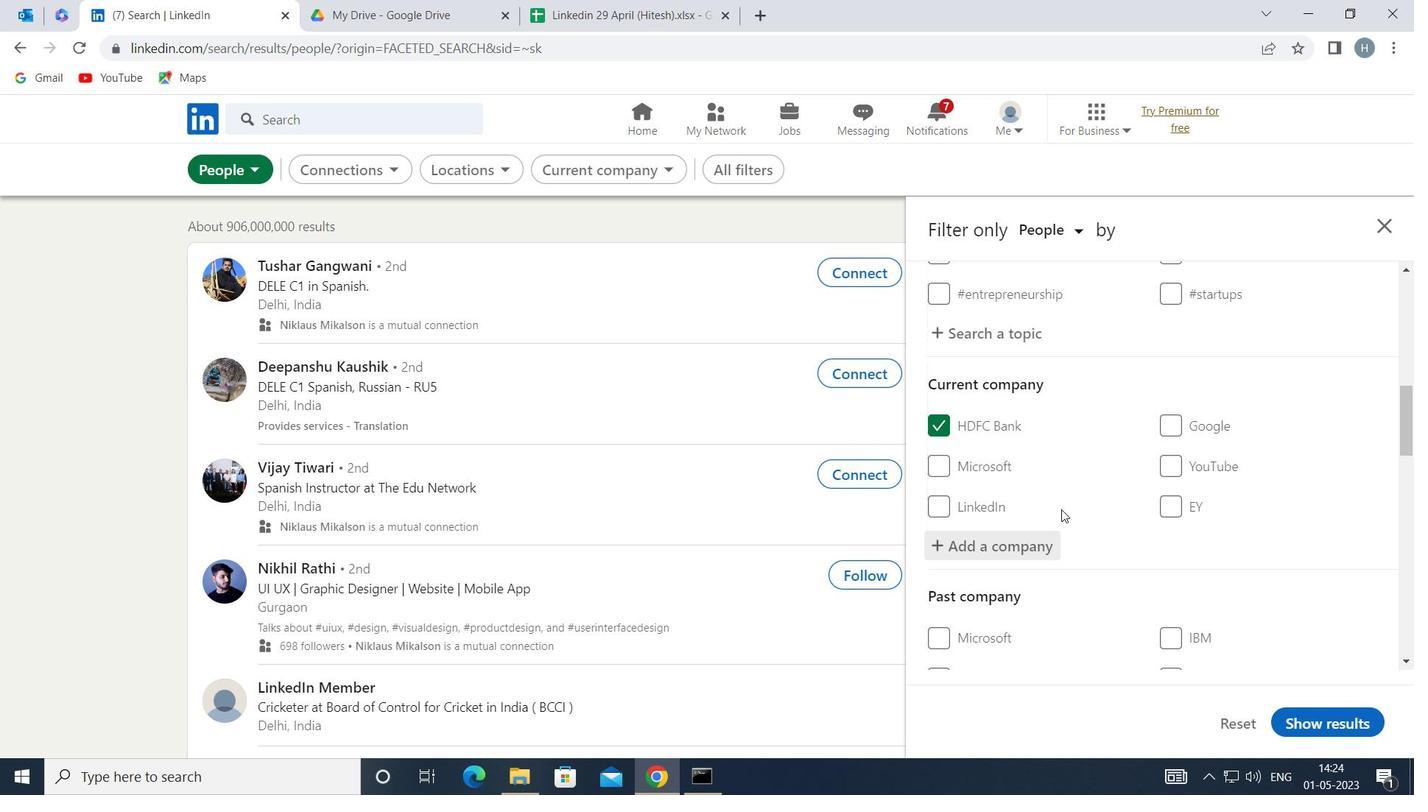
Action: Mouse moved to (1069, 501)
Screenshot: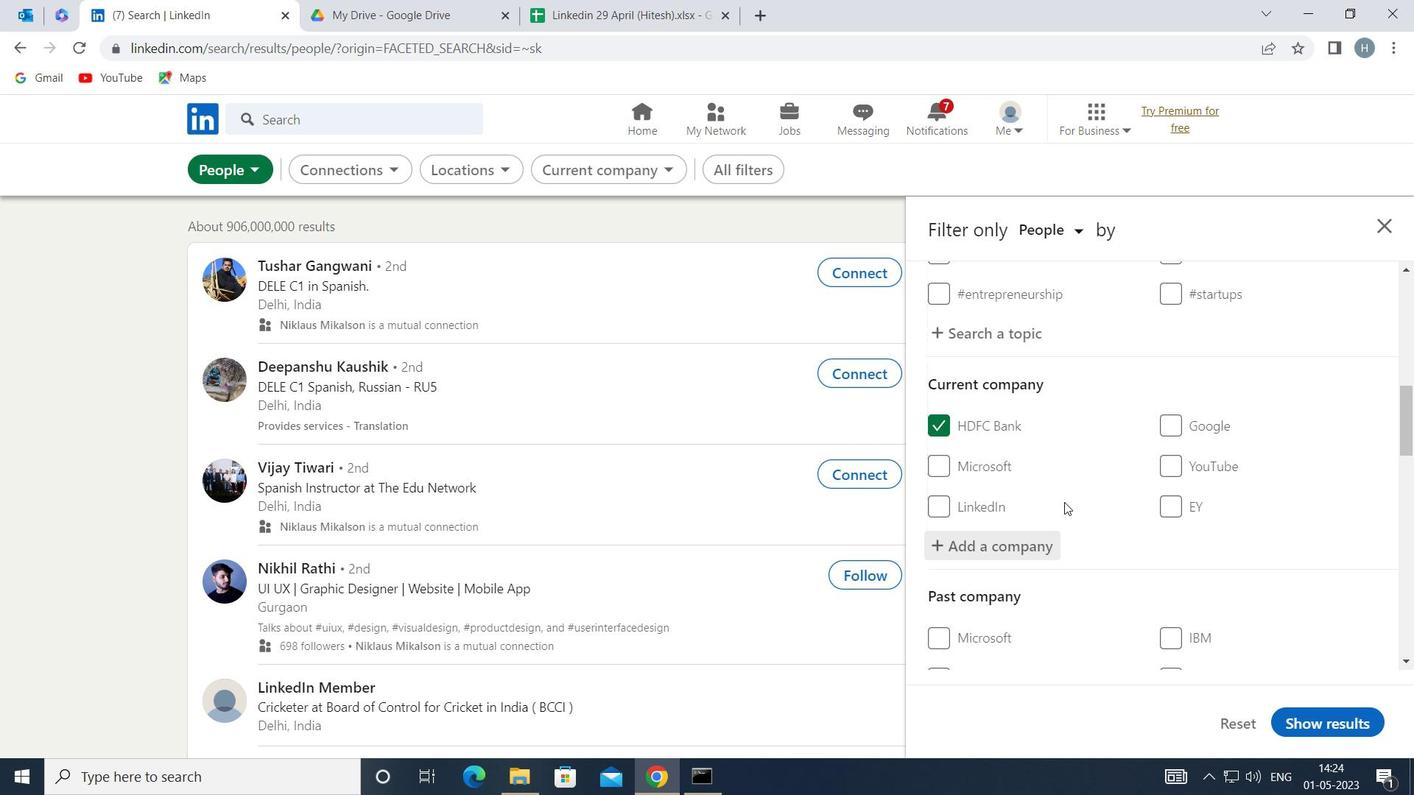 
Action: Mouse scrolled (1069, 500) with delta (0, 0)
Screenshot: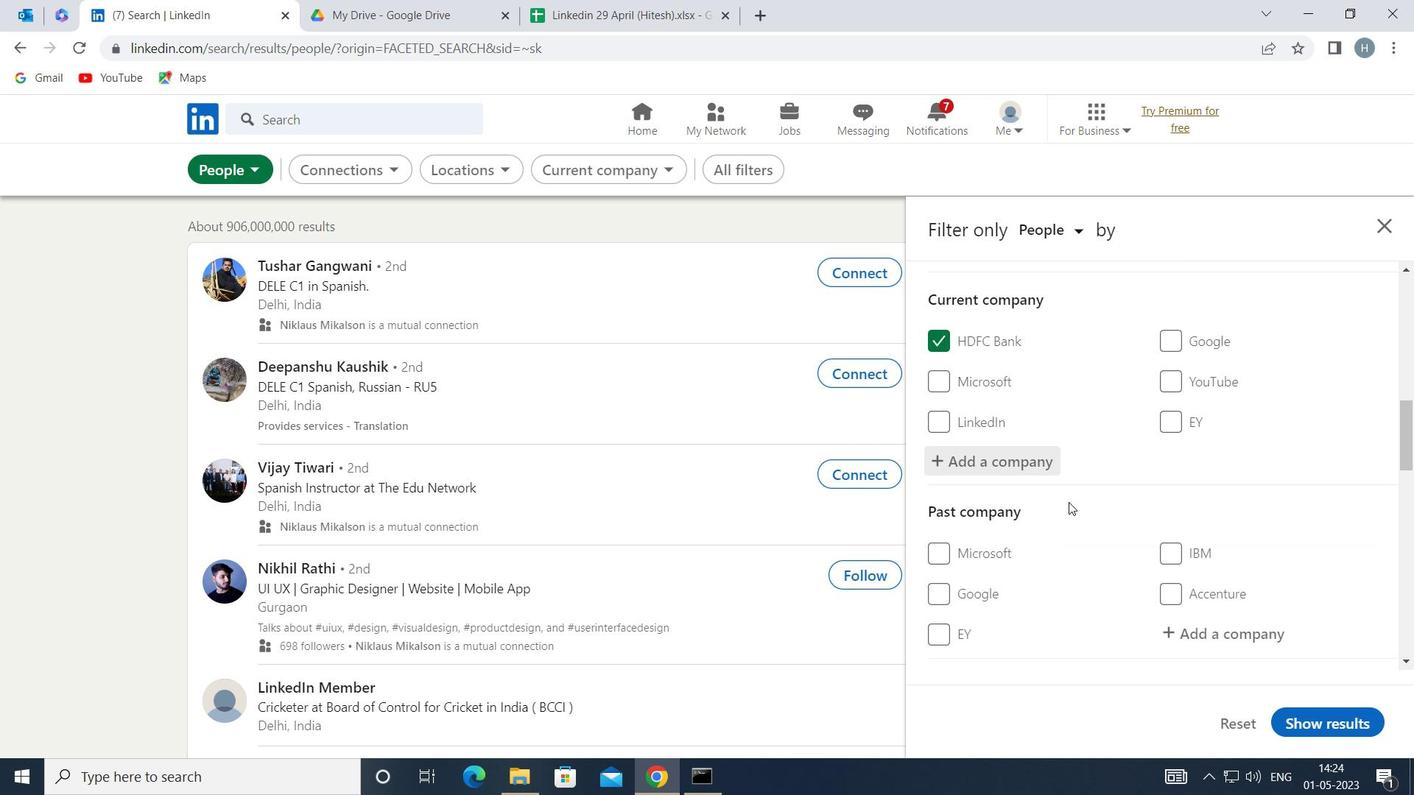 
Action: Mouse scrolled (1069, 500) with delta (0, 0)
Screenshot: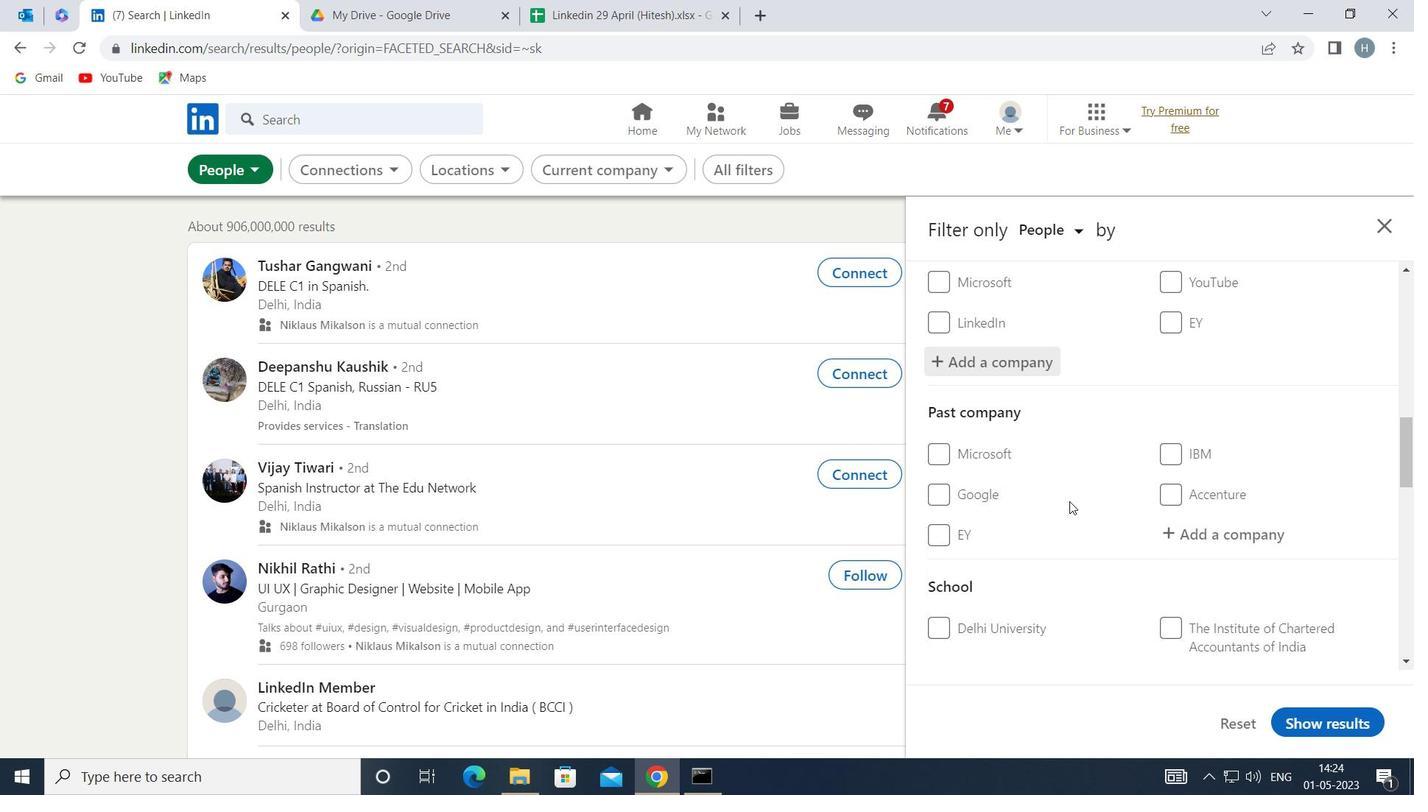 
Action: Mouse scrolled (1069, 500) with delta (0, 0)
Screenshot: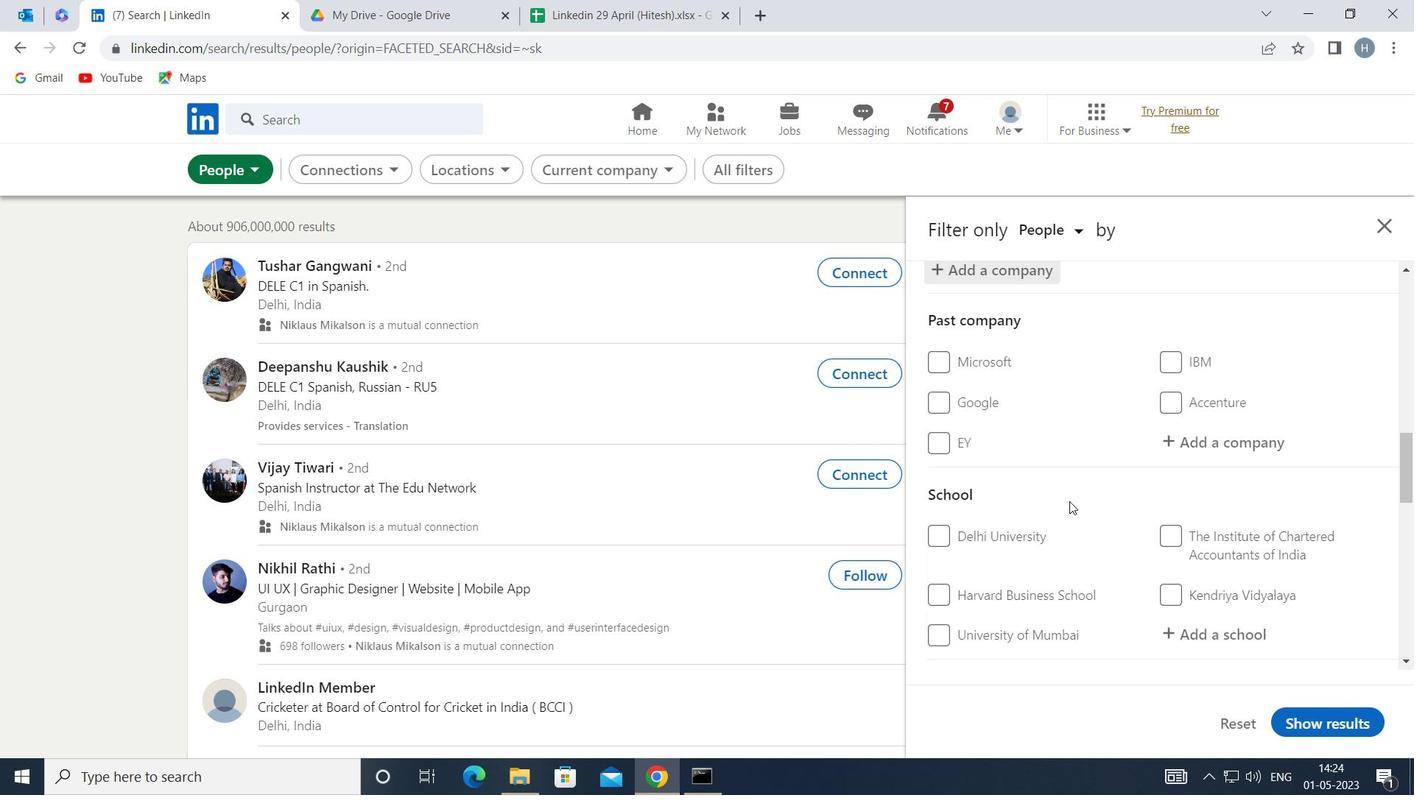 
Action: Mouse scrolled (1069, 500) with delta (0, 0)
Screenshot: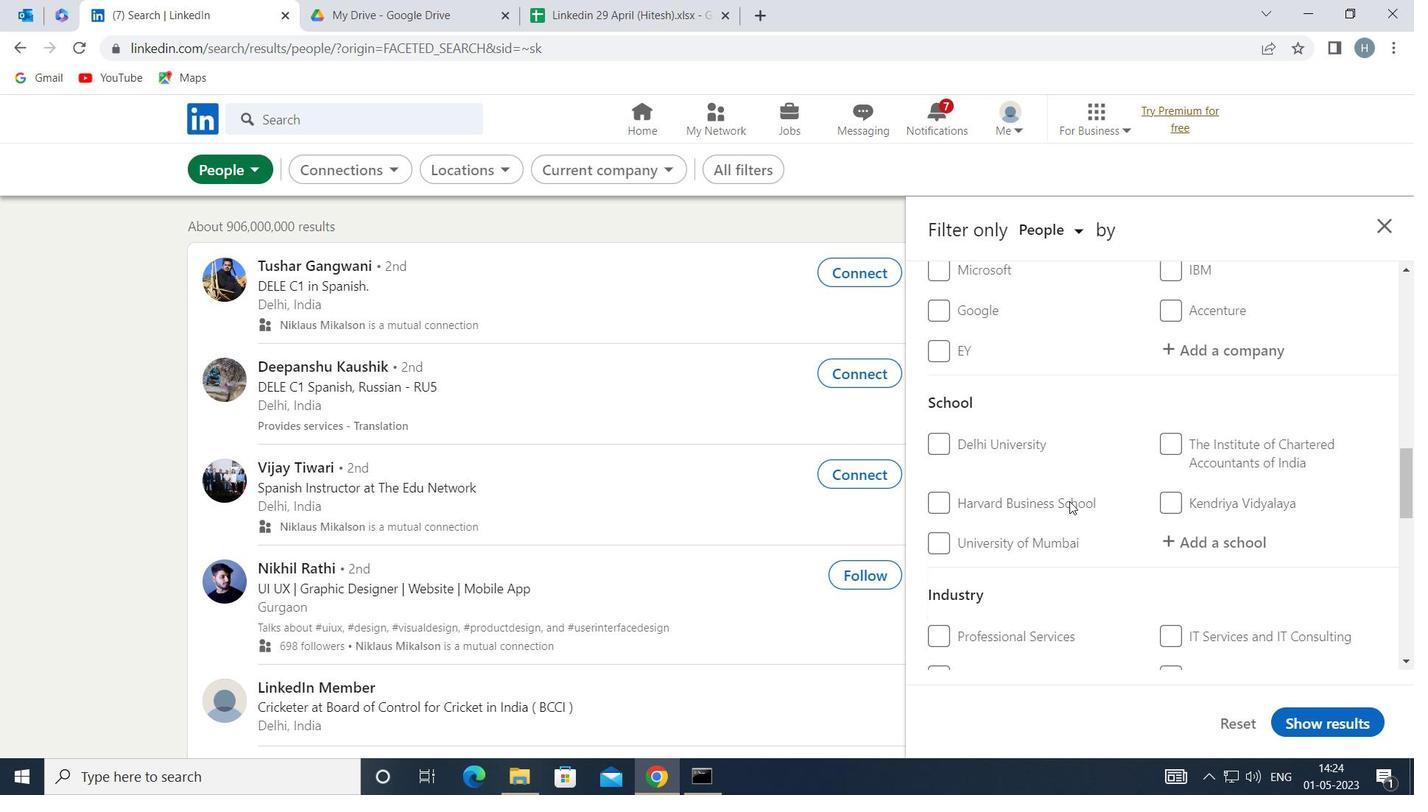 
Action: Mouse moved to (1214, 453)
Screenshot: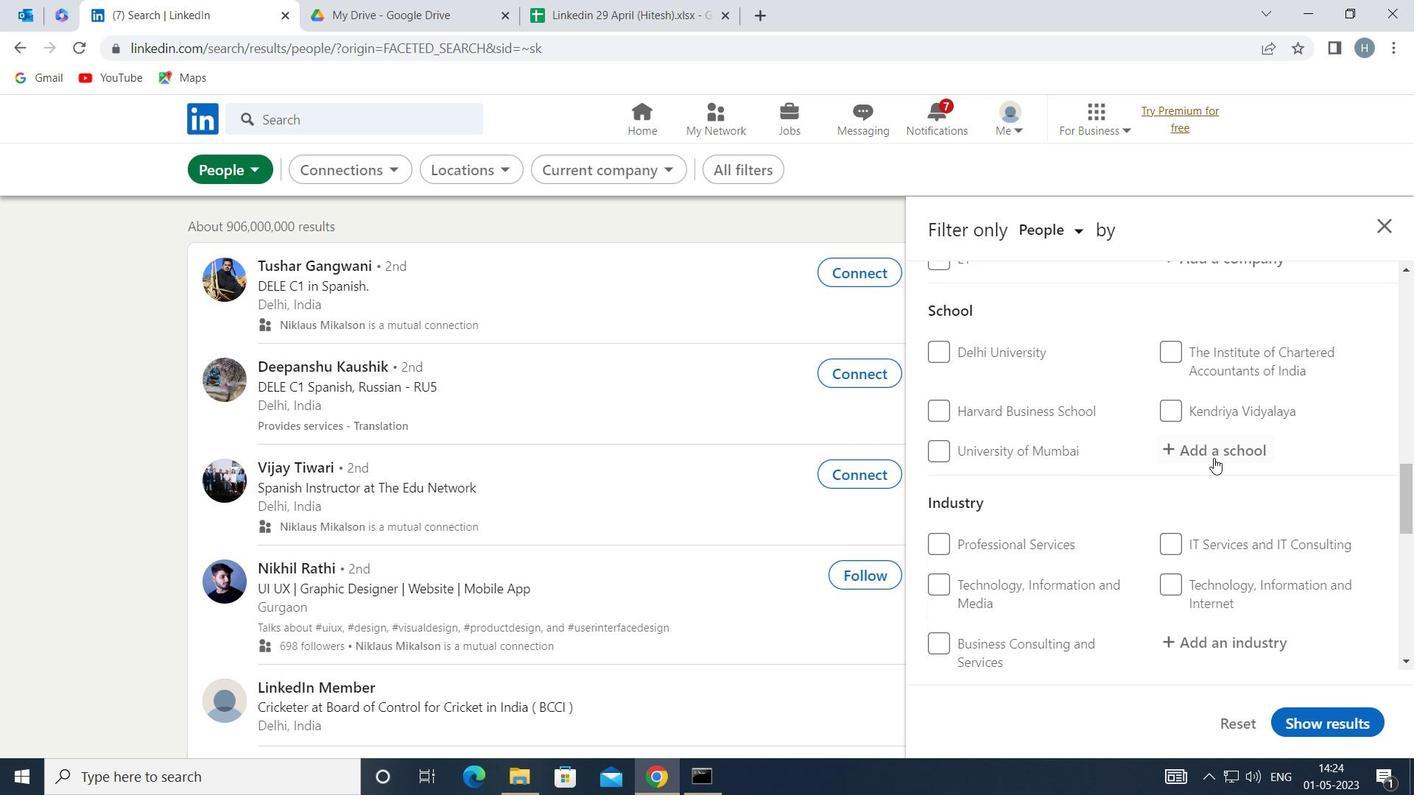 
Action: Mouse pressed left at (1214, 453)
Screenshot: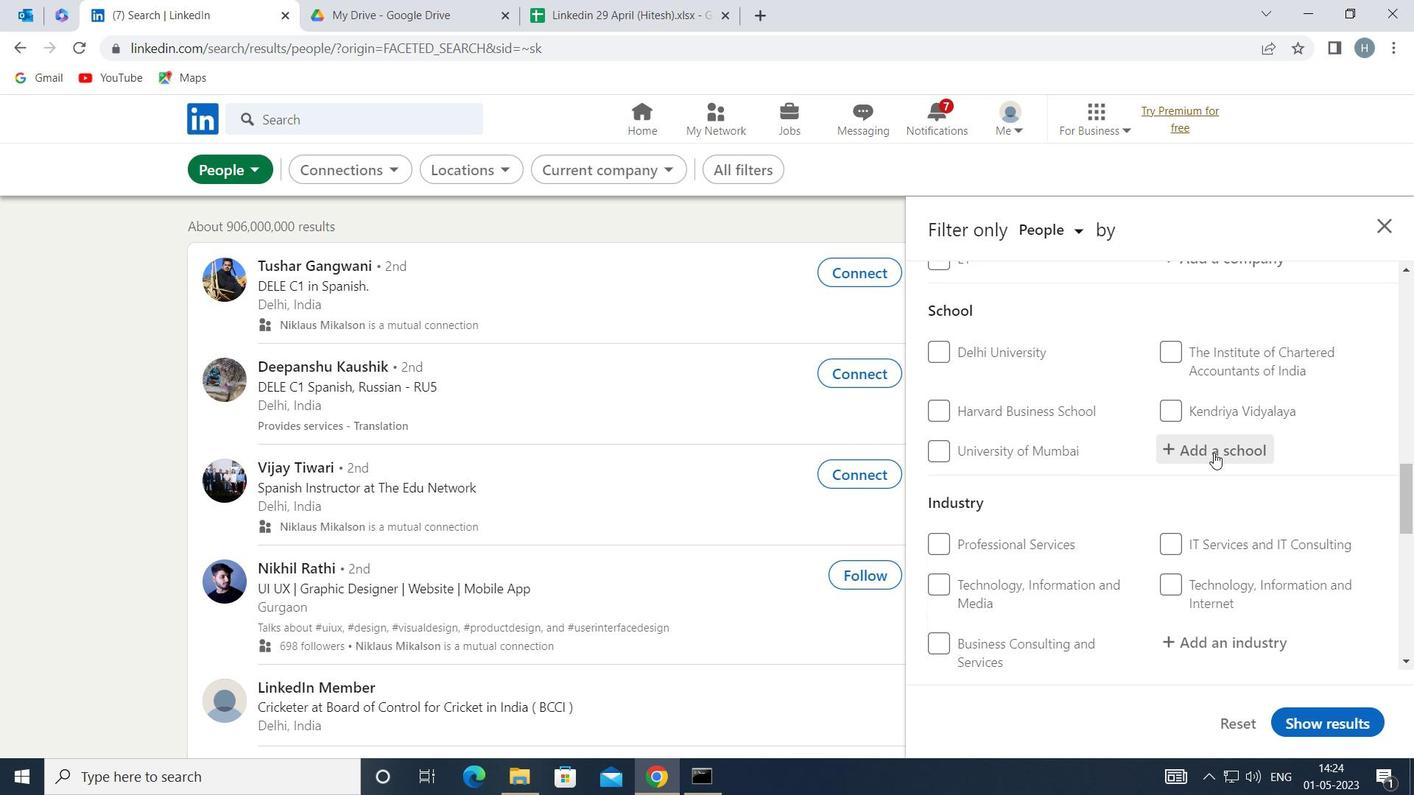 
Action: Key pressed <Key.shift><Key.shift><Key.shift><Key.shift><Key.shift><Key.shift><Key.shift><Key.shift><Key.shift><Key.shift><Key.shift><Key.shift><Key.shift><Key.shift><Key.shift><Key.shift><Key.shift>LJ<Key.space>
Screenshot: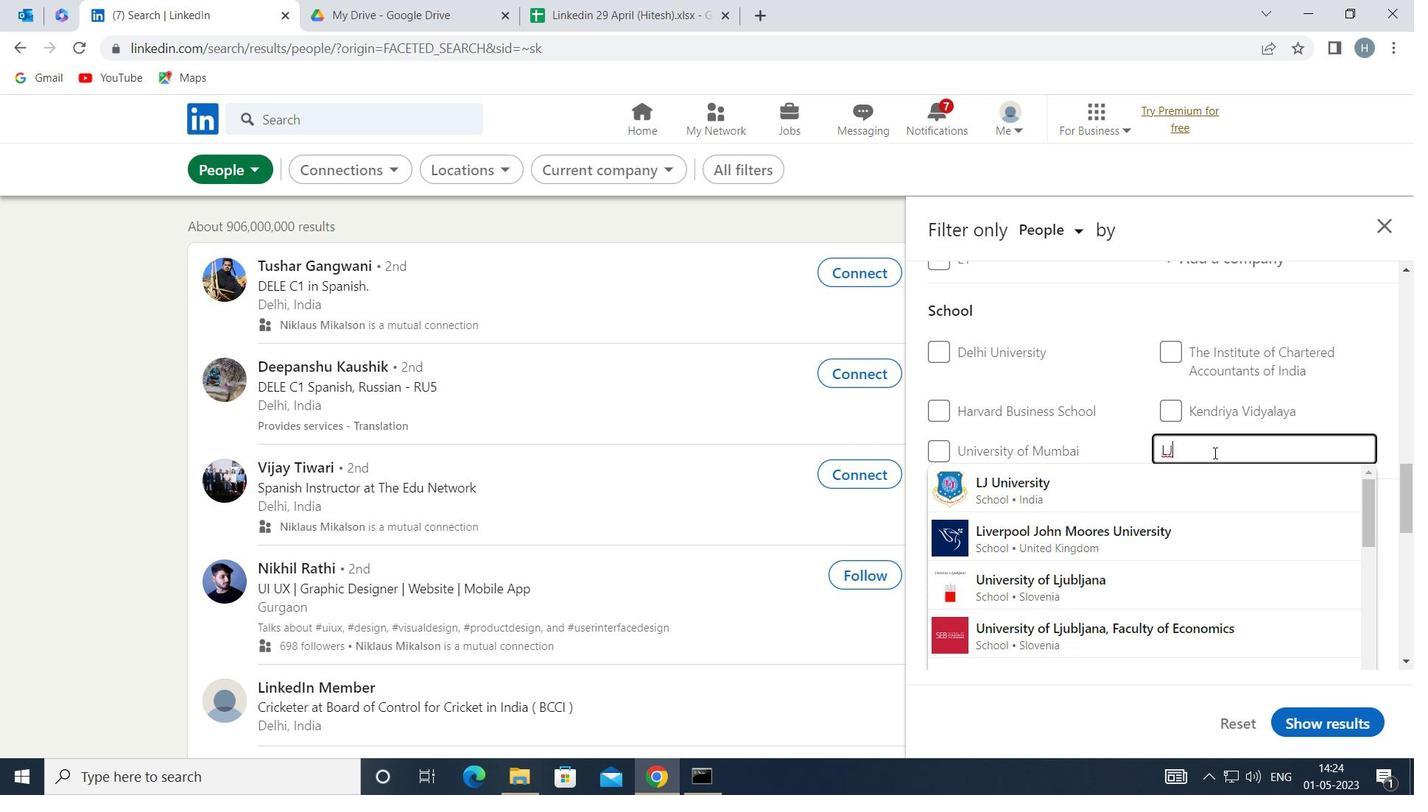 
Action: Mouse moved to (1126, 482)
Screenshot: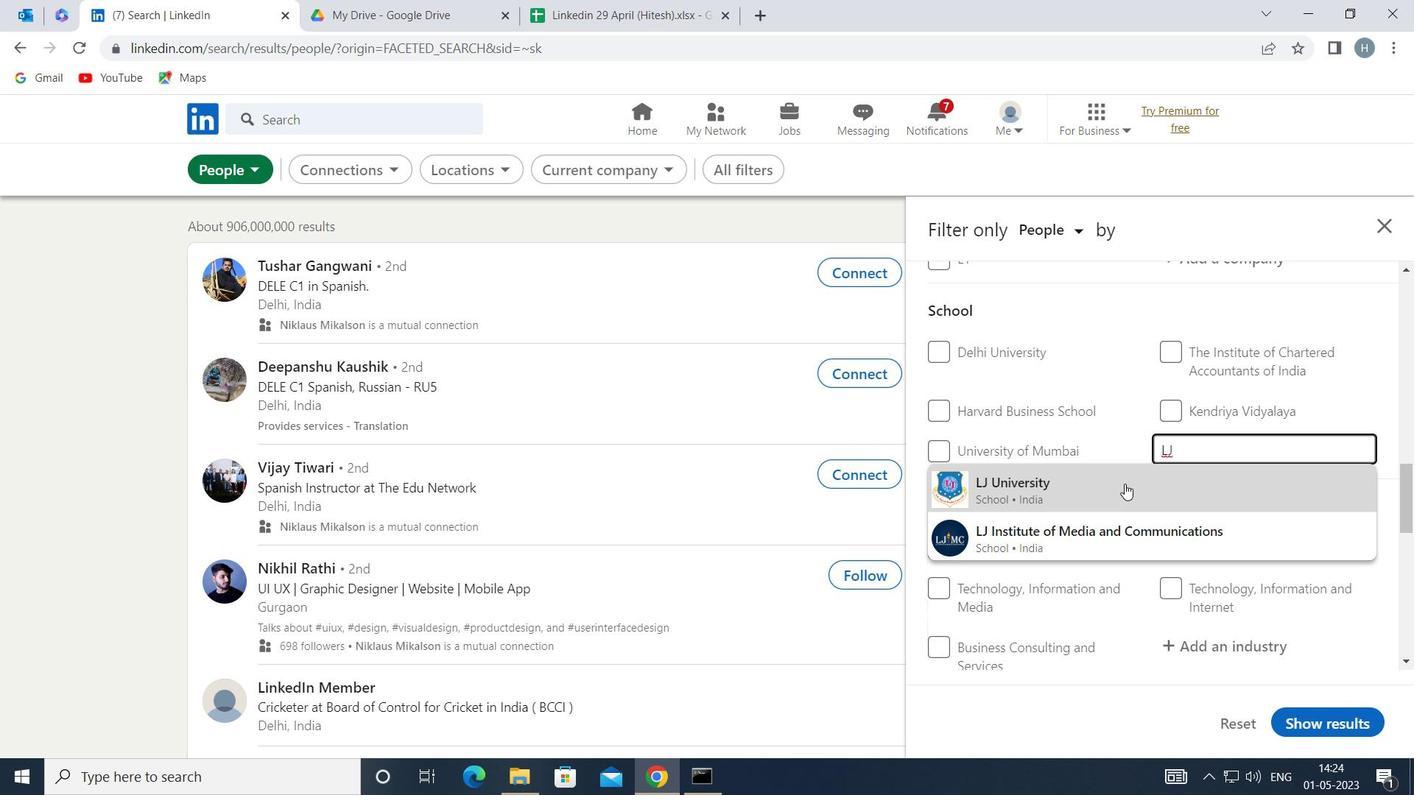 
Action: Mouse pressed left at (1126, 482)
Screenshot: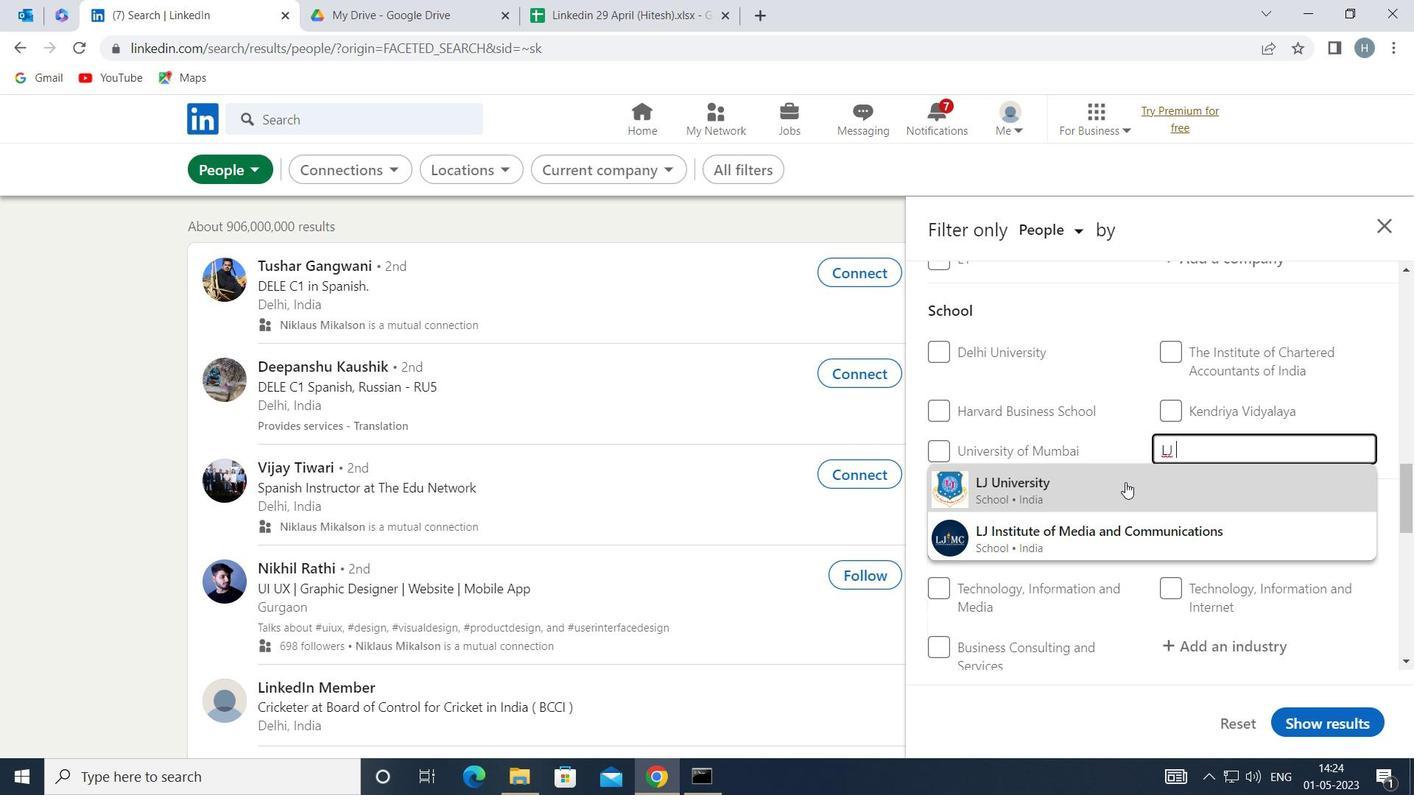 
Action: Mouse moved to (1120, 452)
Screenshot: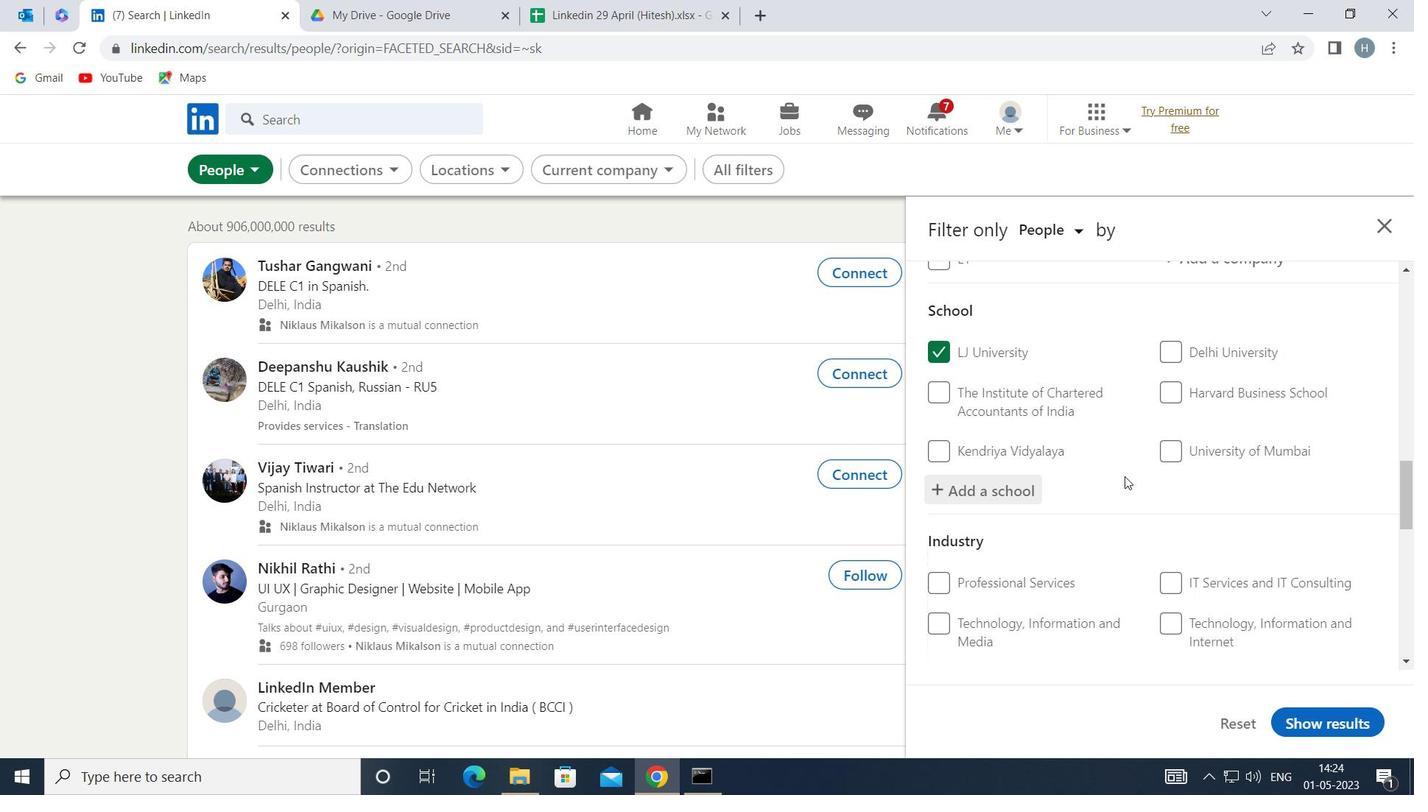 
Action: Mouse scrolled (1120, 451) with delta (0, 0)
Screenshot: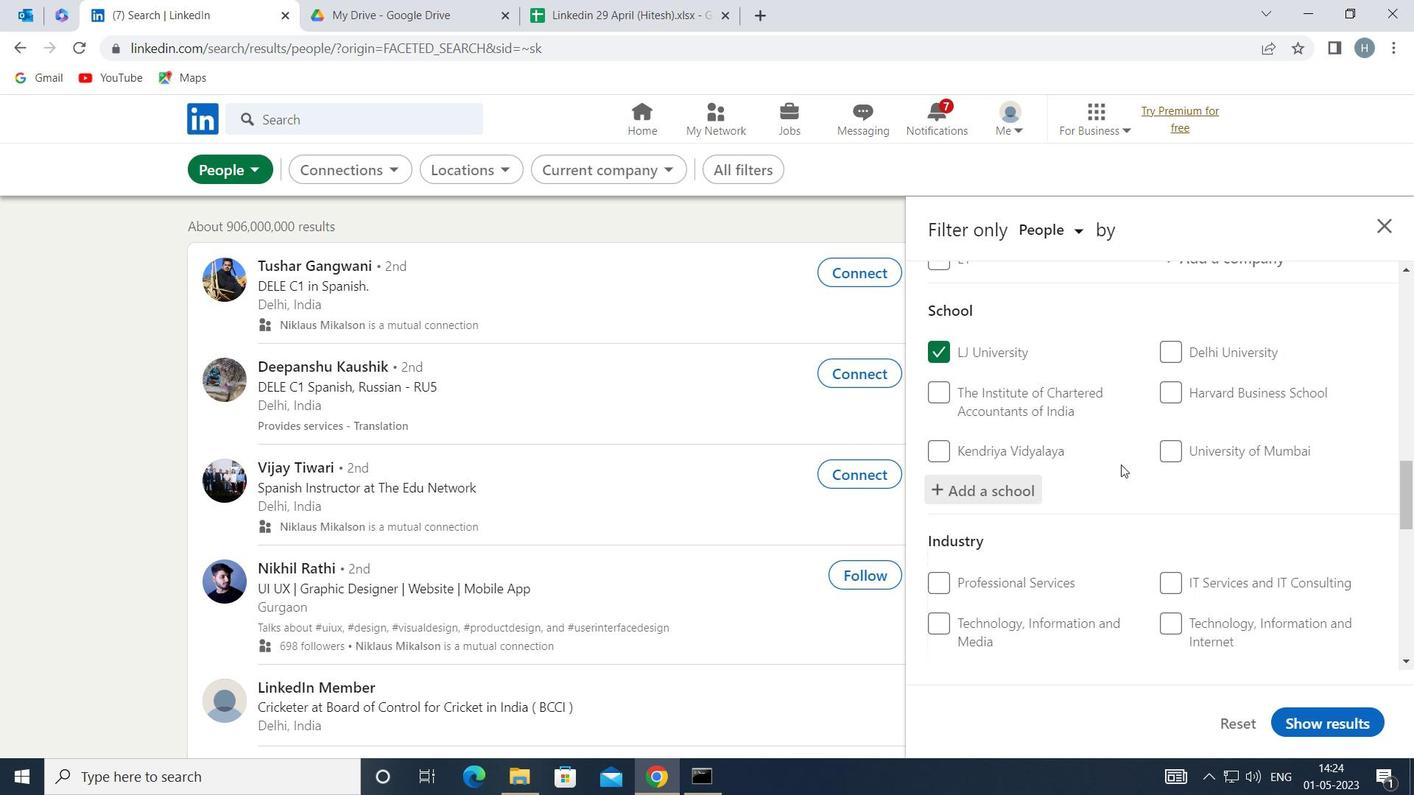 
Action: Mouse scrolled (1120, 451) with delta (0, 0)
Screenshot: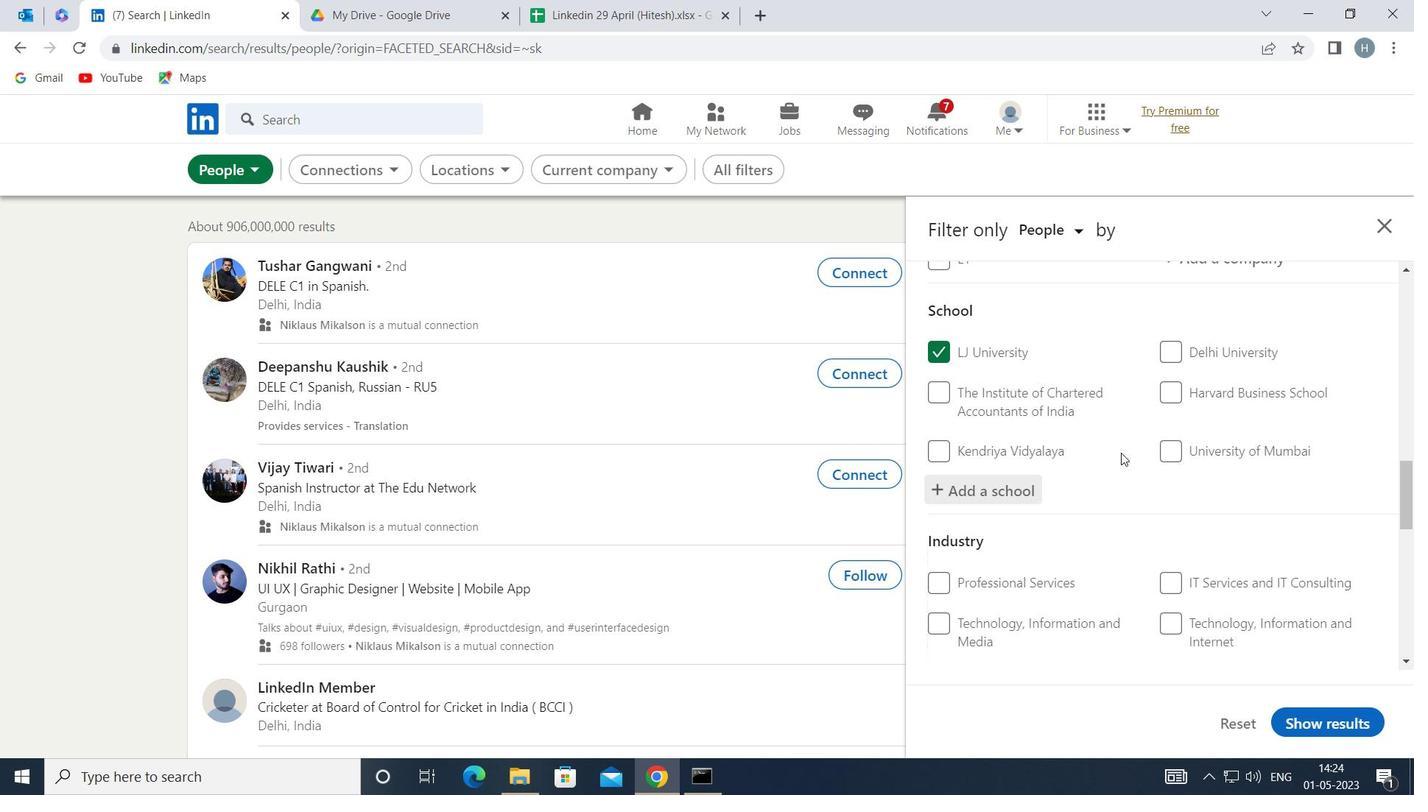 
Action: Mouse scrolled (1120, 451) with delta (0, 0)
Screenshot: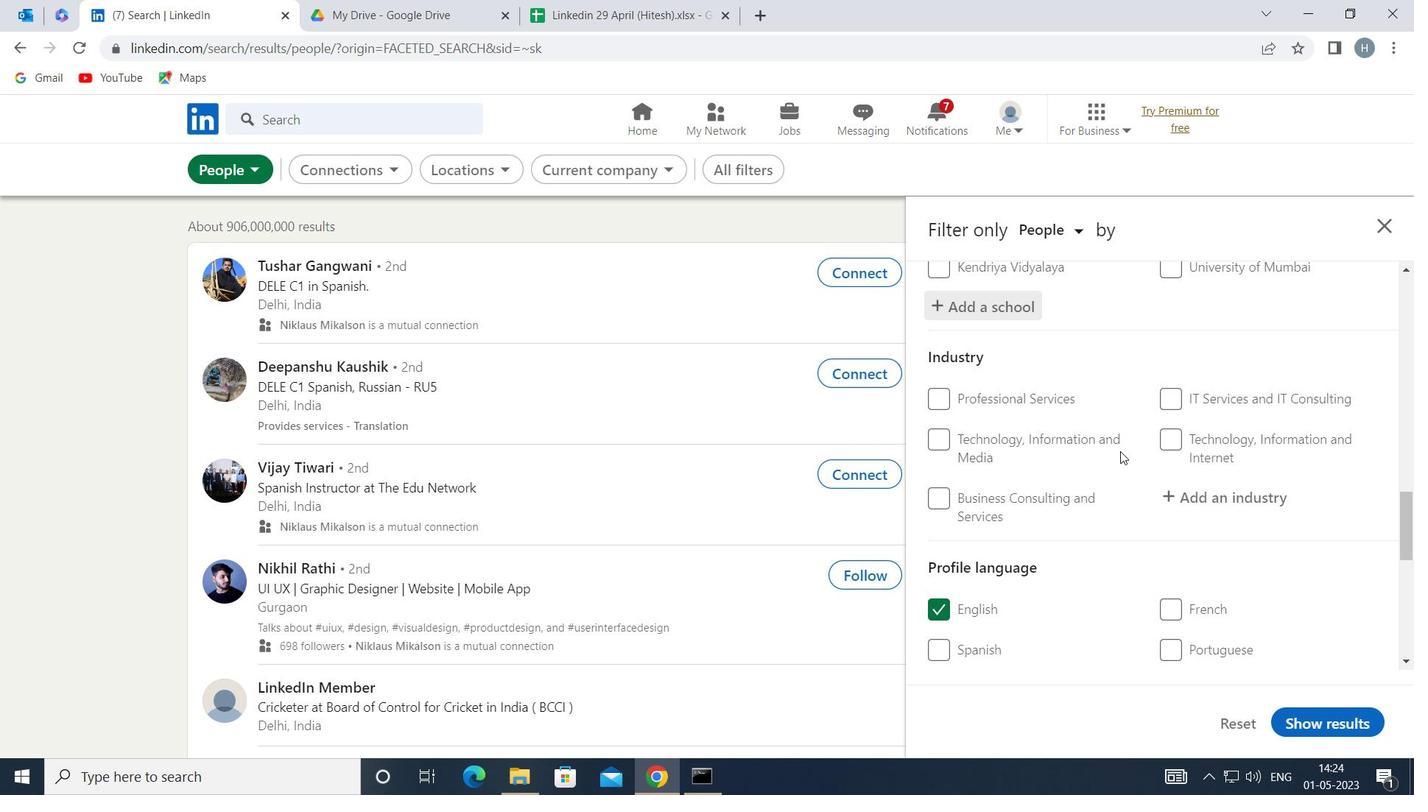
Action: Mouse moved to (1226, 409)
Screenshot: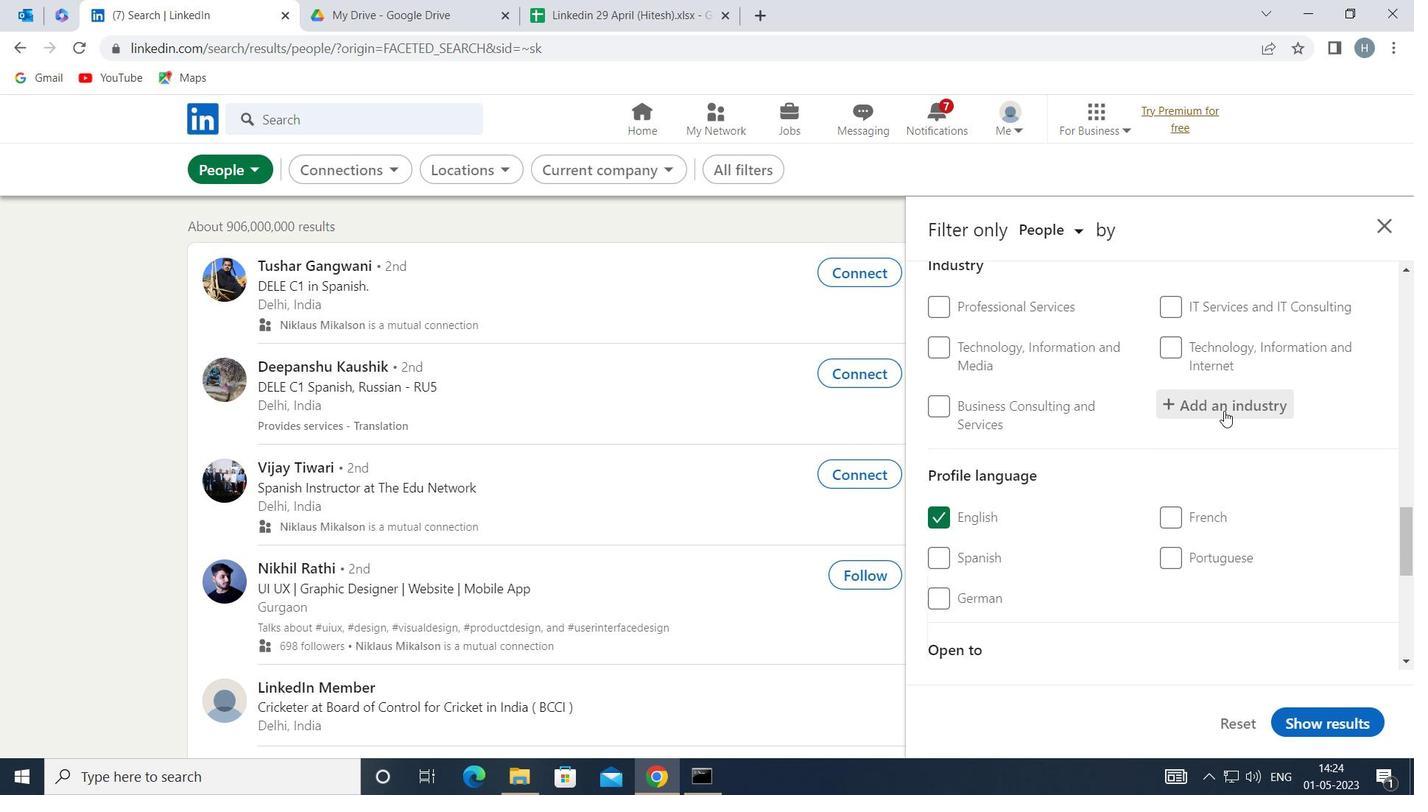 
Action: Mouse pressed left at (1226, 409)
Screenshot: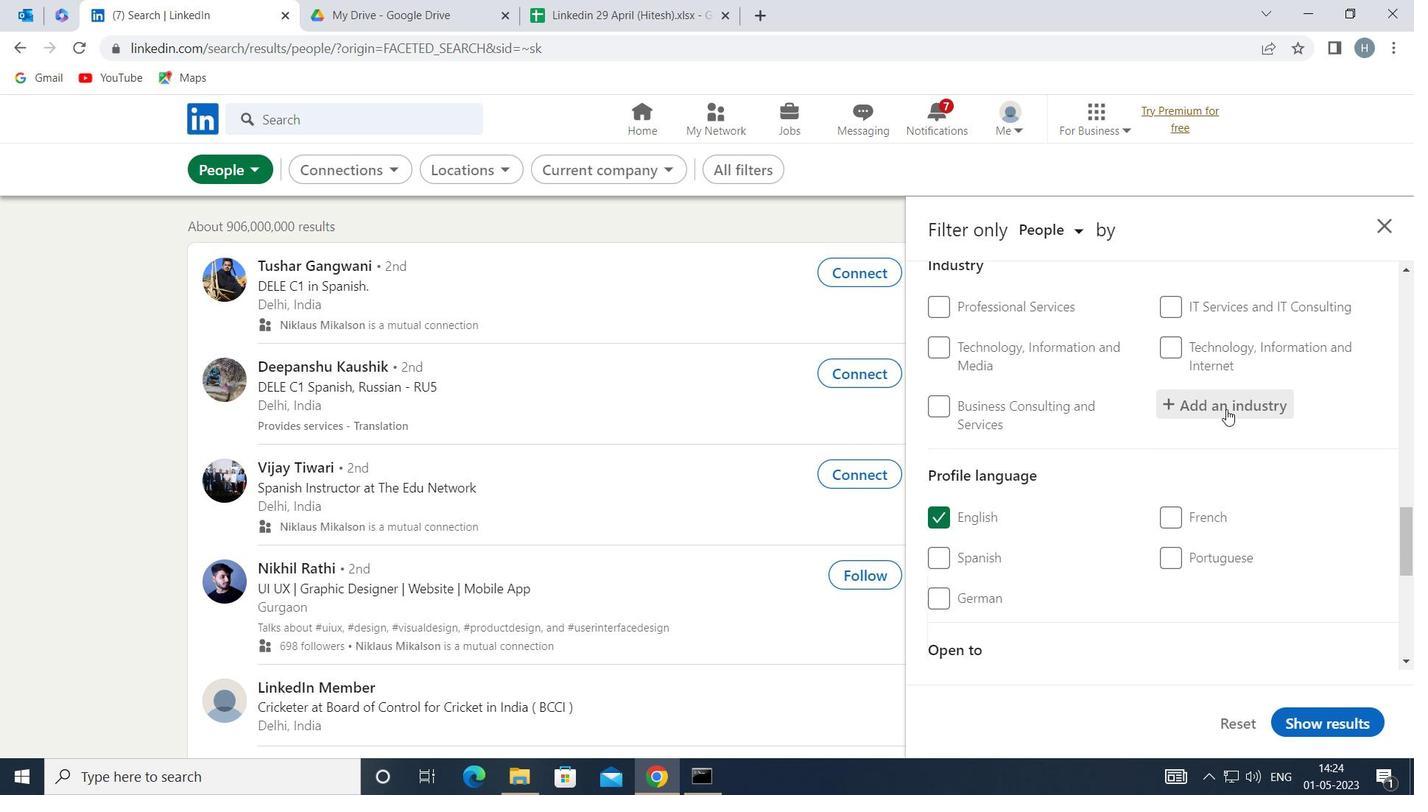 
Action: Mouse moved to (1226, 409)
Screenshot: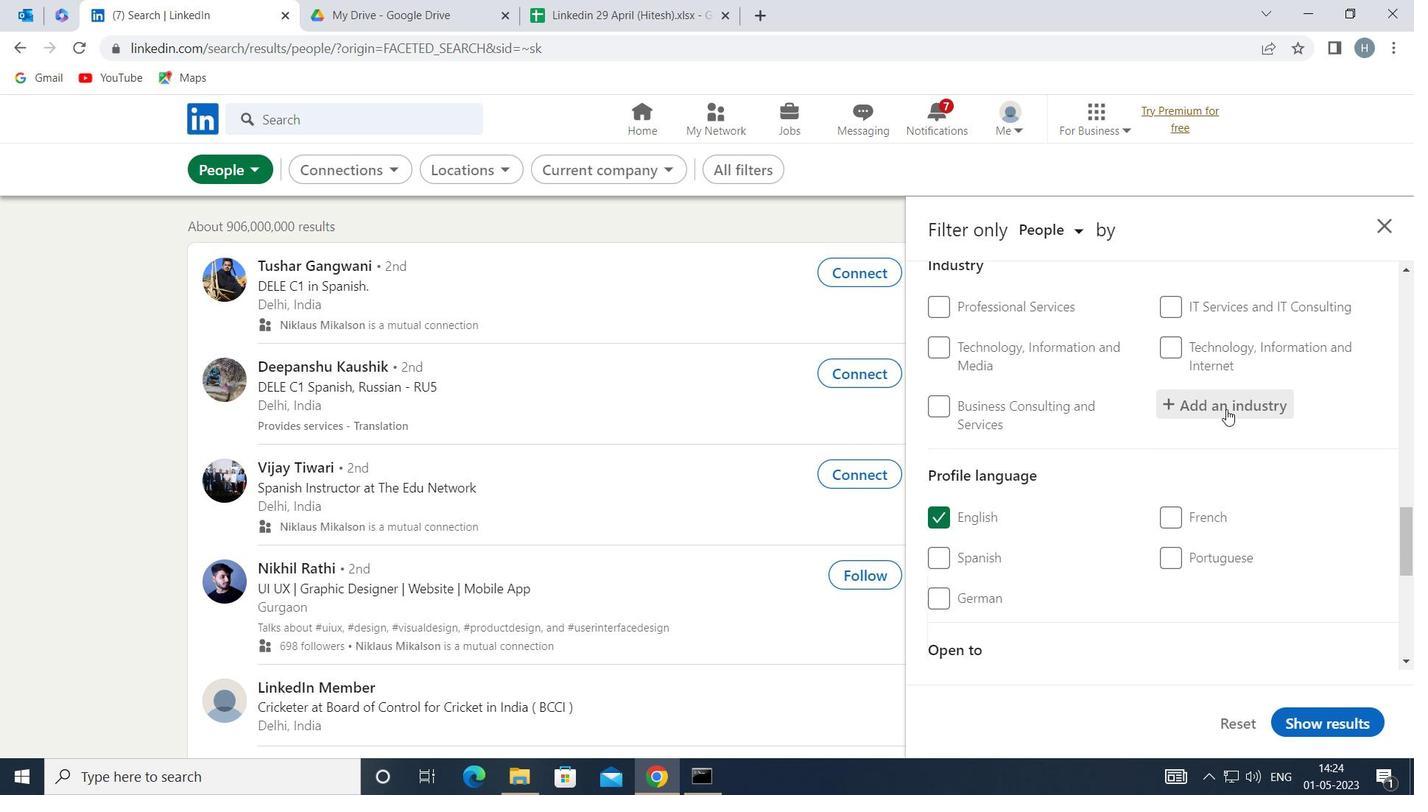 
Action: Key pressed <Key.shift>MEASUR
Screenshot: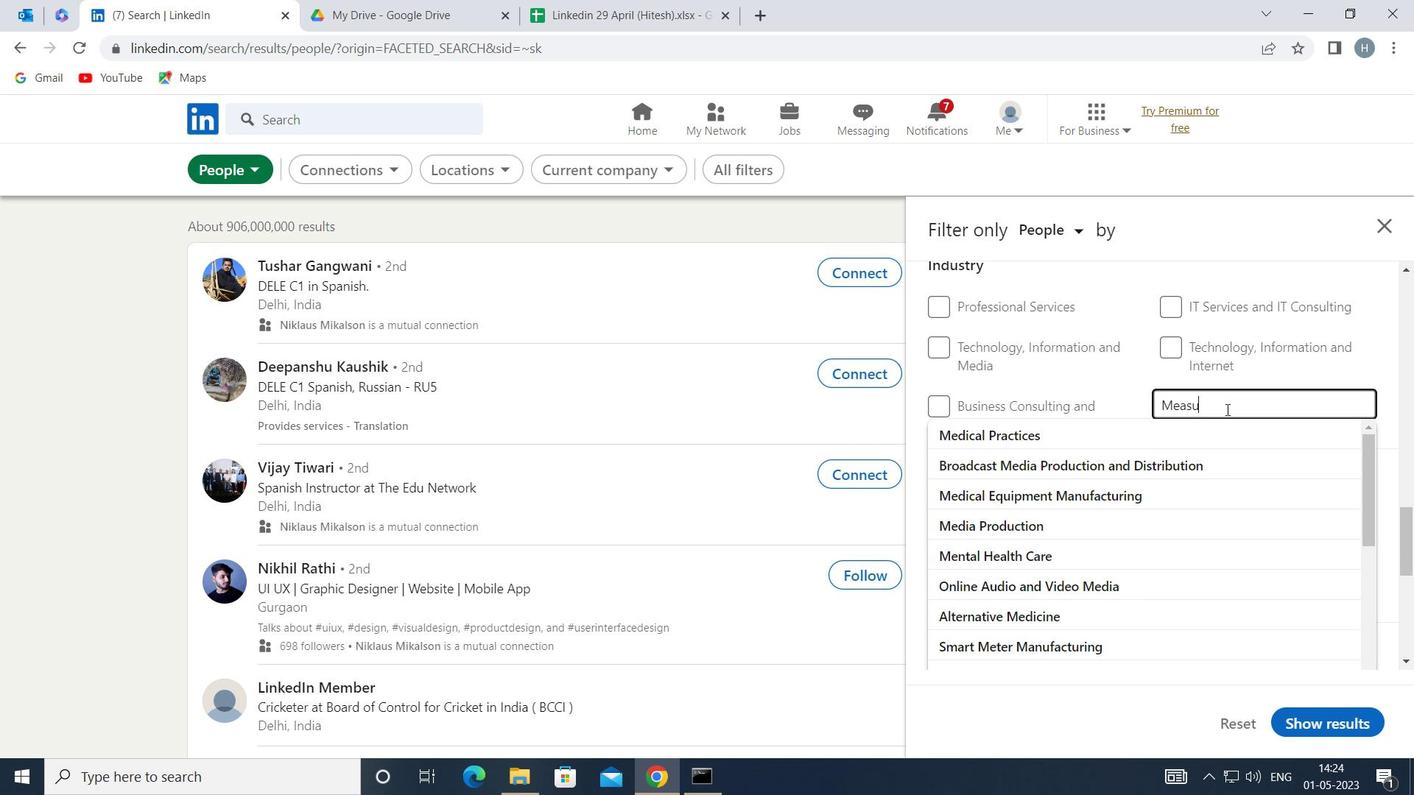 
Action: Mouse moved to (1186, 433)
Screenshot: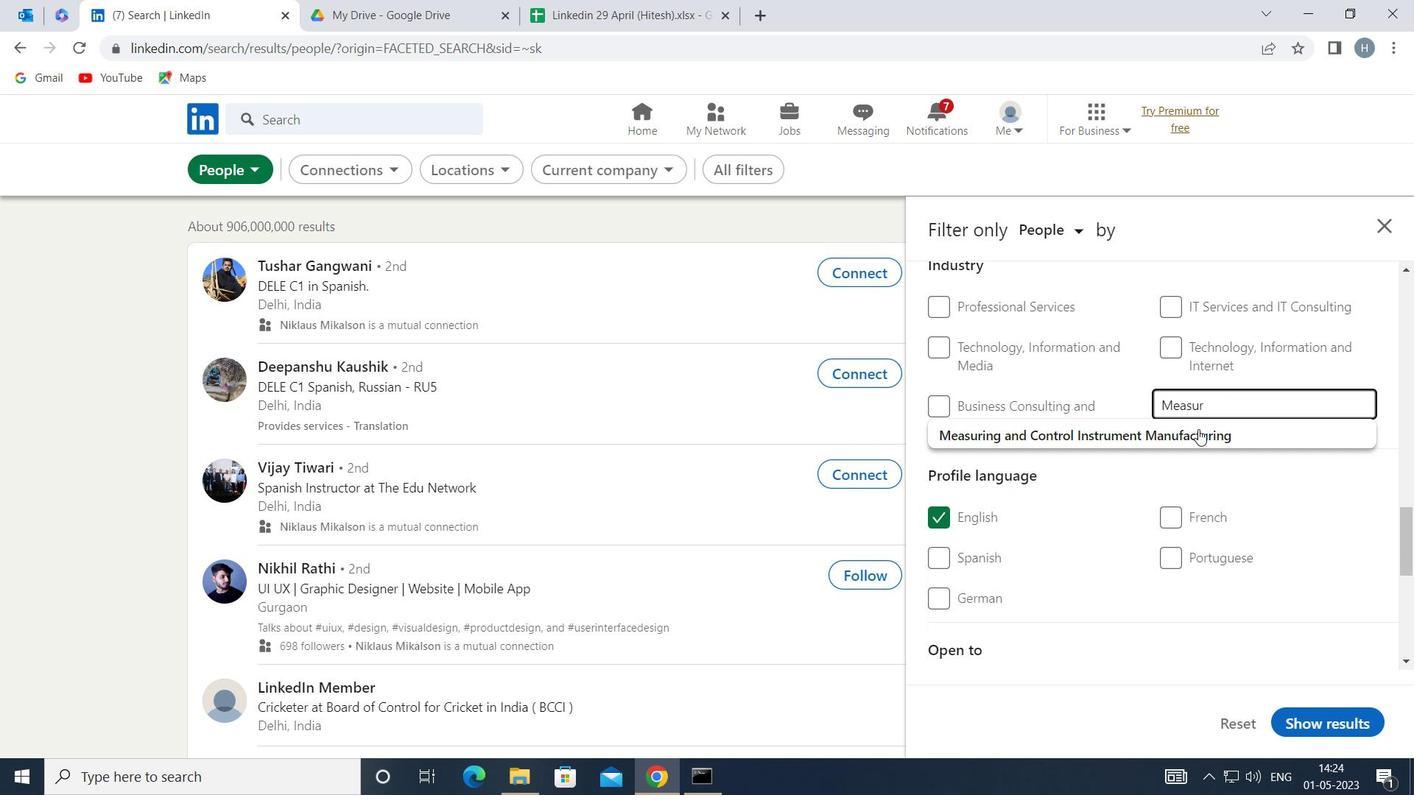 
Action: Mouse pressed left at (1186, 433)
Screenshot: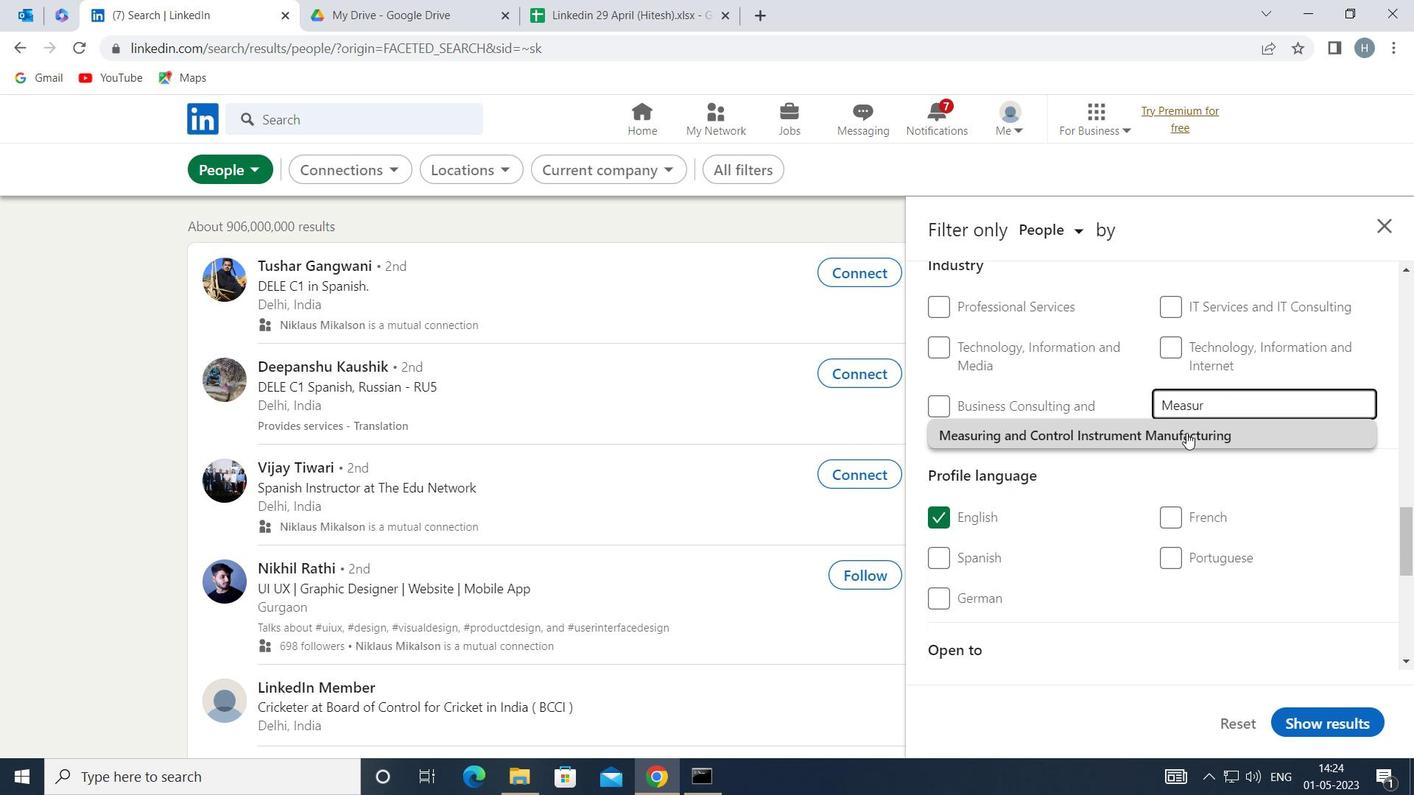 
Action: Mouse moved to (1008, 518)
Screenshot: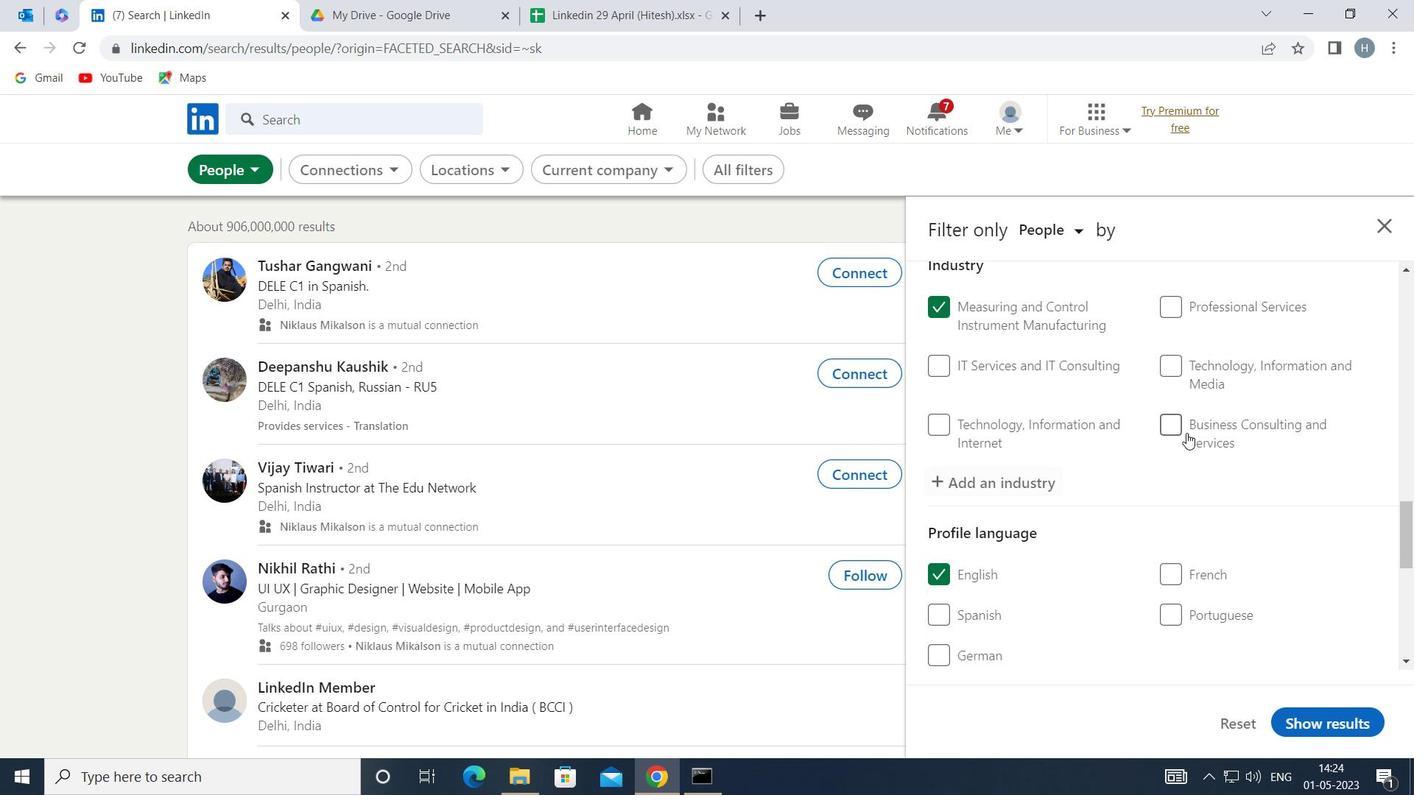 
Action: Mouse scrolled (1008, 517) with delta (0, 0)
Screenshot: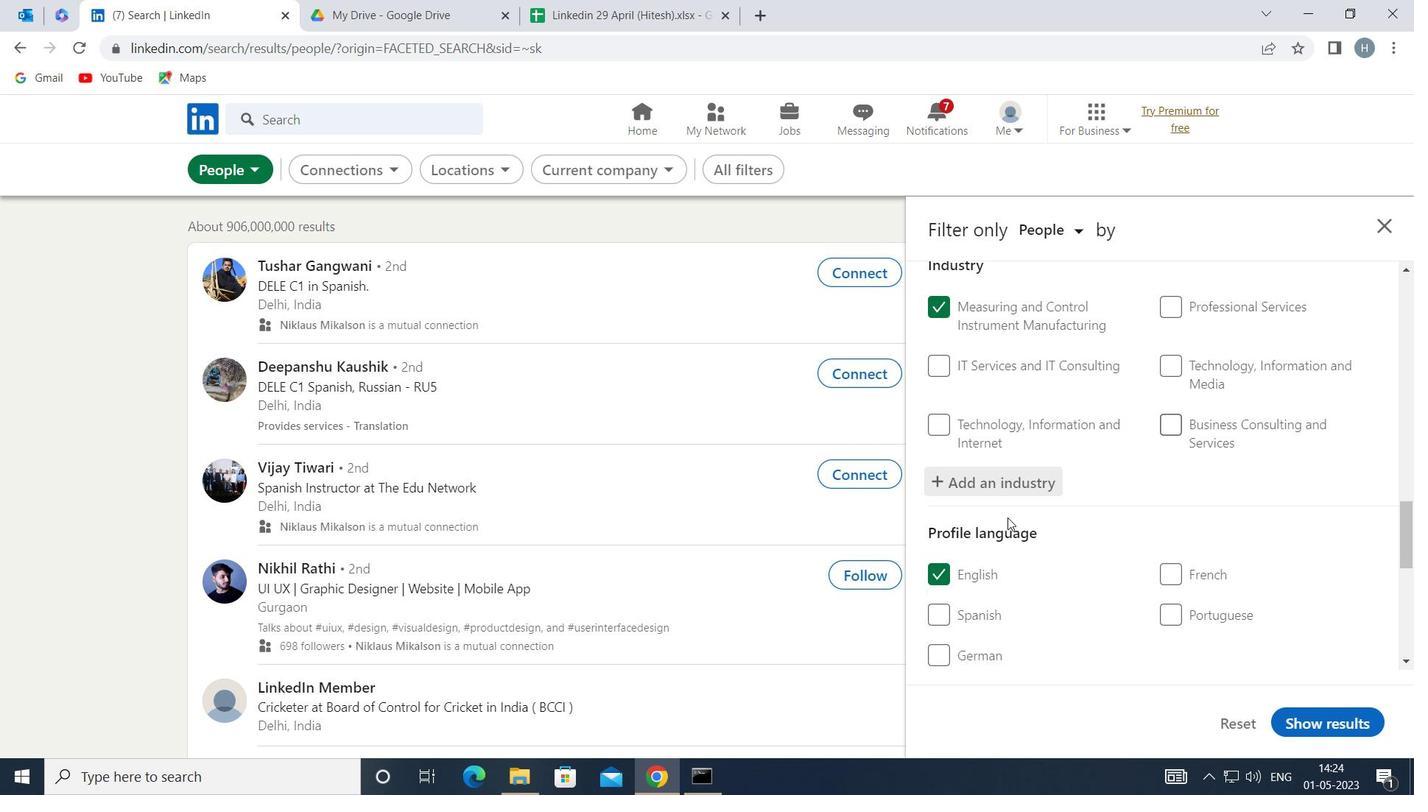 
Action: Mouse scrolled (1008, 517) with delta (0, 0)
Screenshot: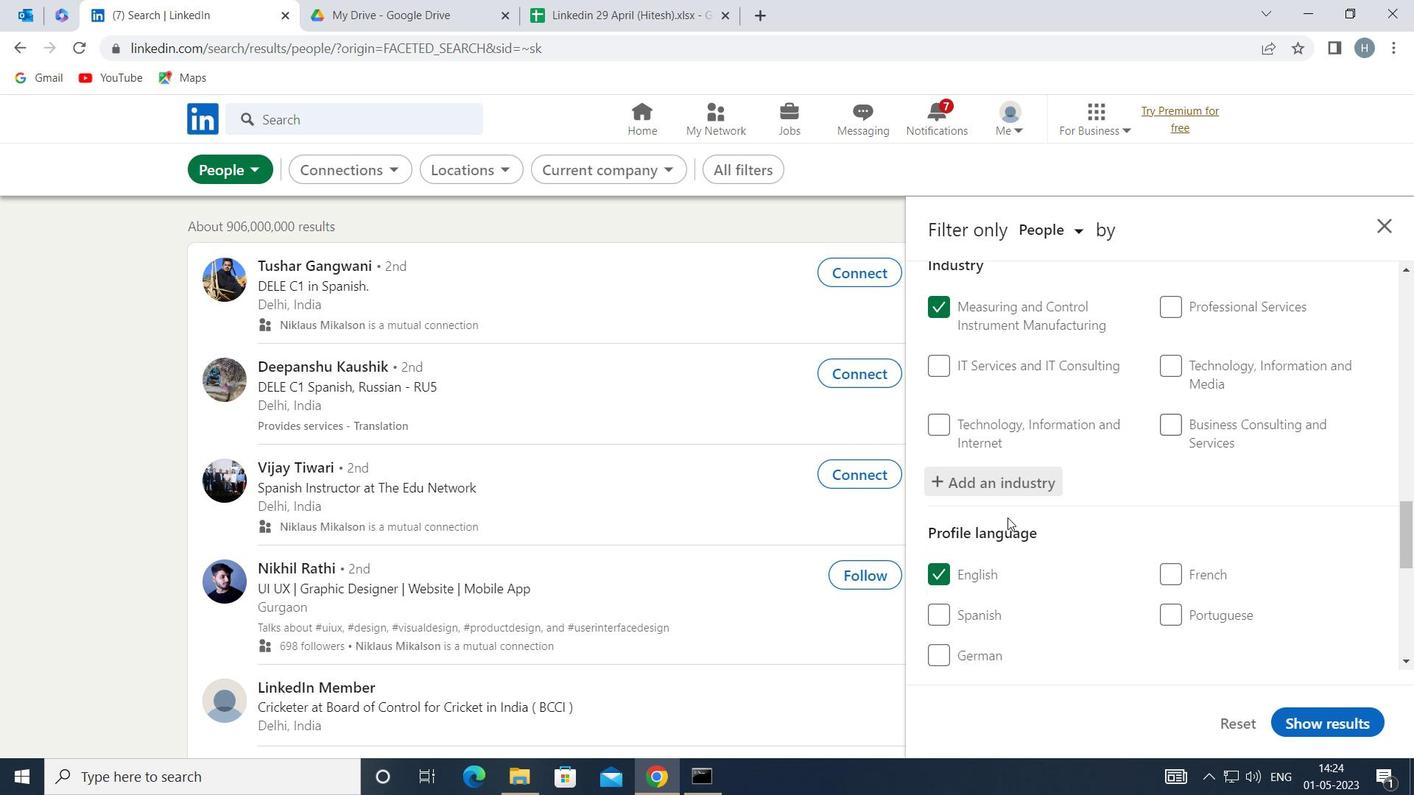
Action: Mouse moved to (1082, 483)
Screenshot: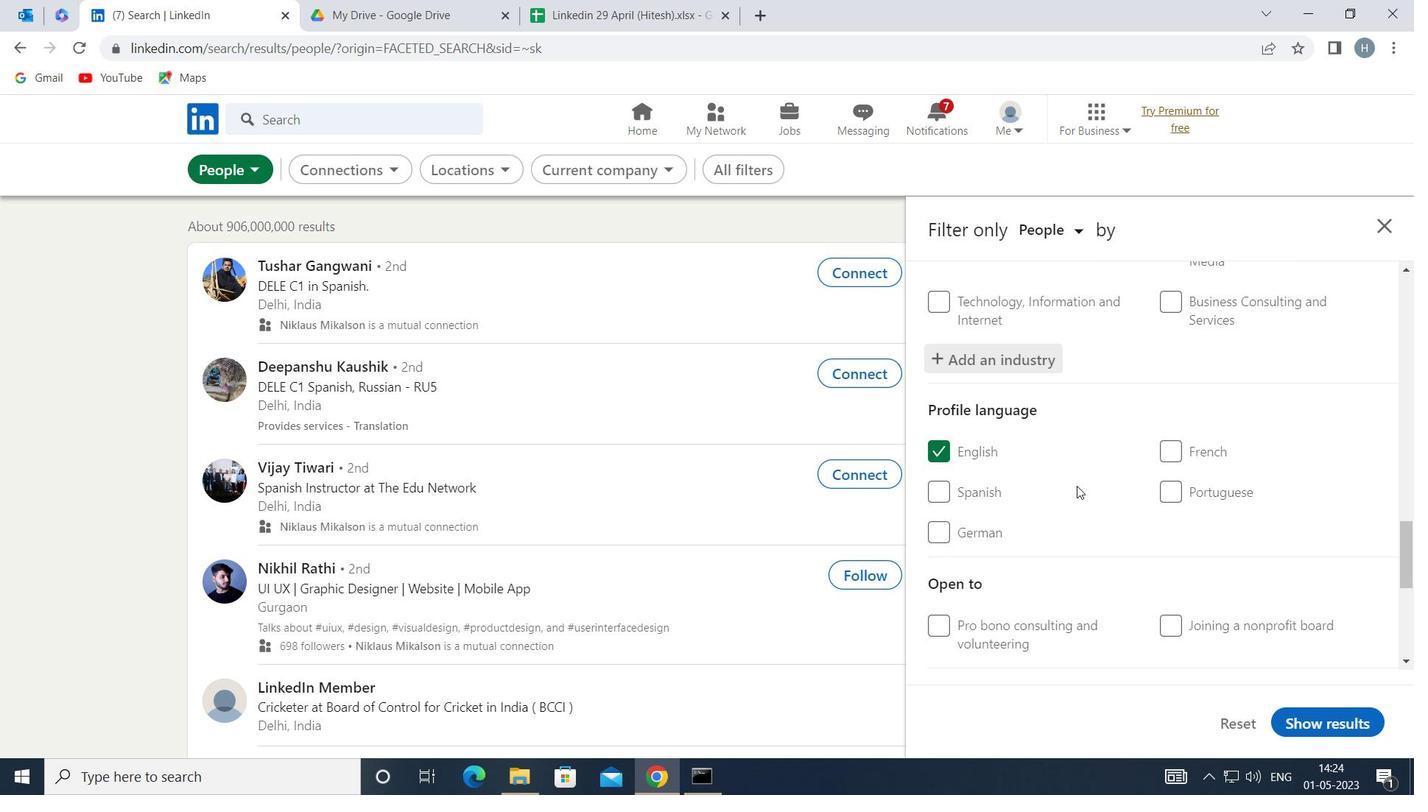 
Action: Mouse scrolled (1082, 482) with delta (0, 0)
Screenshot: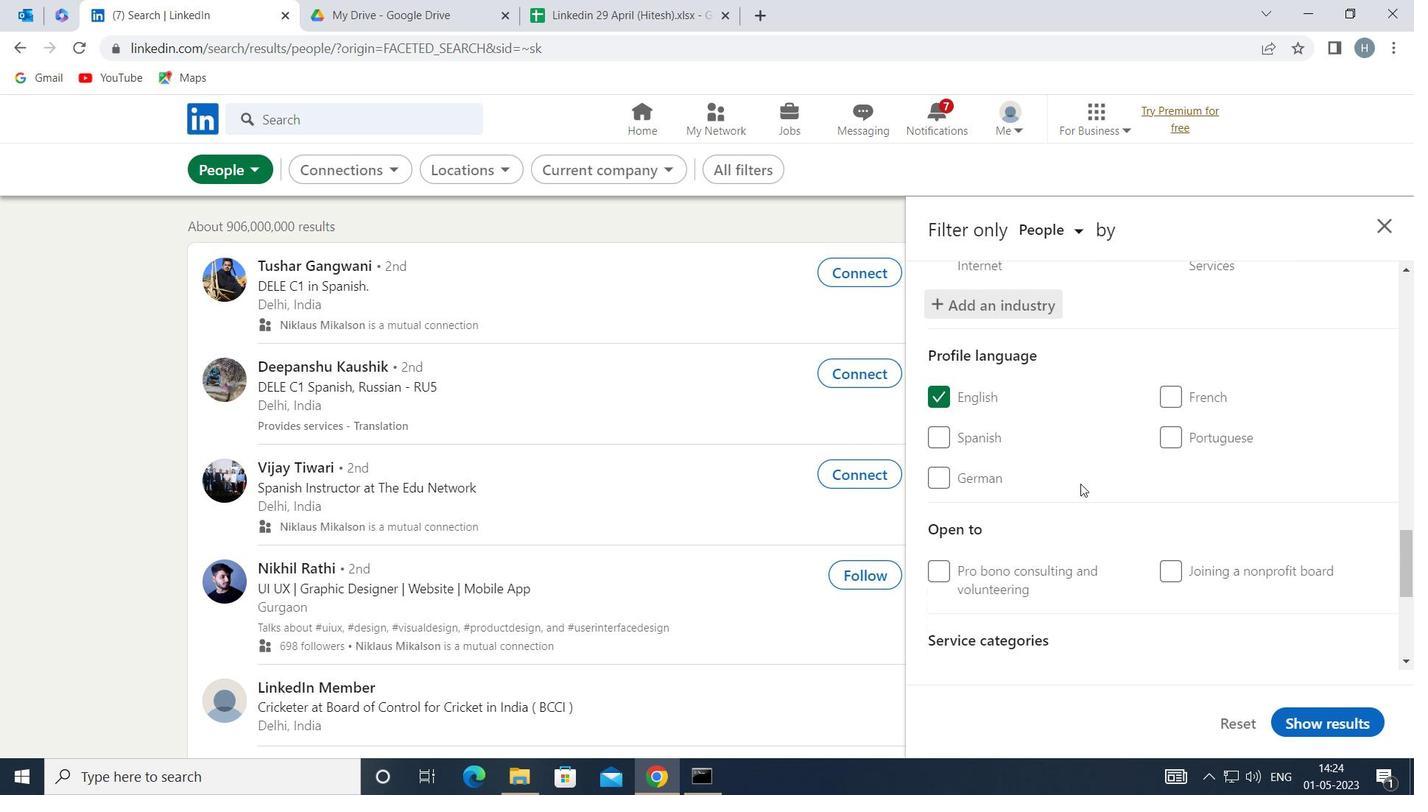 
Action: Mouse scrolled (1082, 482) with delta (0, 0)
Screenshot: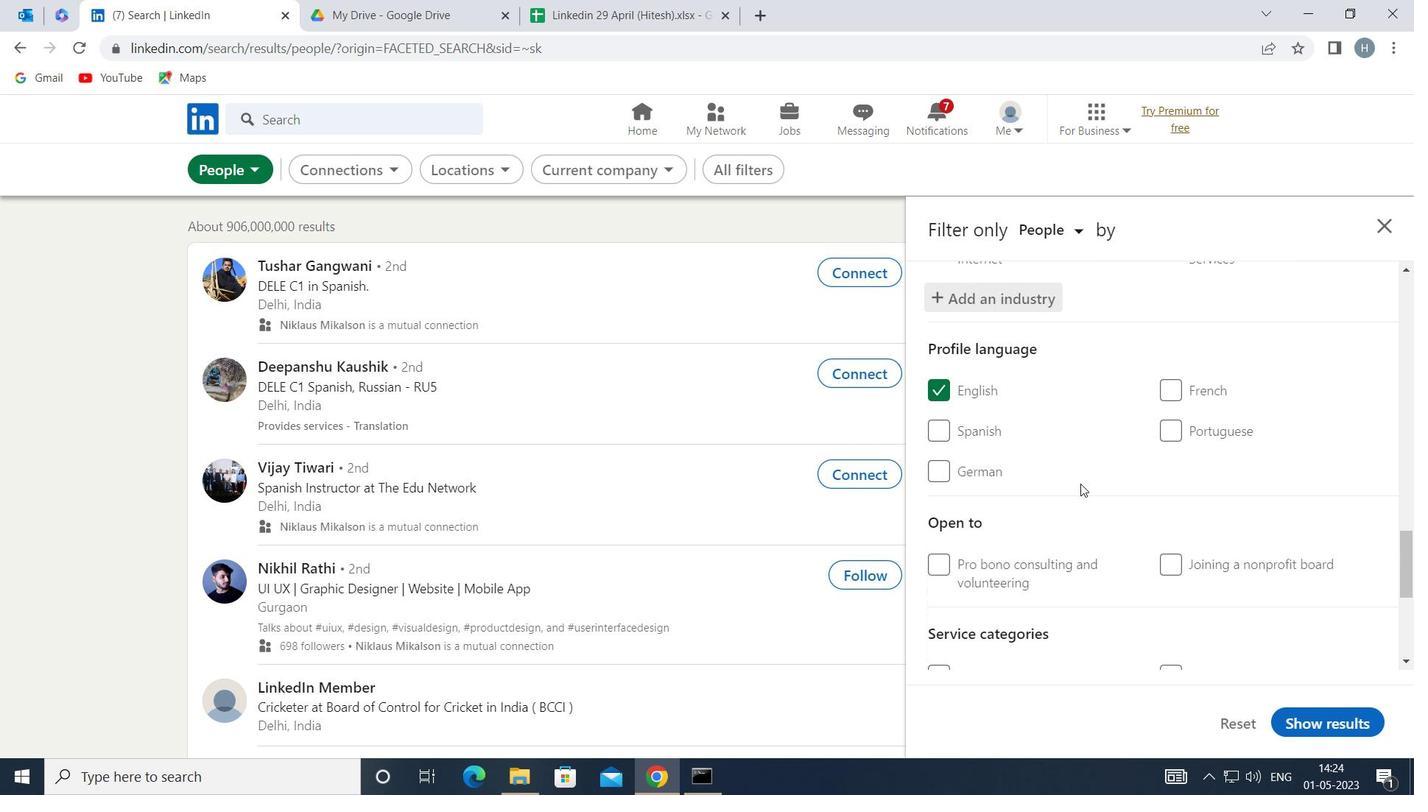 
Action: Mouse scrolled (1082, 482) with delta (0, 0)
Screenshot: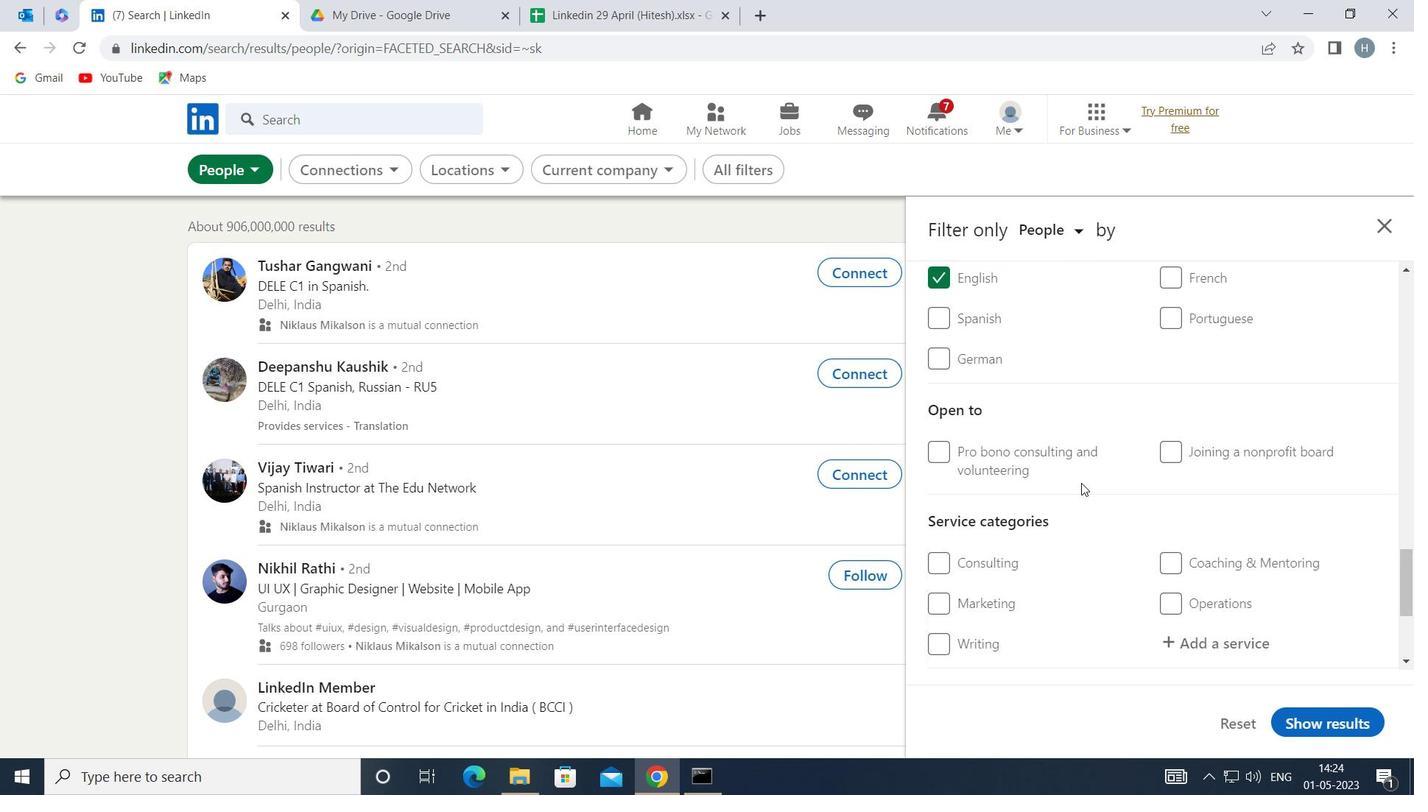 
Action: Mouse moved to (1220, 471)
Screenshot: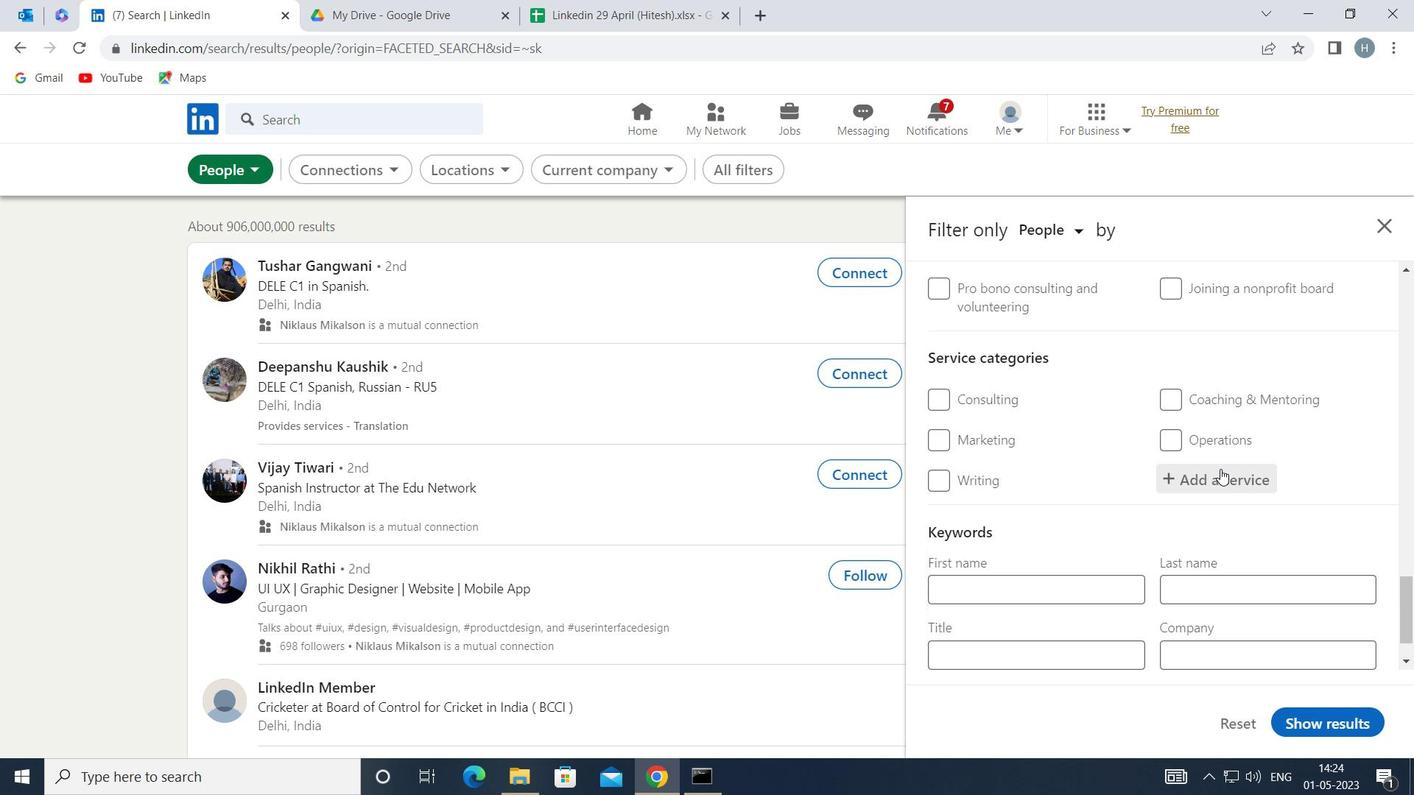 
Action: Mouse pressed left at (1220, 471)
Screenshot: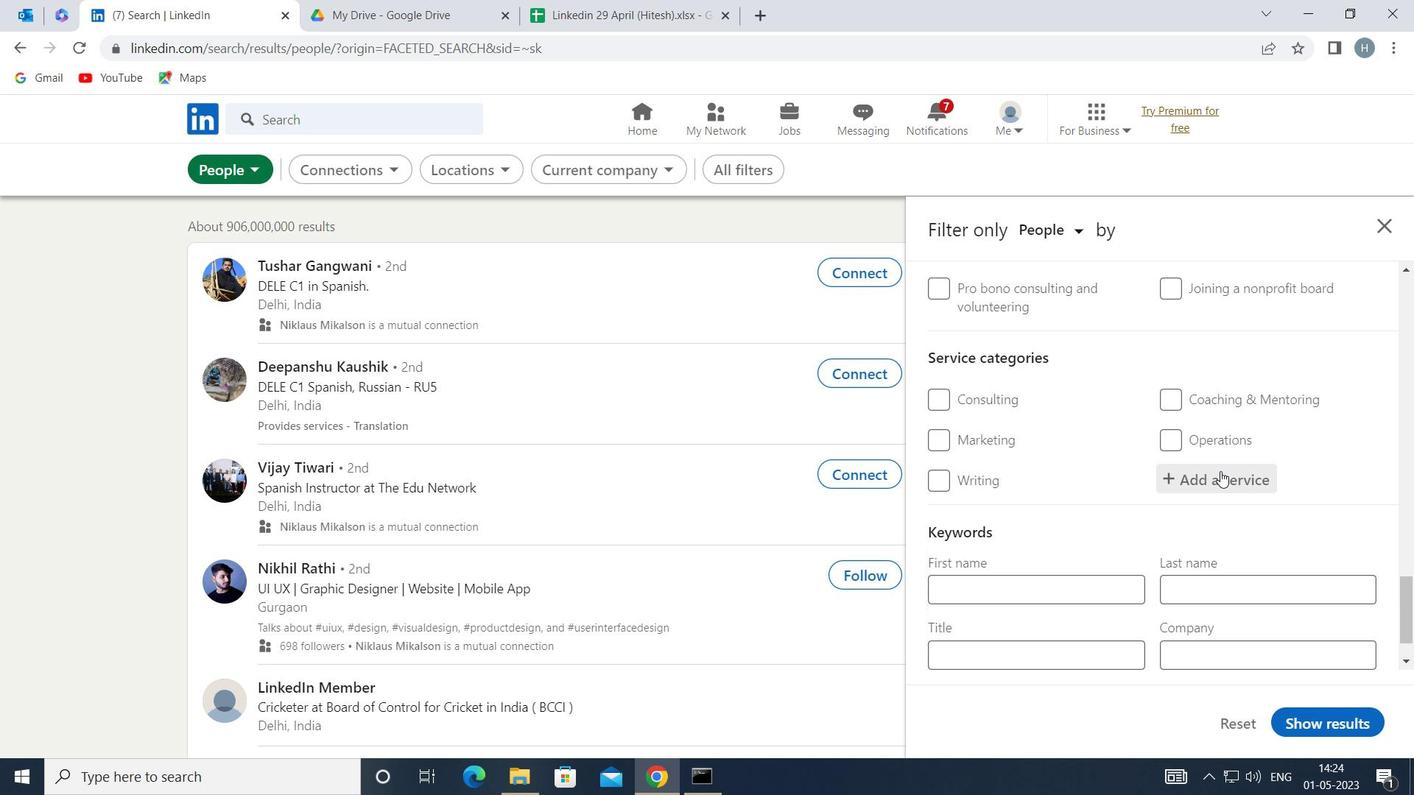 
Action: Key pressed <Key.shift>LIFE<Key.space>
Screenshot: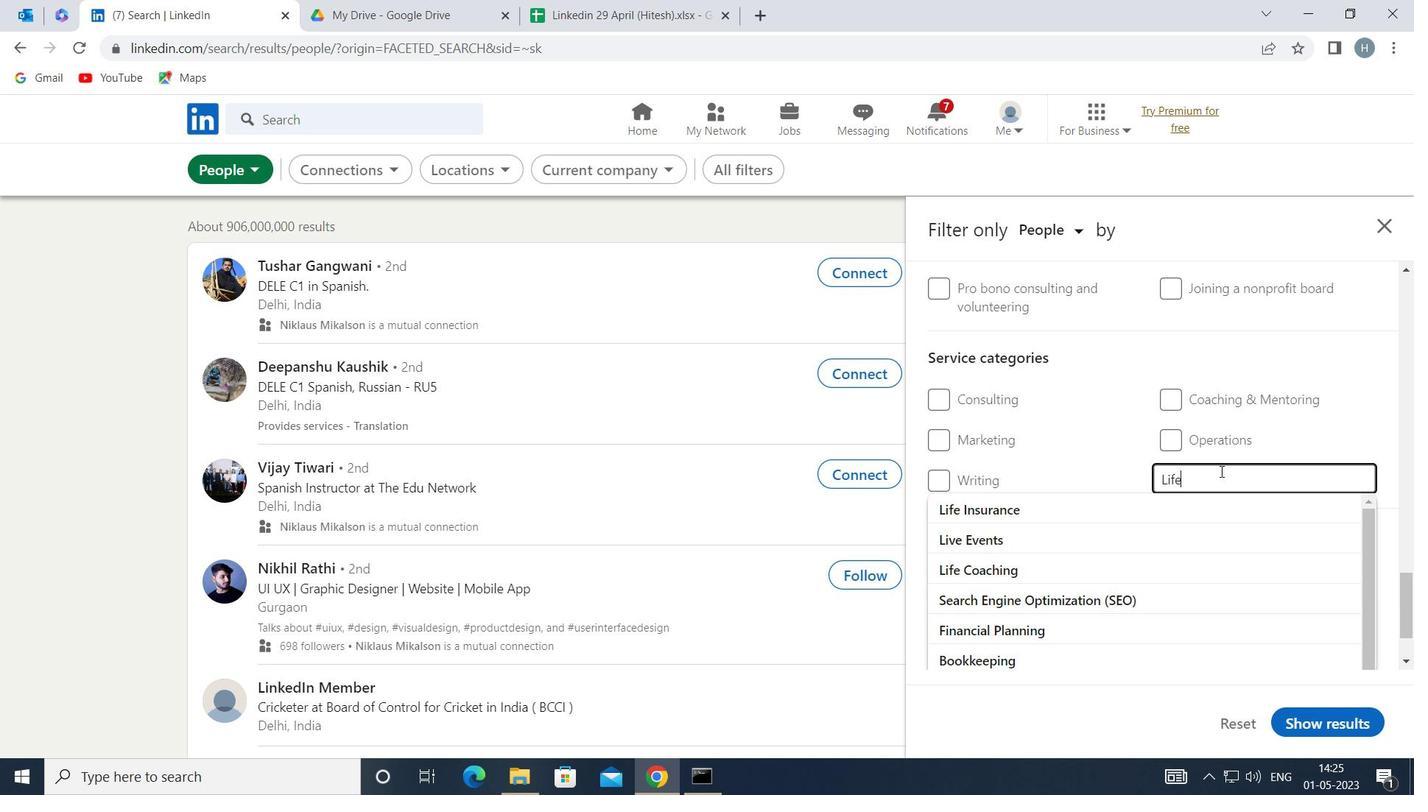 
Action: Mouse moved to (1077, 514)
Screenshot: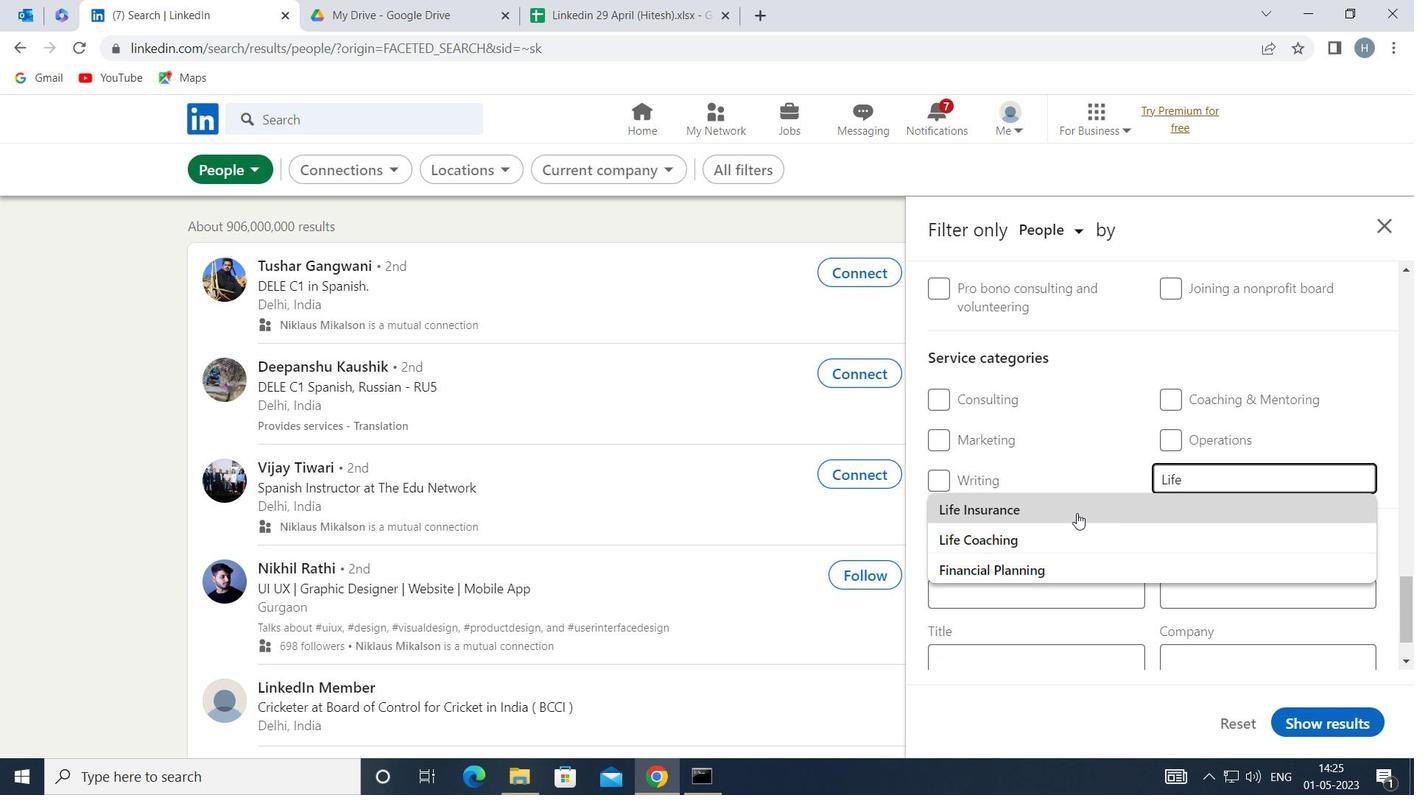
Action: Mouse pressed left at (1077, 514)
Screenshot: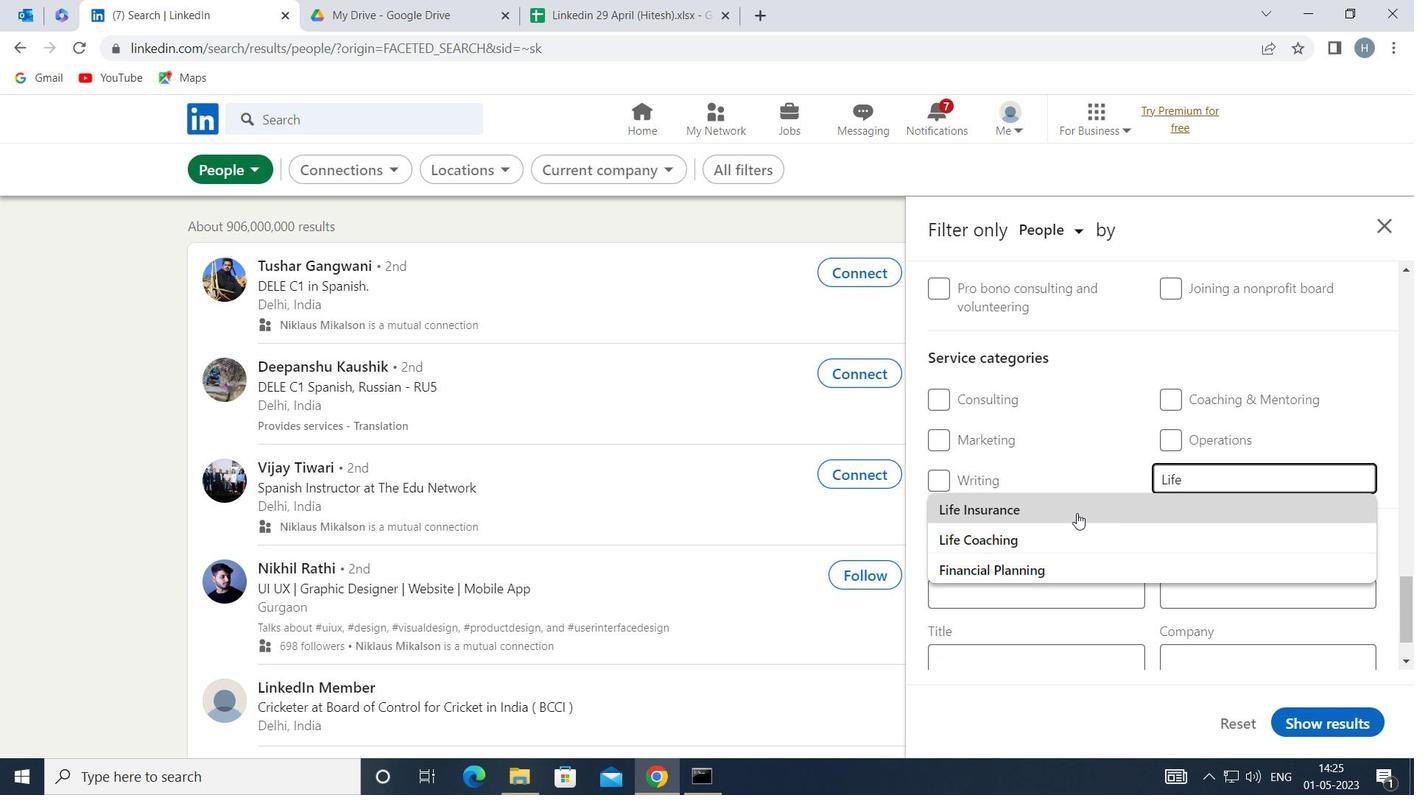 
Action: Mouse moved to (1075, 509)
Screenshot: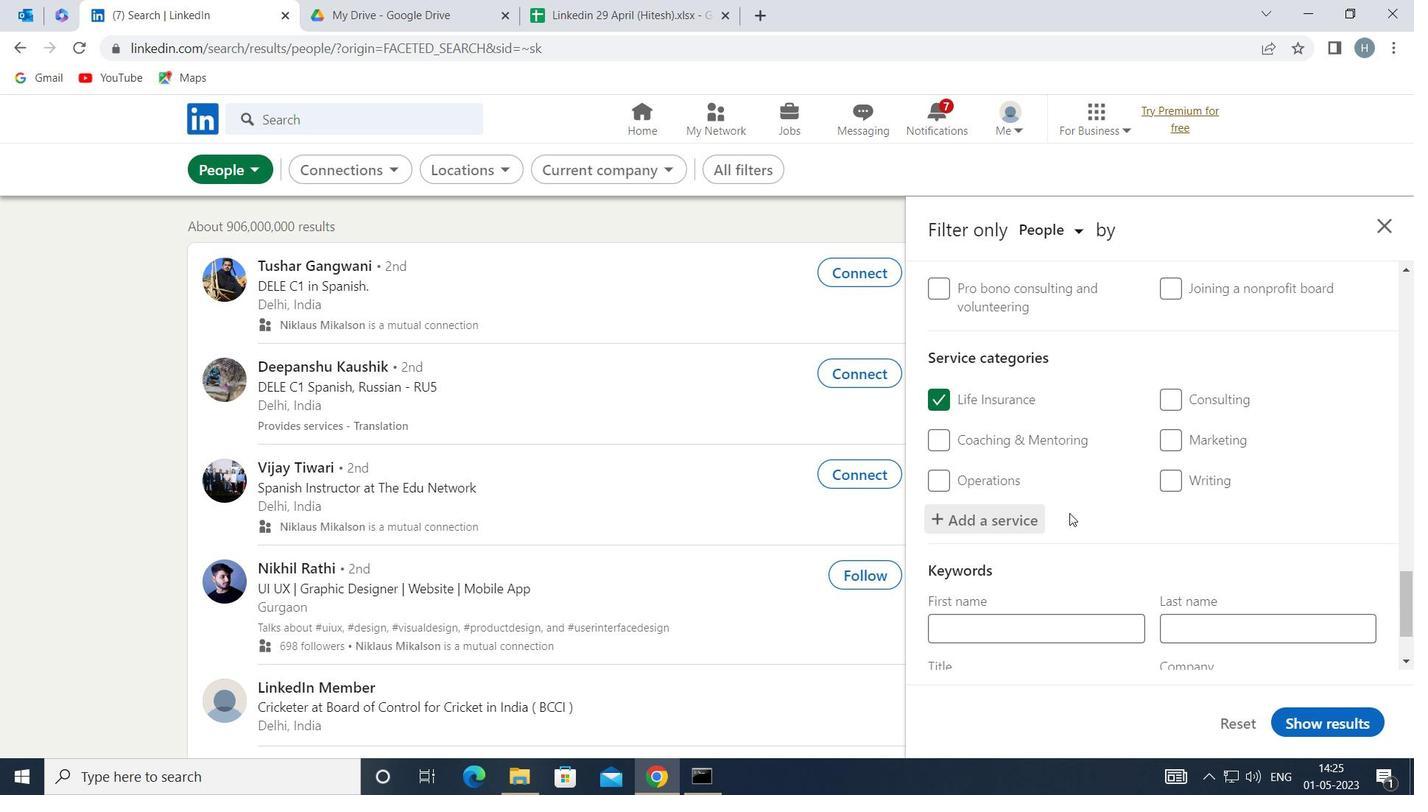 
Action: Mouse scrolled (1075, 508) with delta (0, 0)
Screenshot: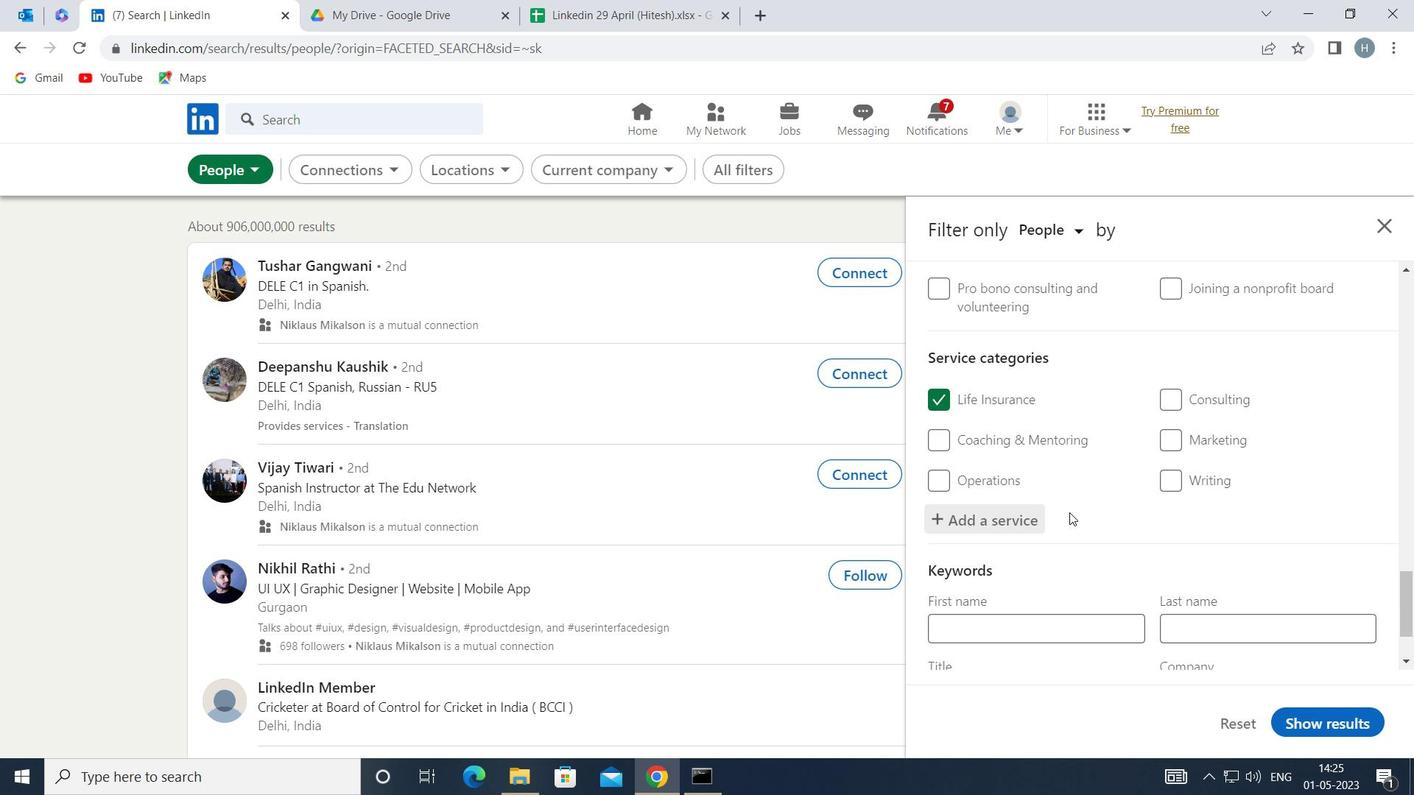 
Action: Mouse moved to (1076, 508)
Screenshot: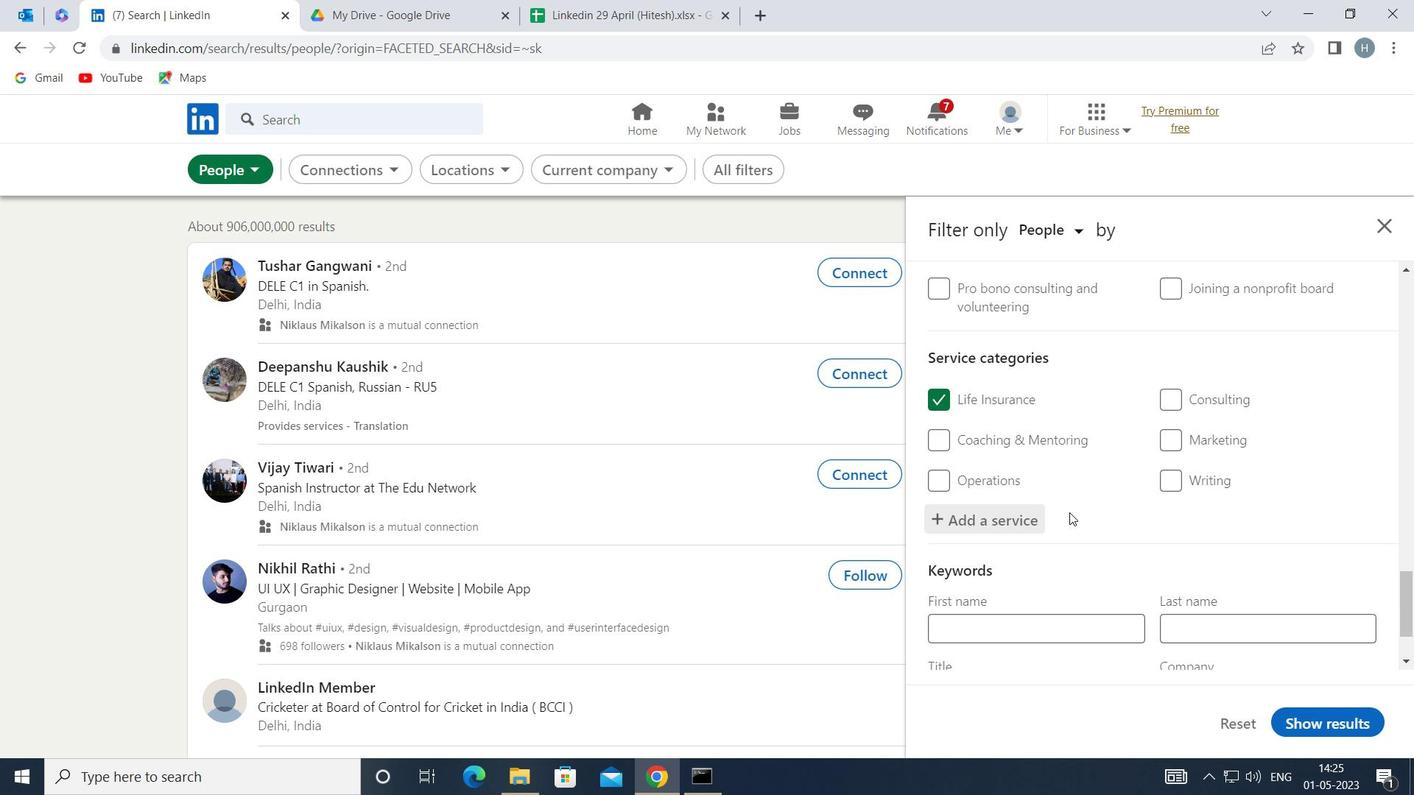 
Action: Mouse scrolled (1076, 507) with delta (0, 0)
Screenshot: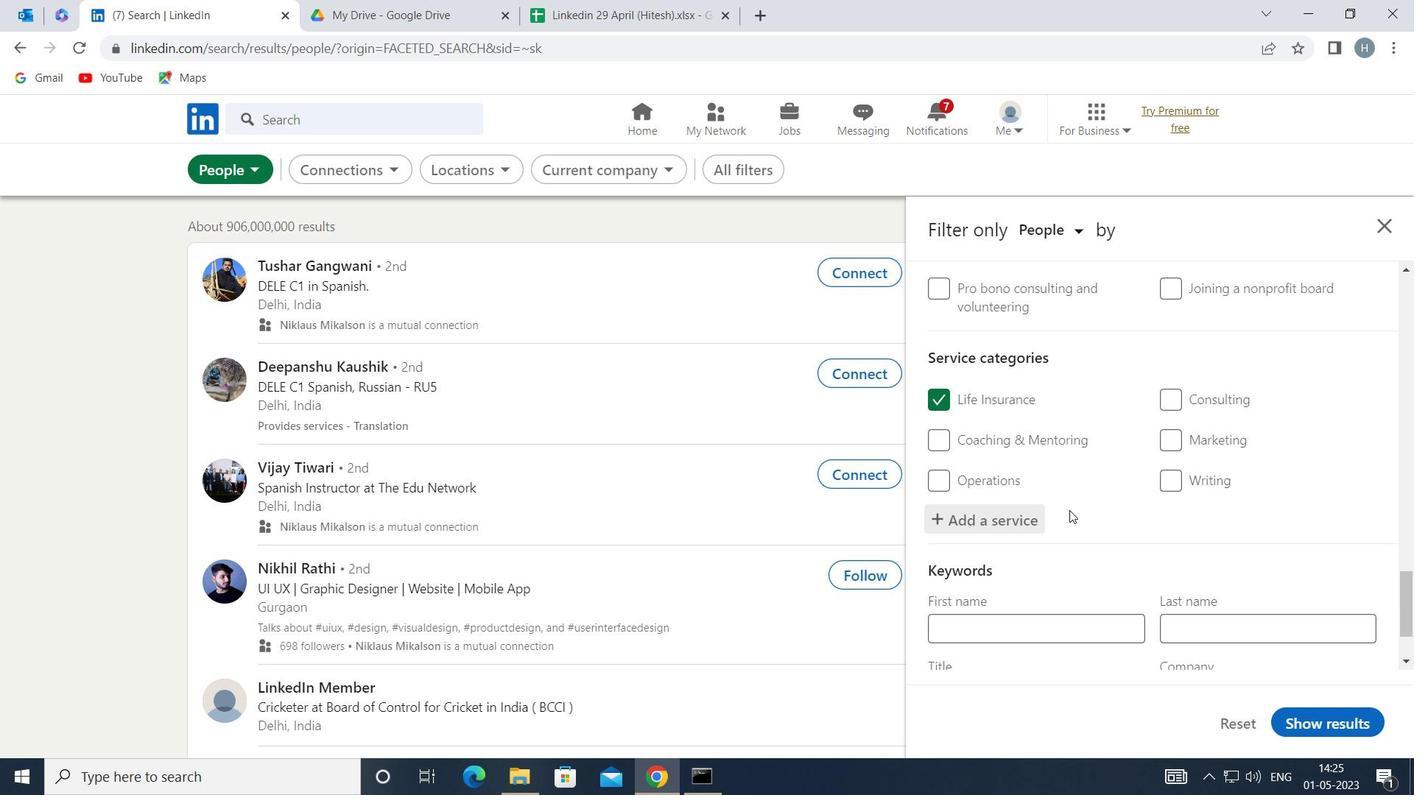 
Action: Mouse moved to (1077, 498)
Screenshot: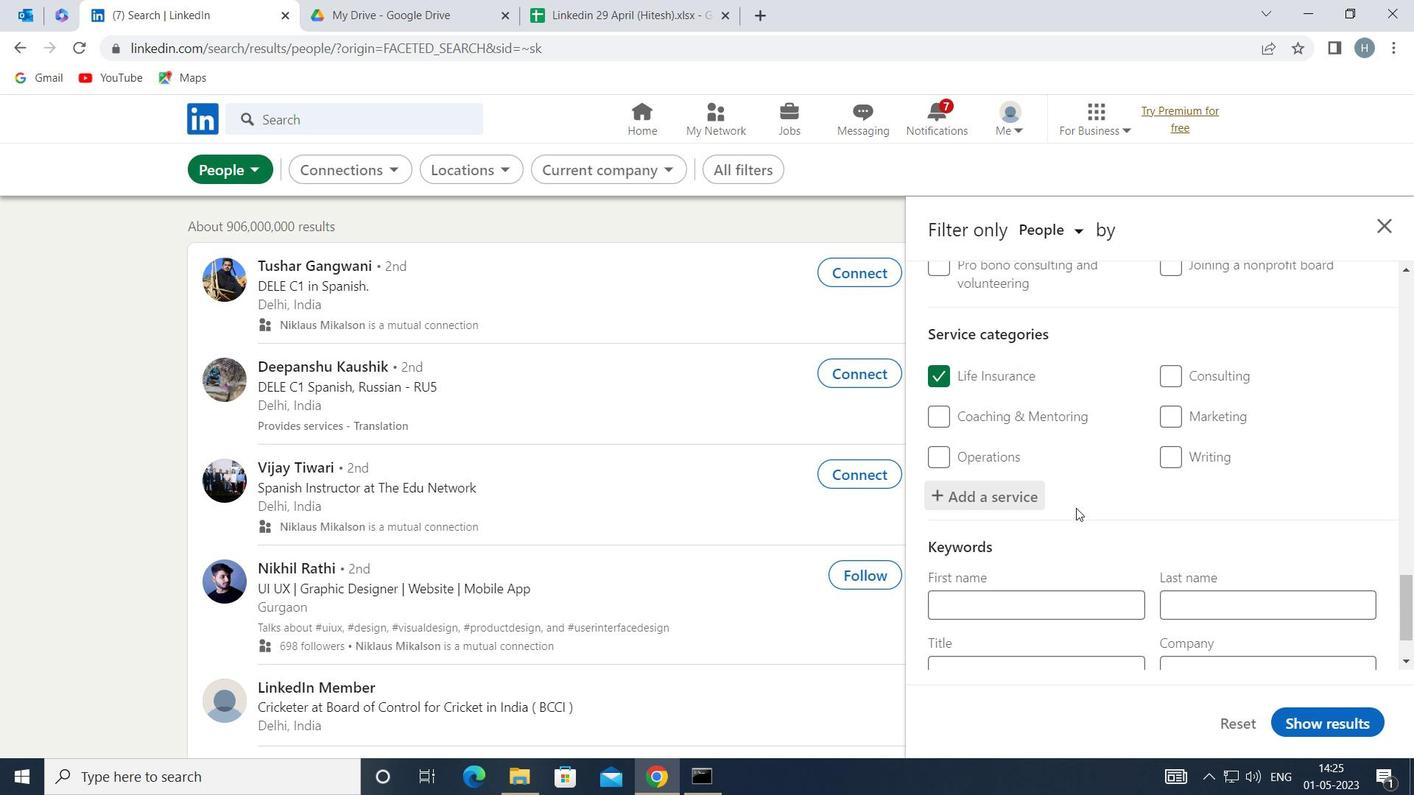 
Action: Mouse scrolled (1077, 498) with delta (0, 0)
Screenshot: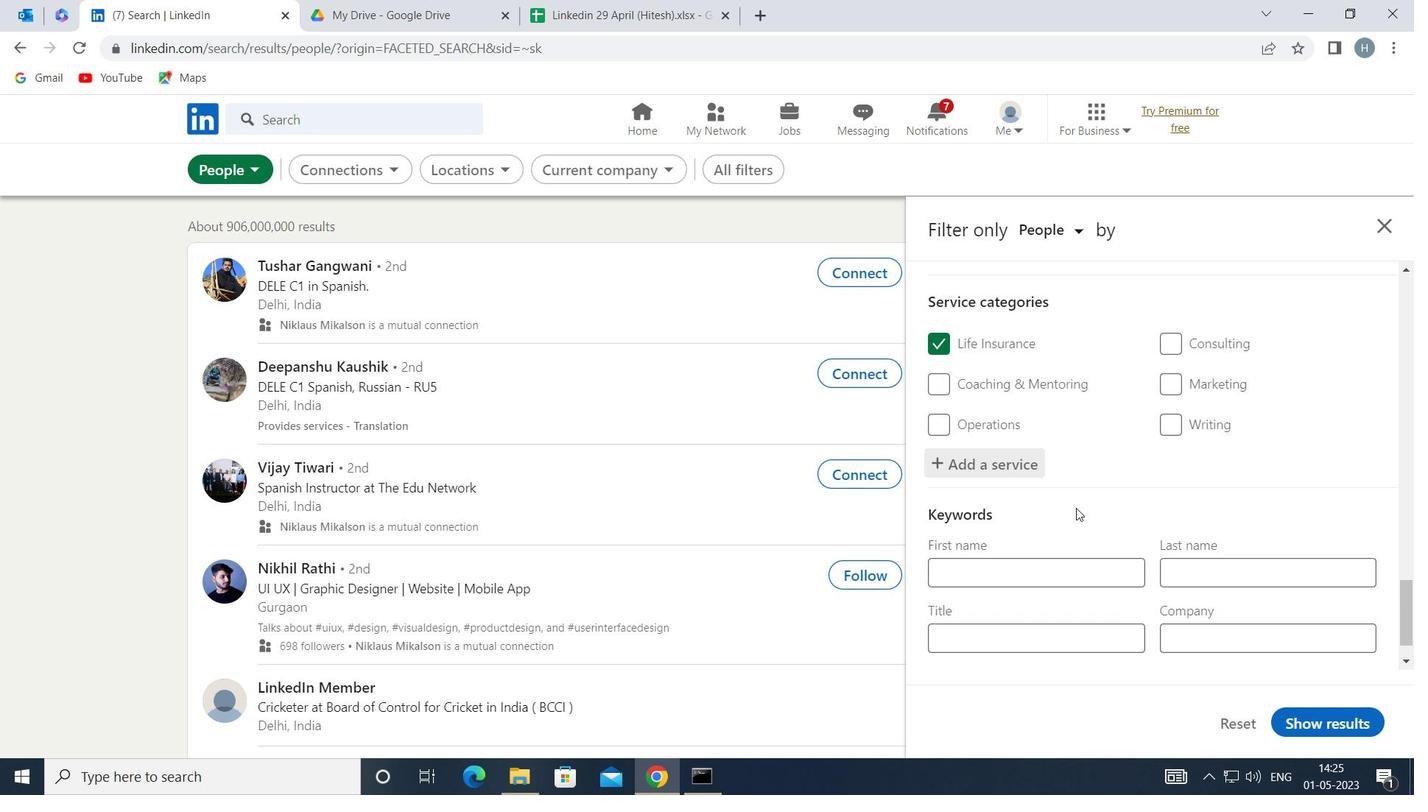 
Action: Mouse scrolled (1077, 498) with delta (0, 0)
Screenshot: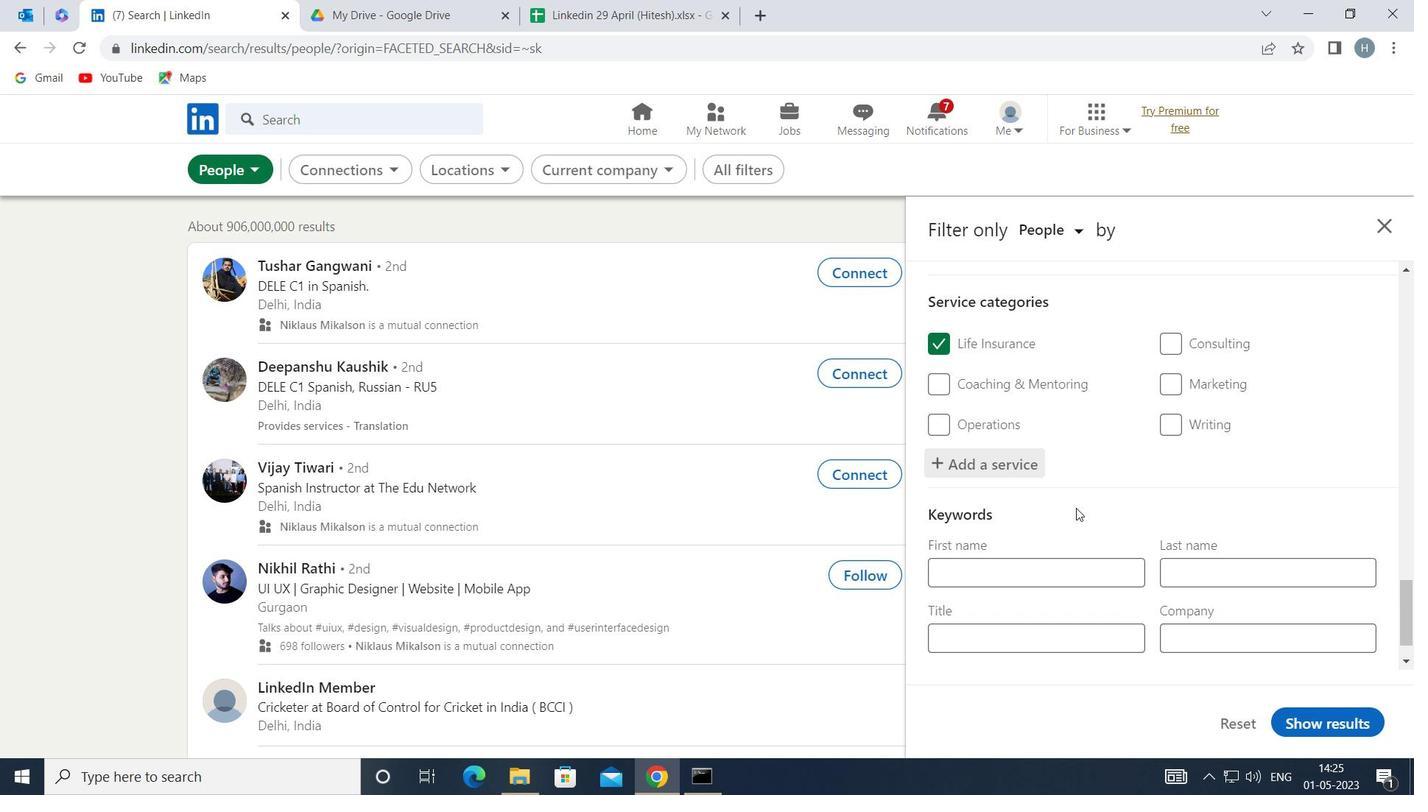 
Action: Mouse scrolled (1077, 498) with delta (0, 0)
Screenshot: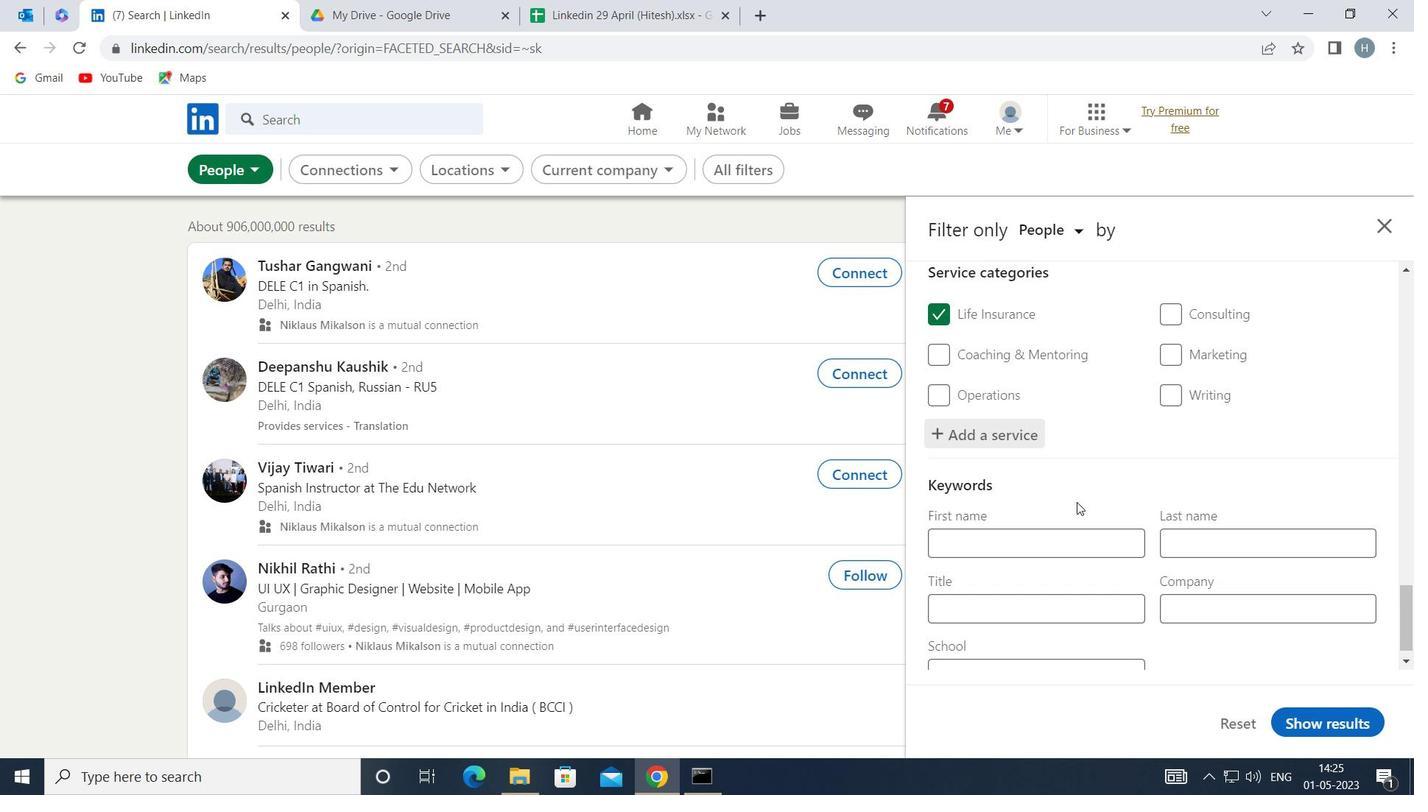 
Action: Mouse moved to (1079, 583)
Screenshot: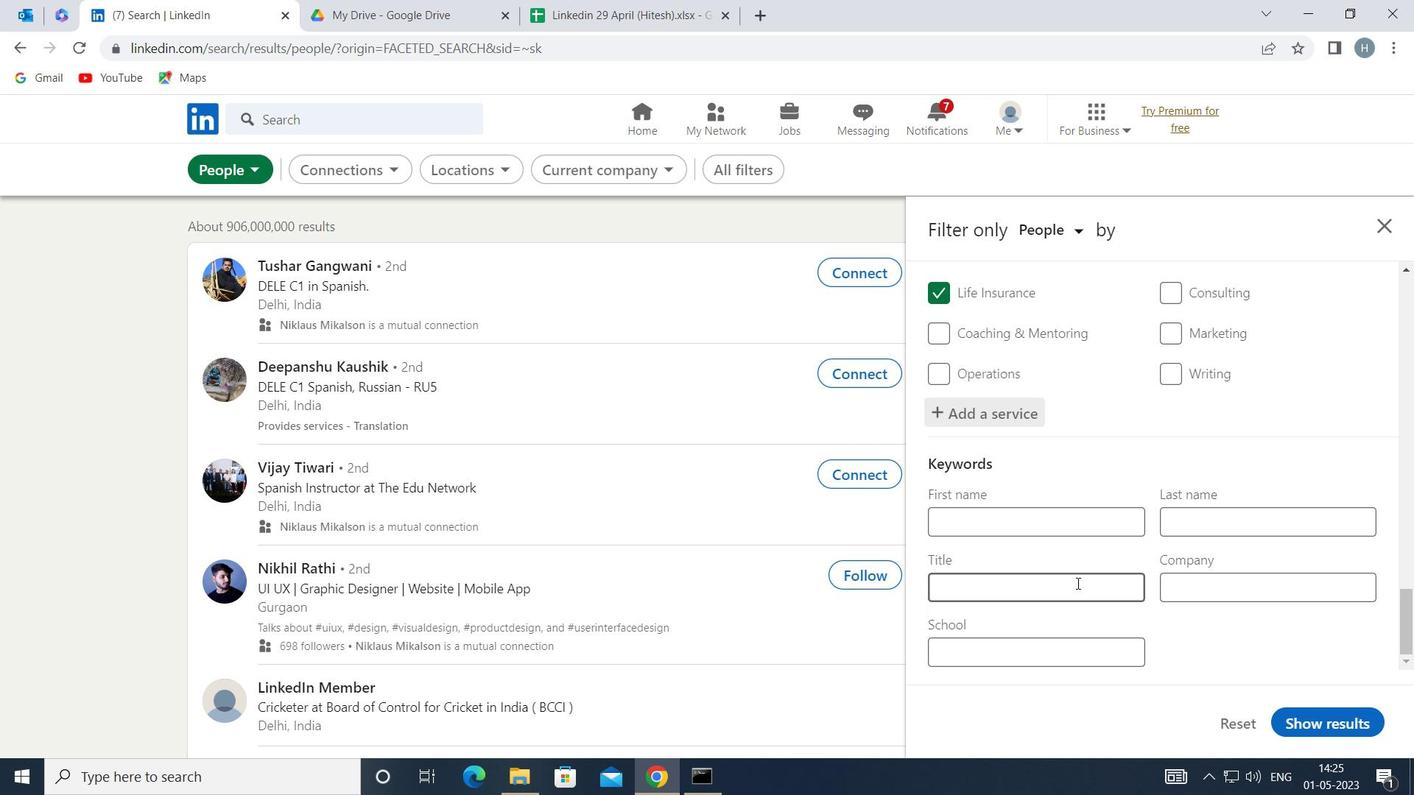 
Action: Mouse pressed left at (1079, 583)
Screenshot: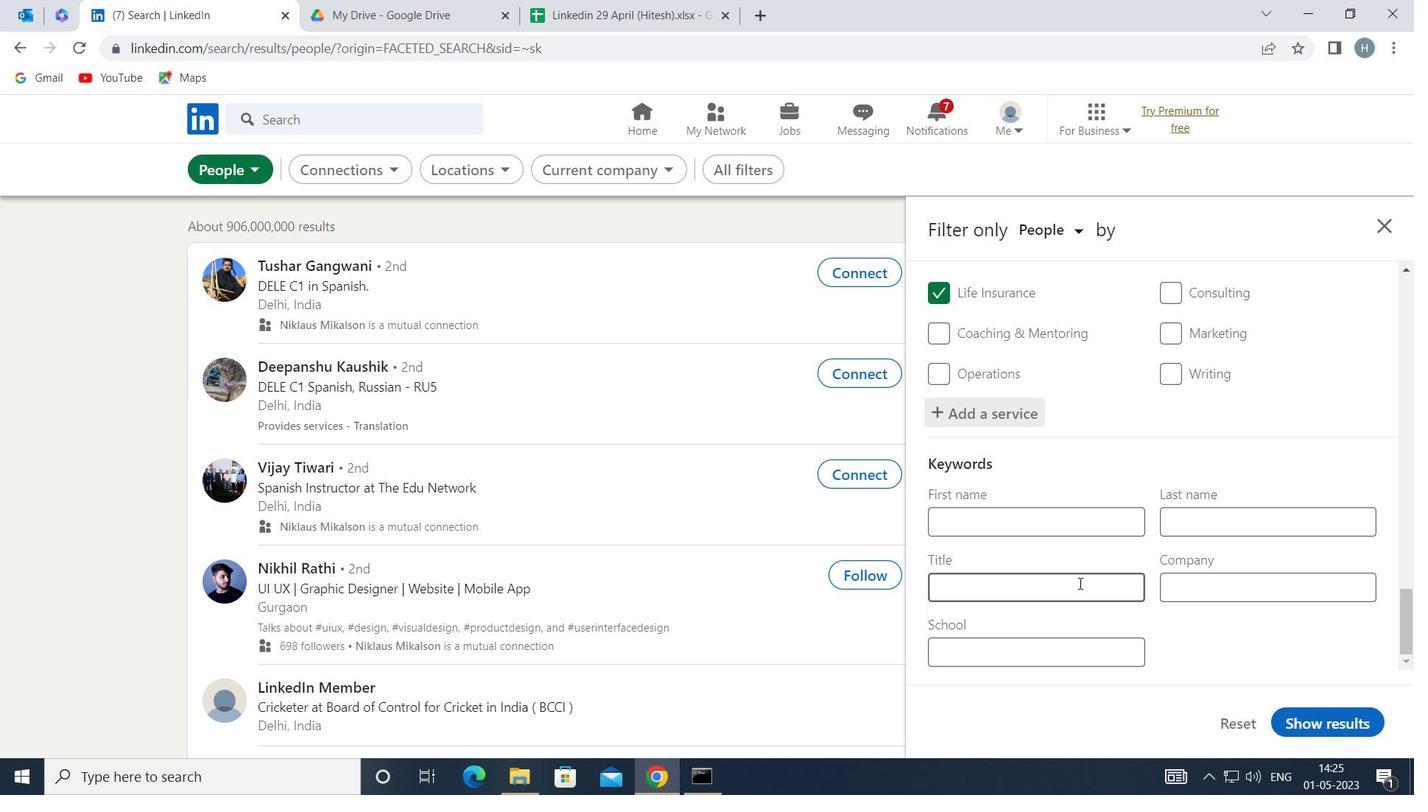 
Action: Key pressed <Key.shift>MARKETING<Key.space><Key.shift>MANAGER
Screenshot: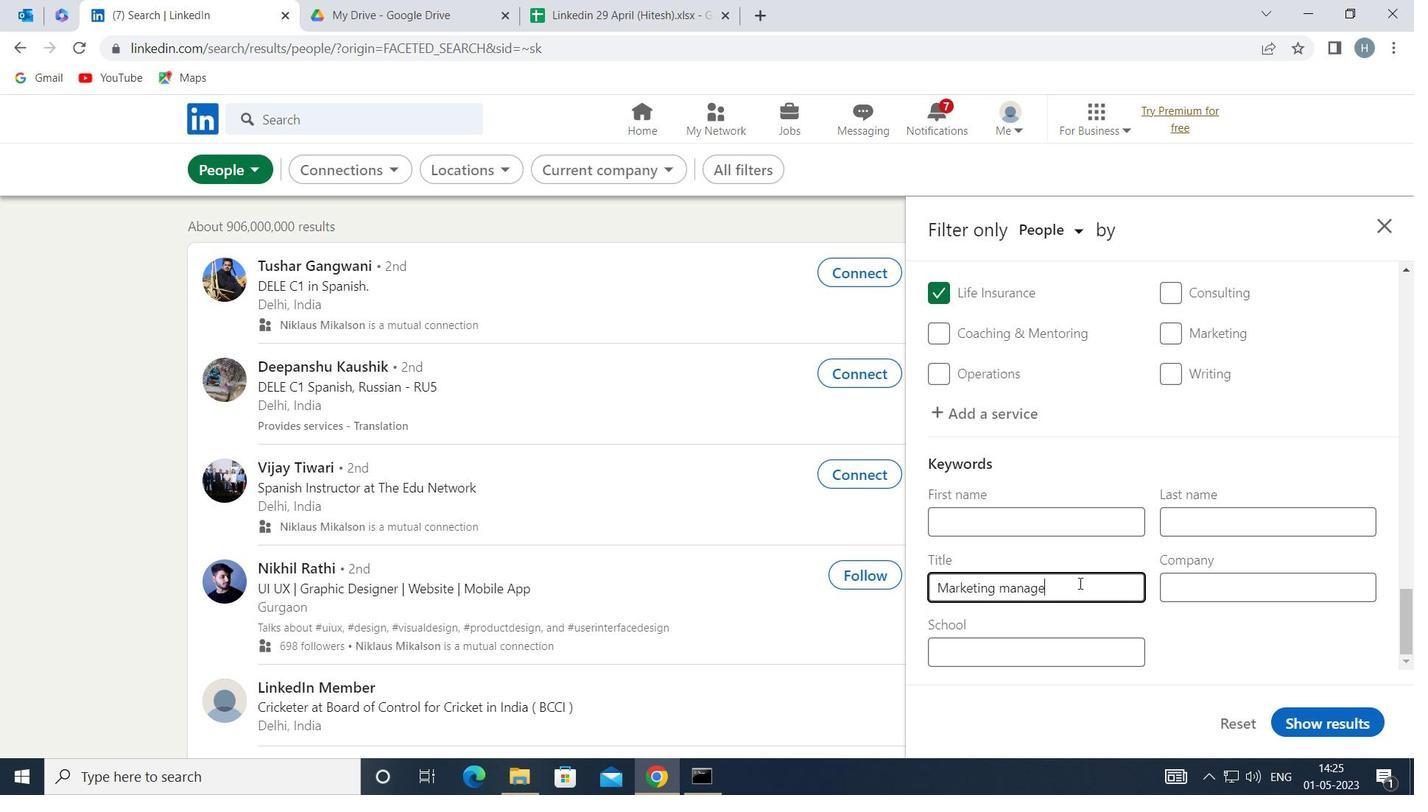 
Action: Mouse moved to (1337, 722)
Screenshot: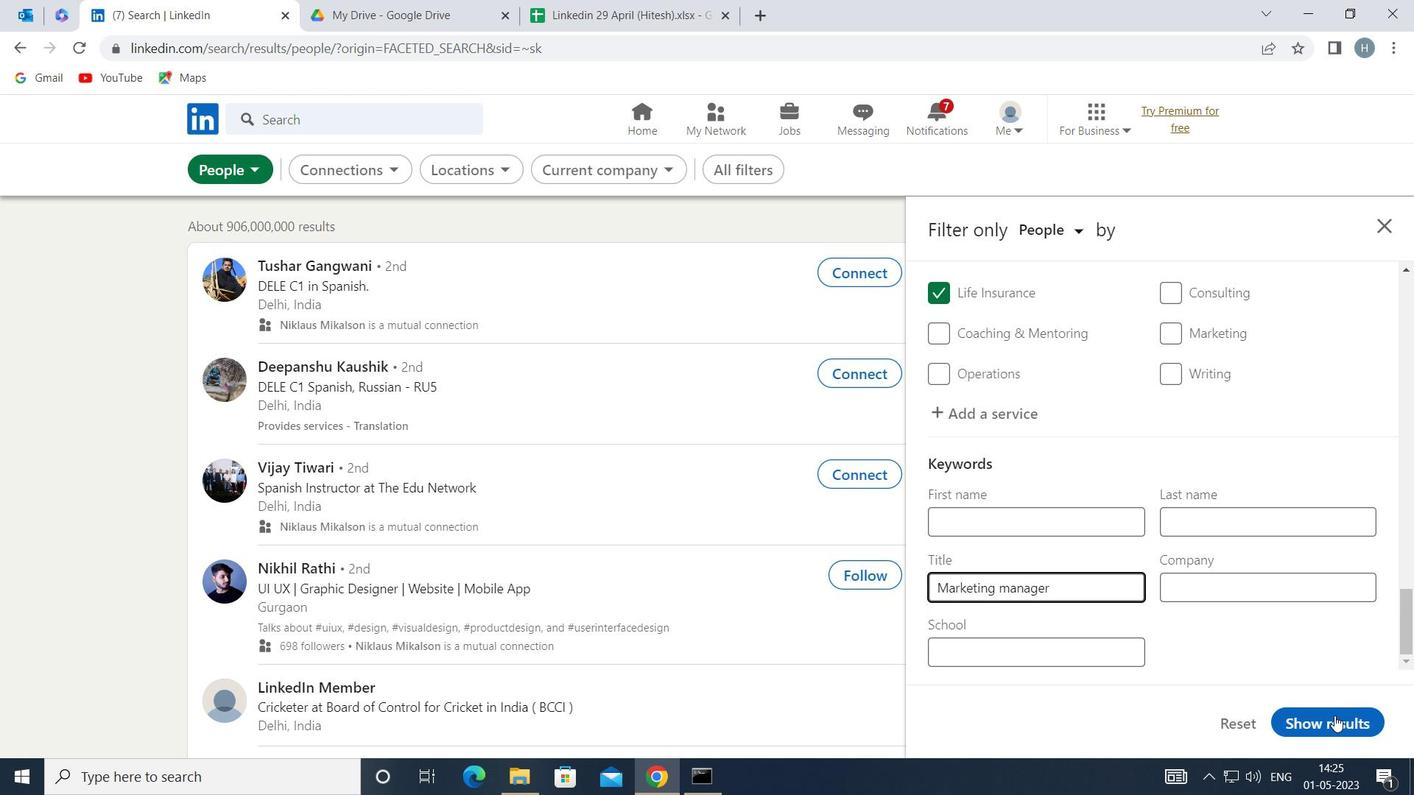 
Action: Mouse pressed left at (1337, 722)
Screenshot: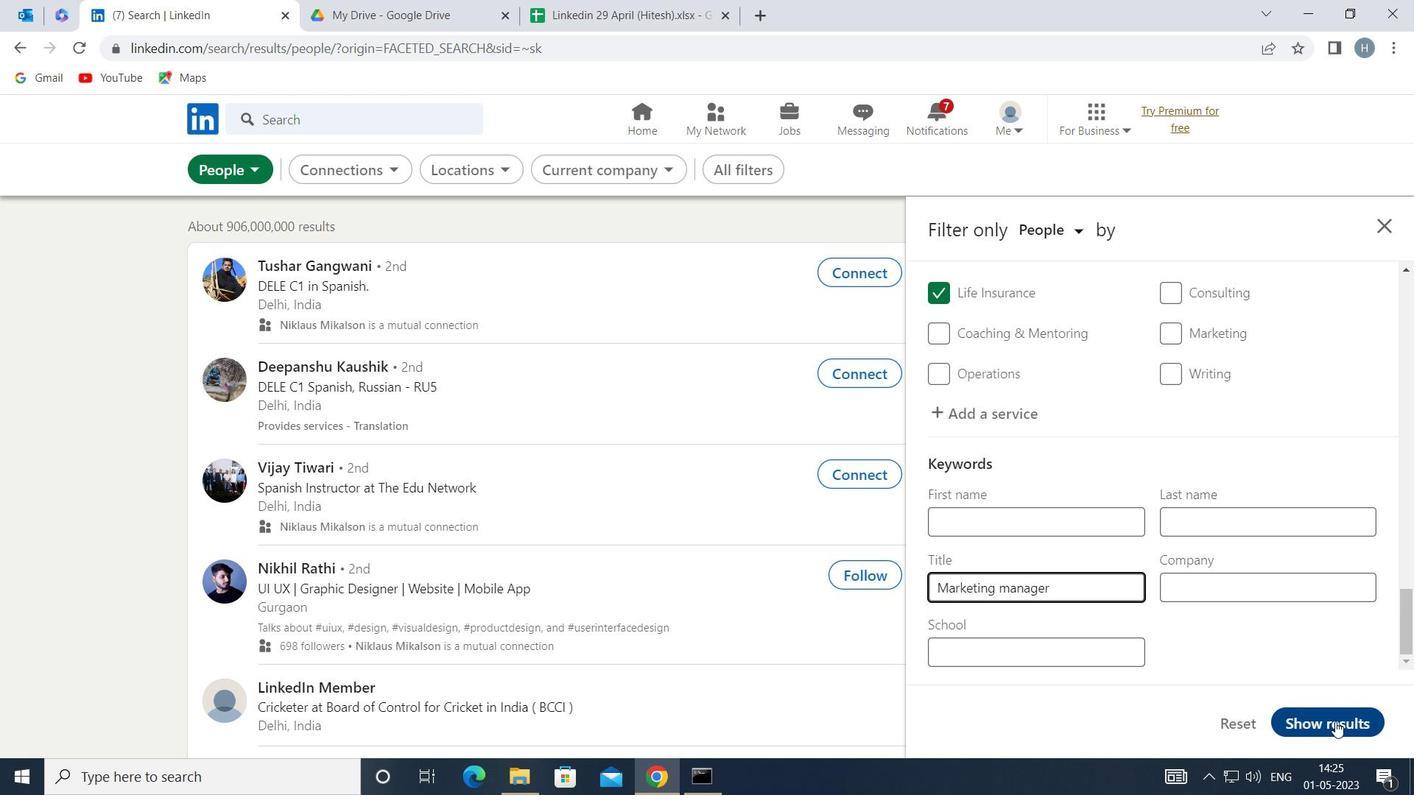 
Action: Mouse moved to (1063, 559)
Screenshot: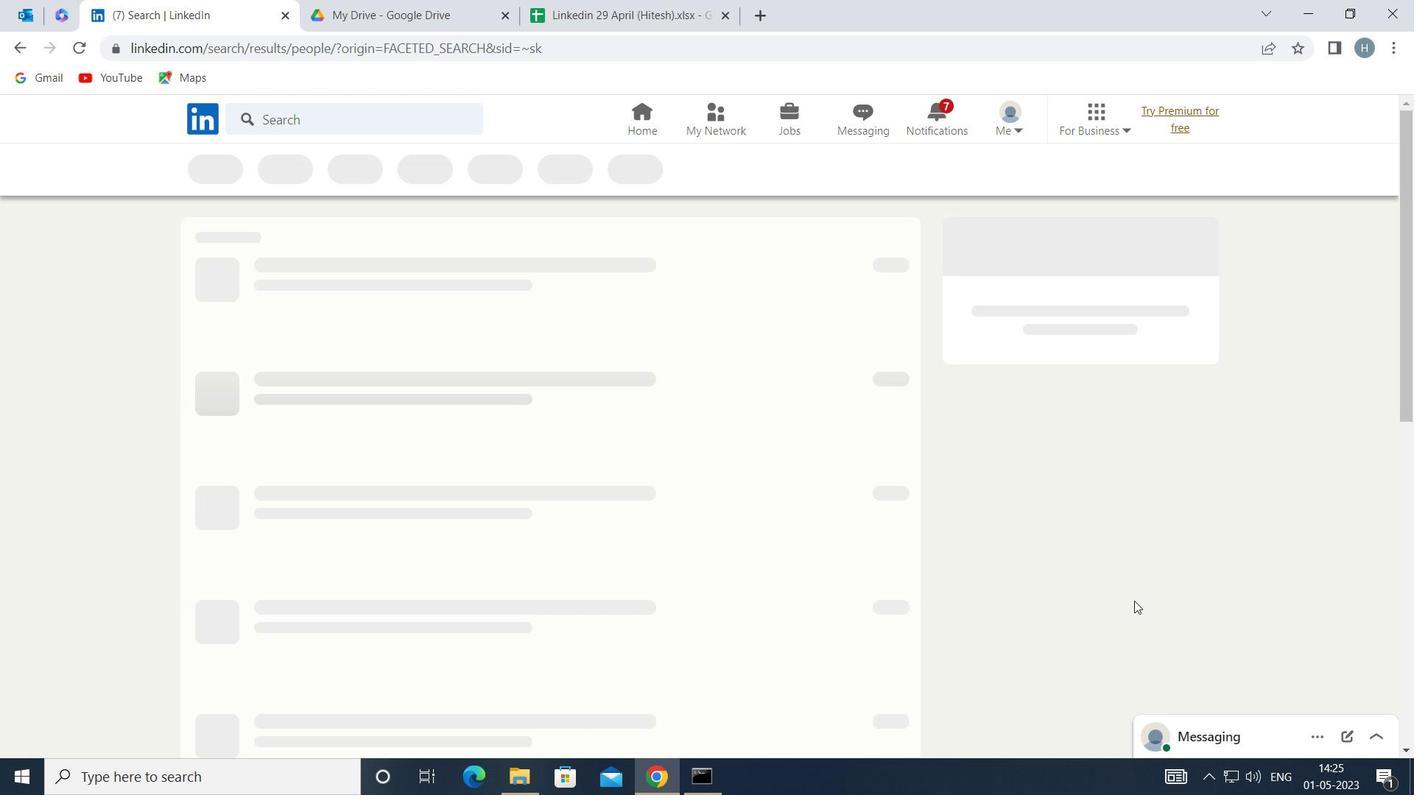 
